 Task: Search one way flight ticket for 5 adults, 2 children, 1 infant in seat and 2 infants on lap in economy from Bakersfield: Meadows Field to Wilmington: Wilmington International Airport on 8-6-2023. Choice of flights is Singapure airlines. Number of bags: 6 checked bags. Price is upto 100000. Outbound departure time preference is 22:00.
Action: Mouse moved to (378, 156)
Screenshot: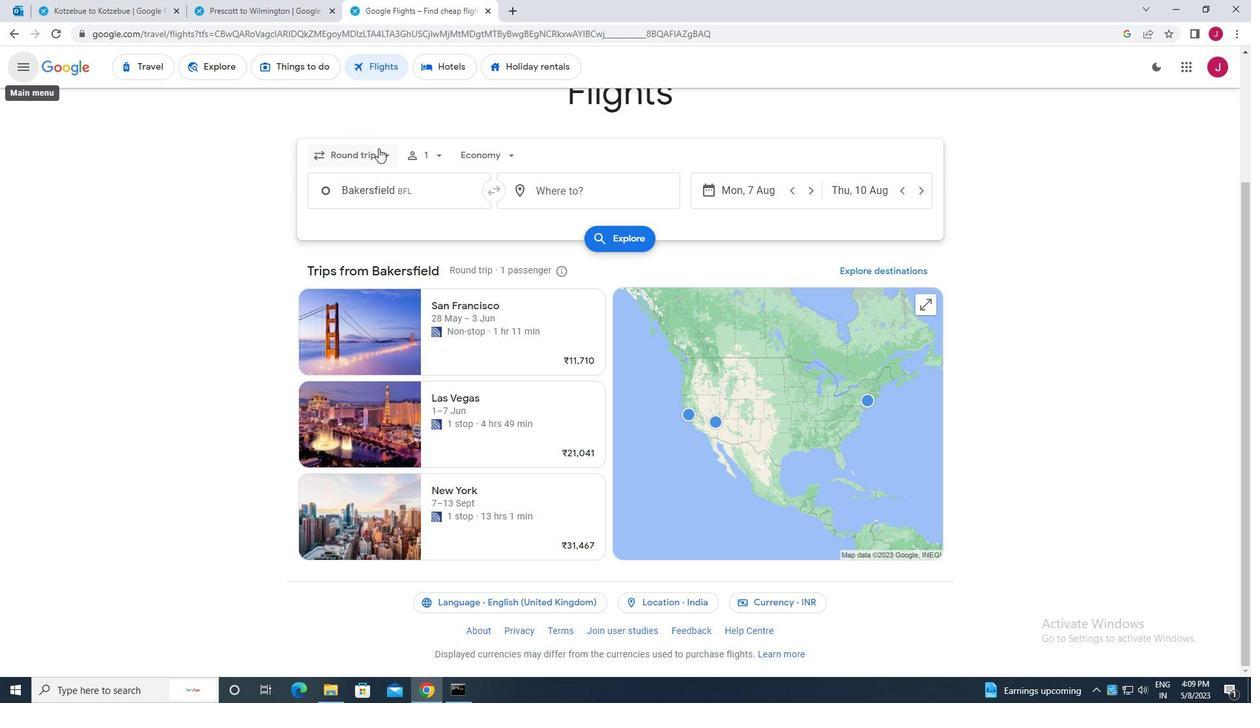 
Action: Mouse pressed left at (378, 156)
Screenshot: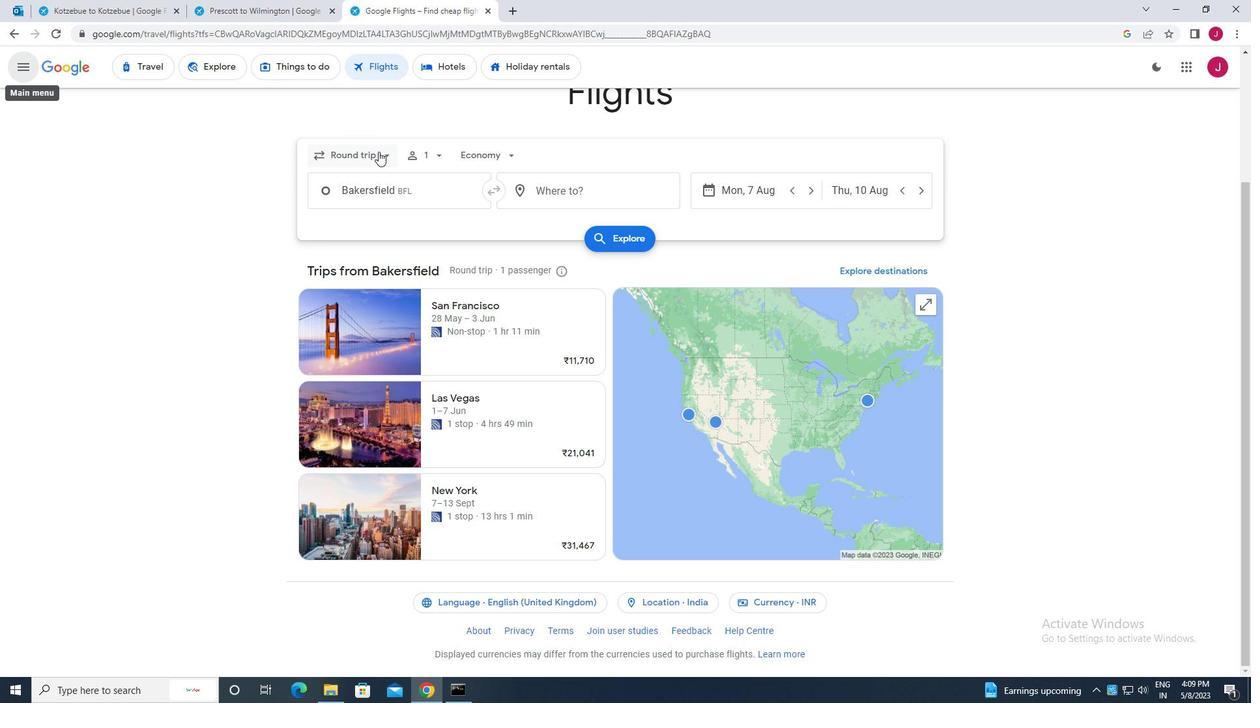 
Action: Mouse moved to (366, 218)
Screenshot: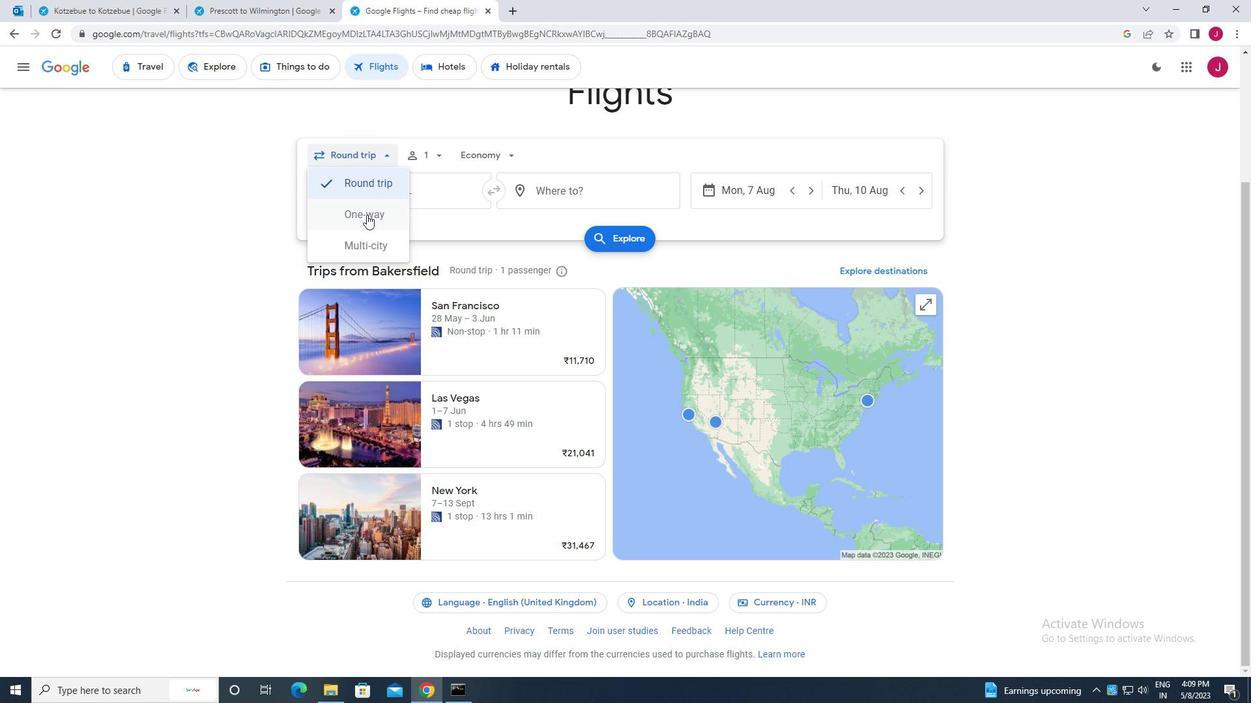 
Action: Mouse pressed left at (366, 218)
Screenshot: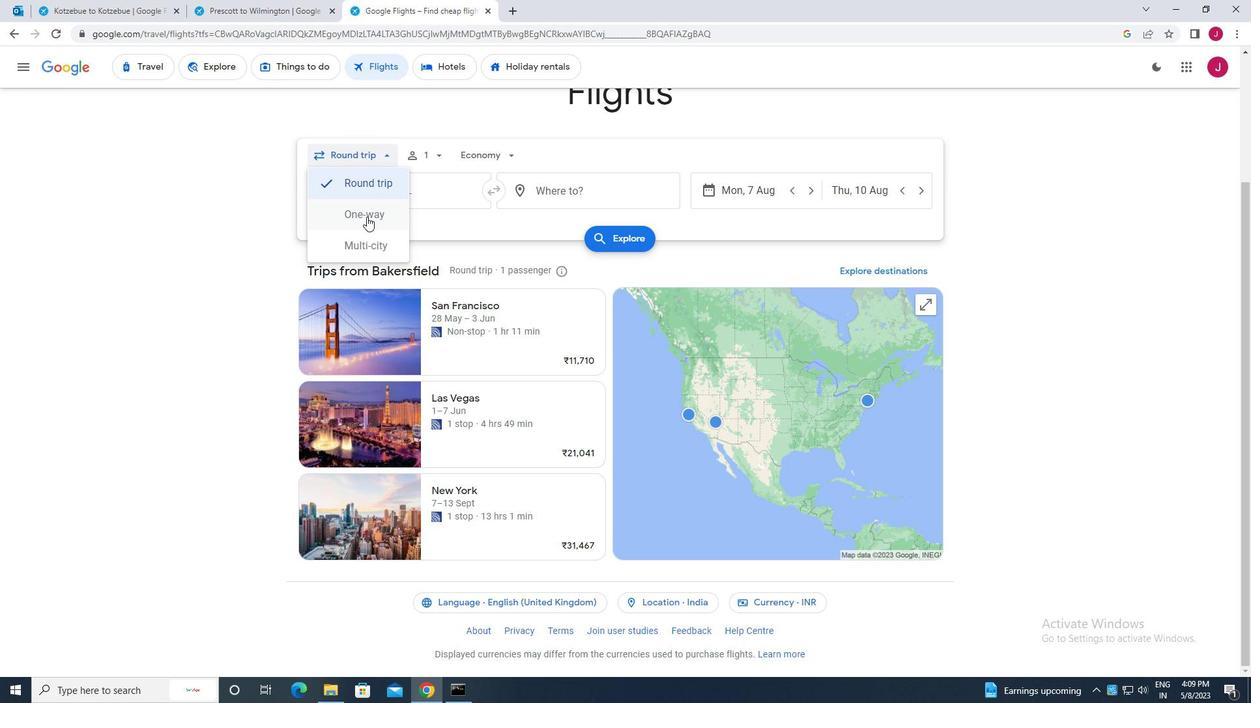 
Action: Mouse moved to (431, 157)
Screenshot: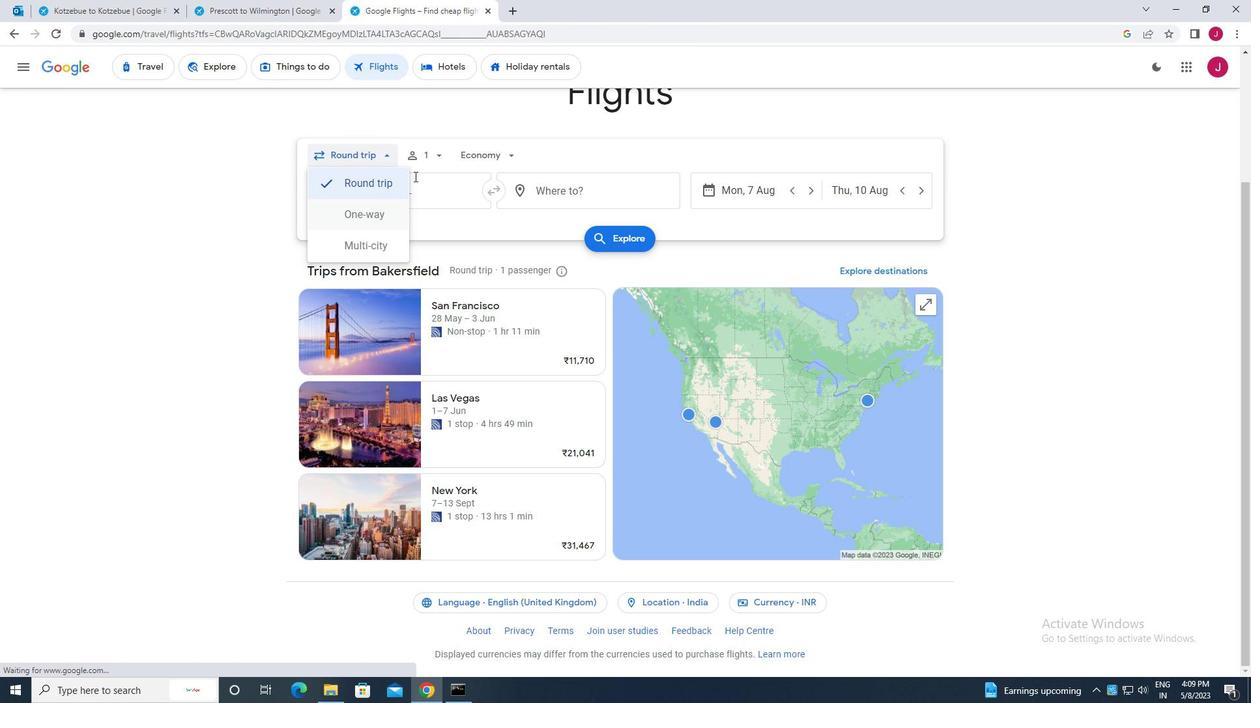 
Action: Mouse pressed left at (431, 157)
Screenshot: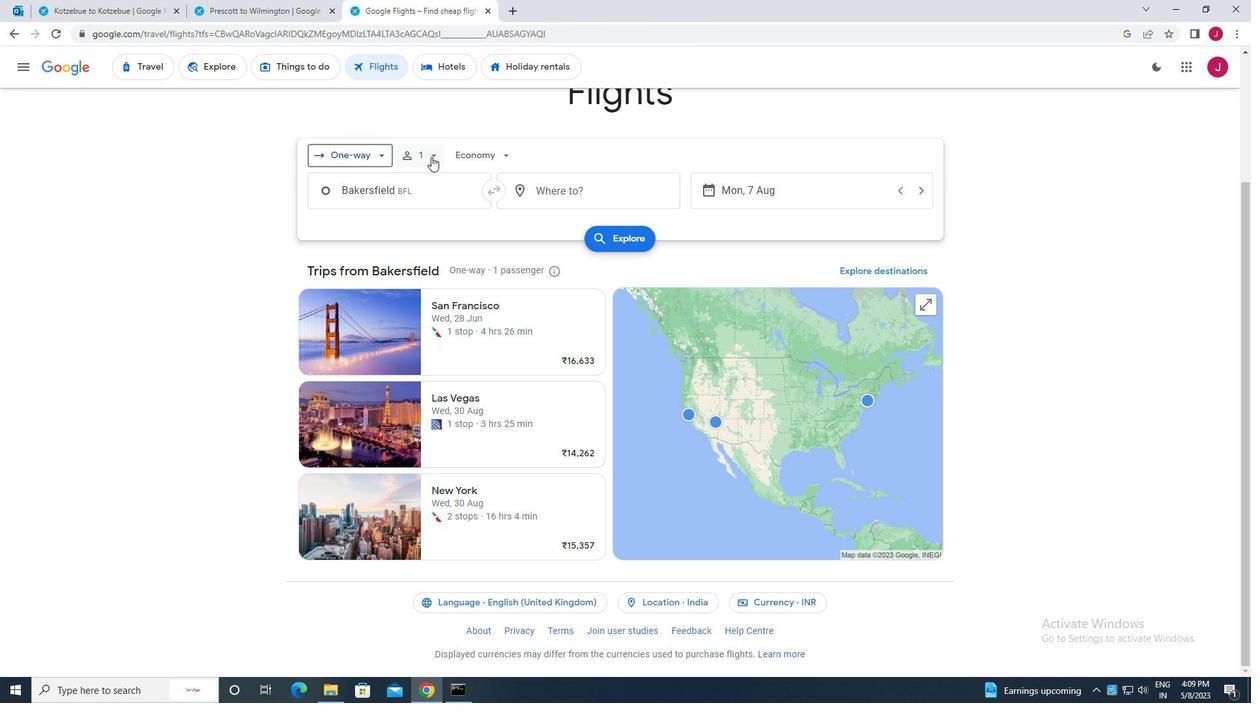 
Action: Mouse moved to (526, 193)
Screenshot: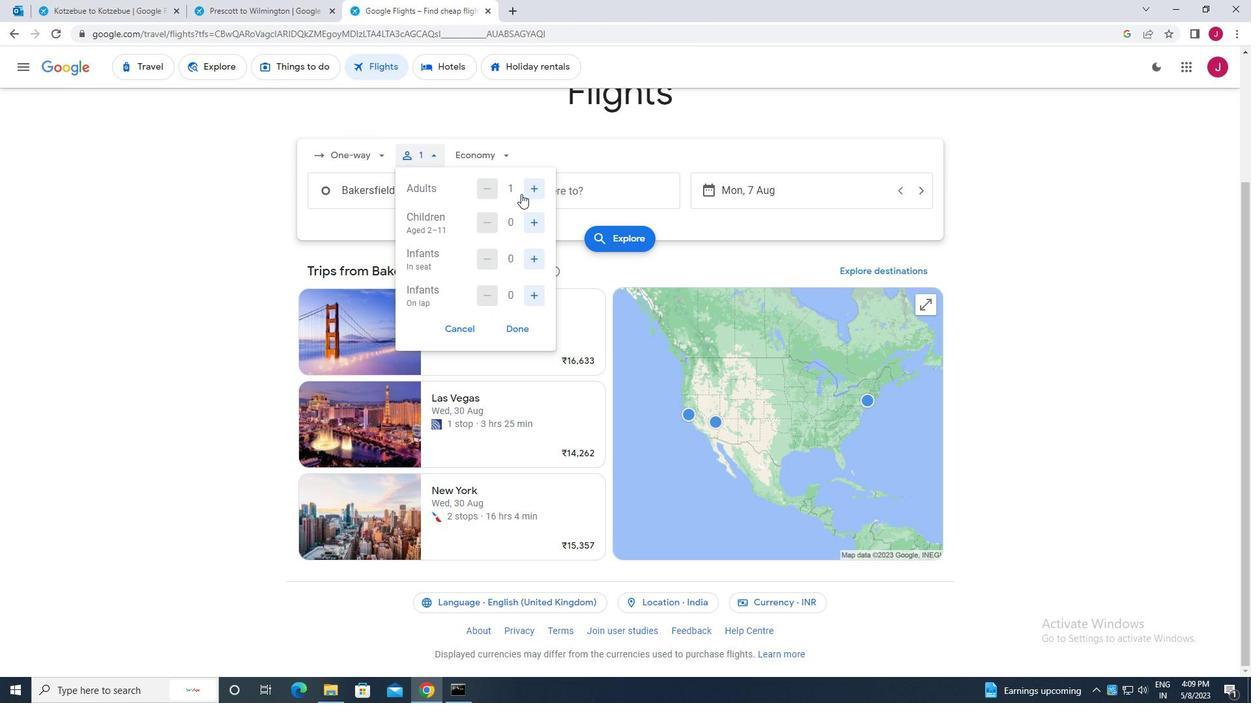 
Action: Mouse pressed left at (526, 193)
Screenshot: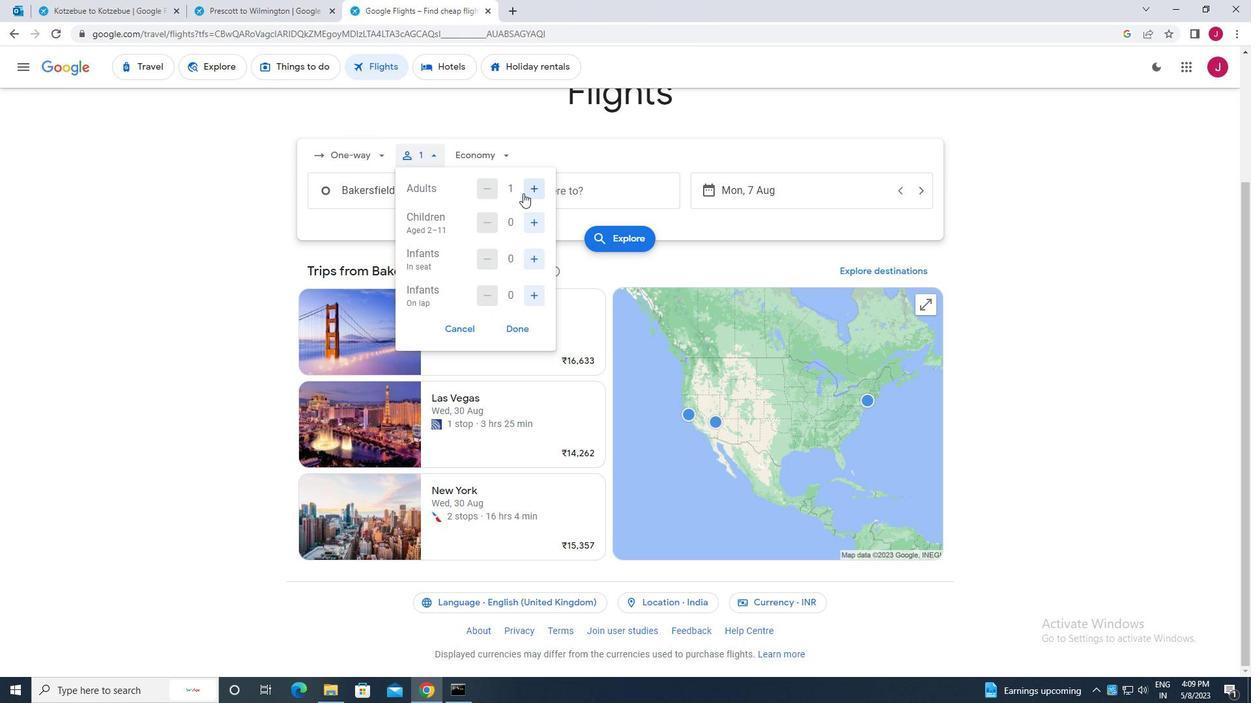 
Action: Mouse moved to (526, 193)
Screenshot: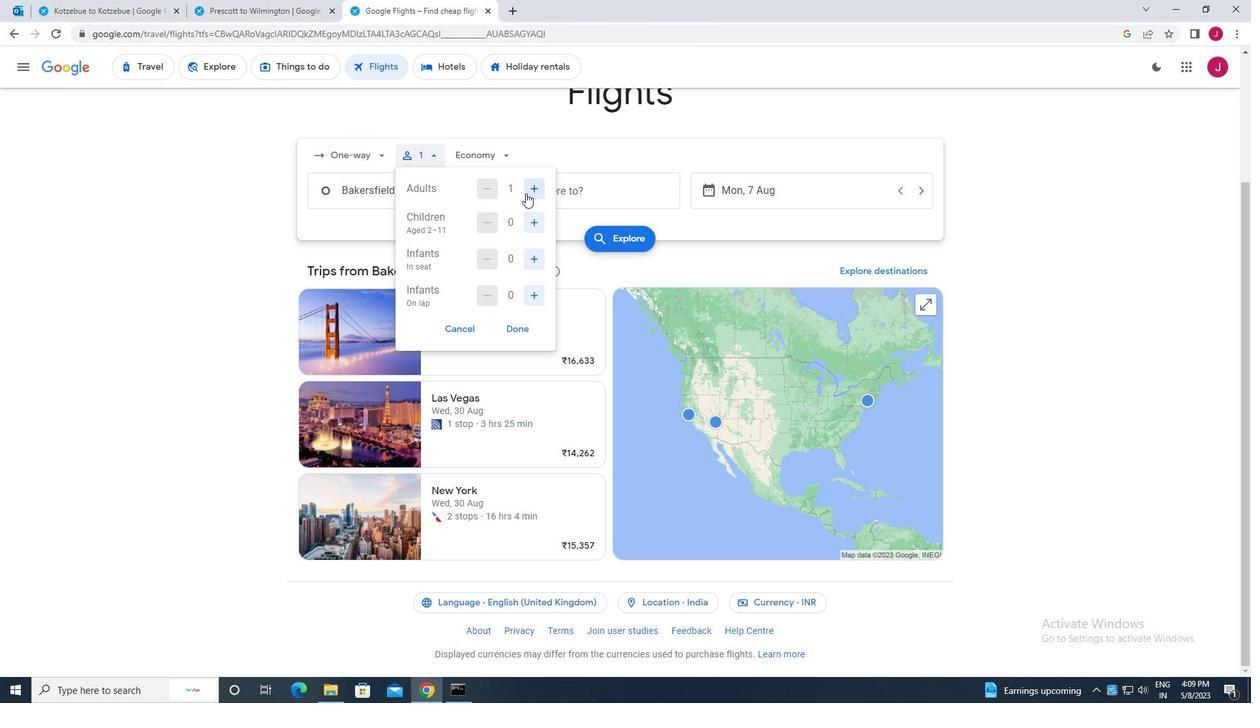 
Action: Mouse pressed left at (526, 193)
Screenshot: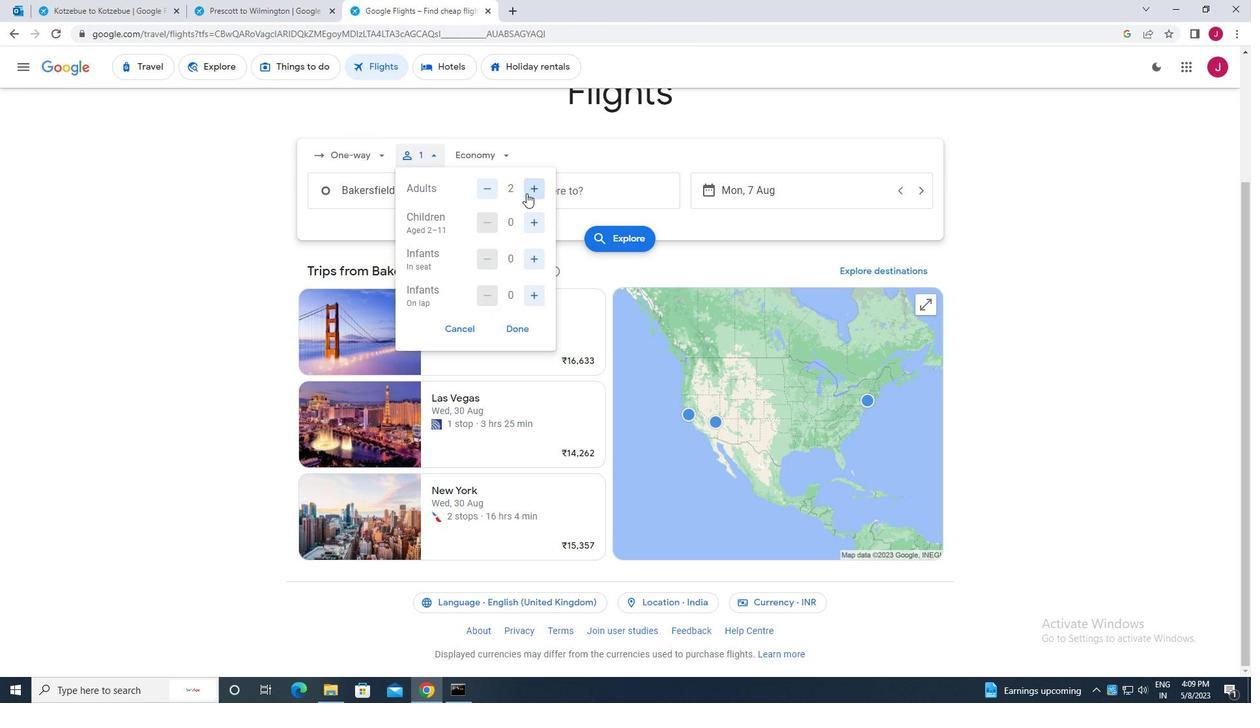 
Action: Mouse moved to (527, 193)
Screenshot: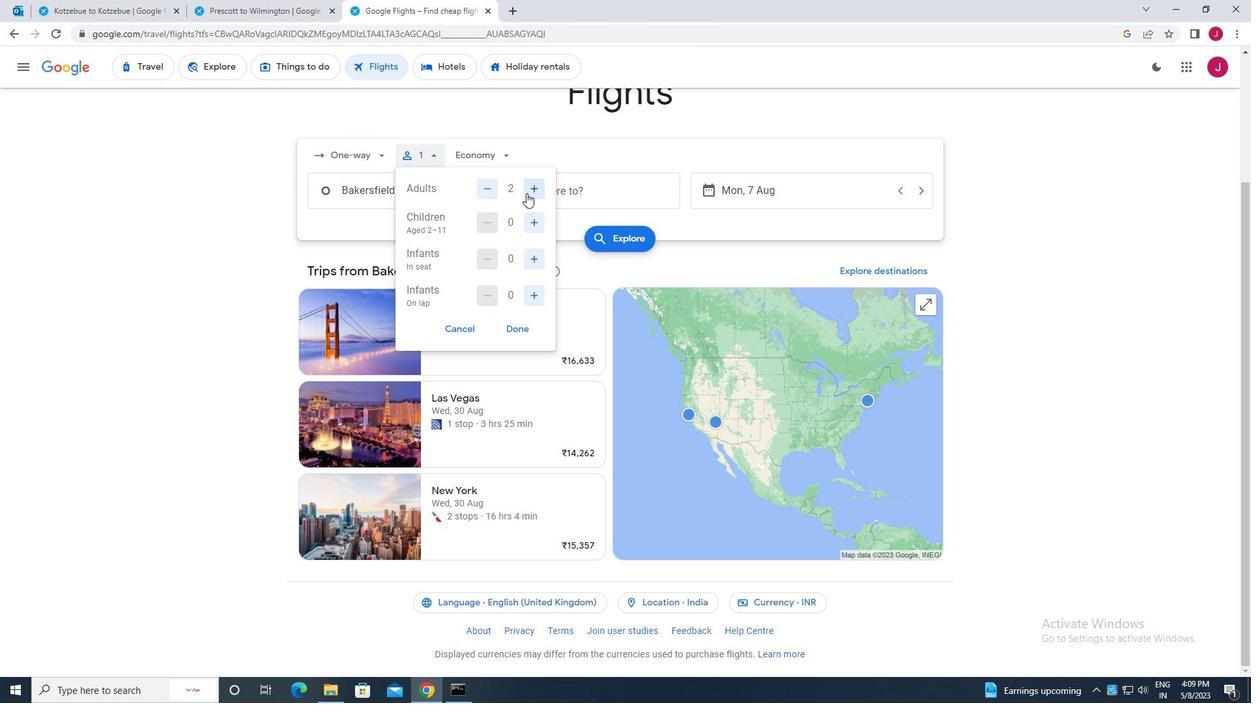 
Action: Mouse pressed left at (527, 193)
Screenshot: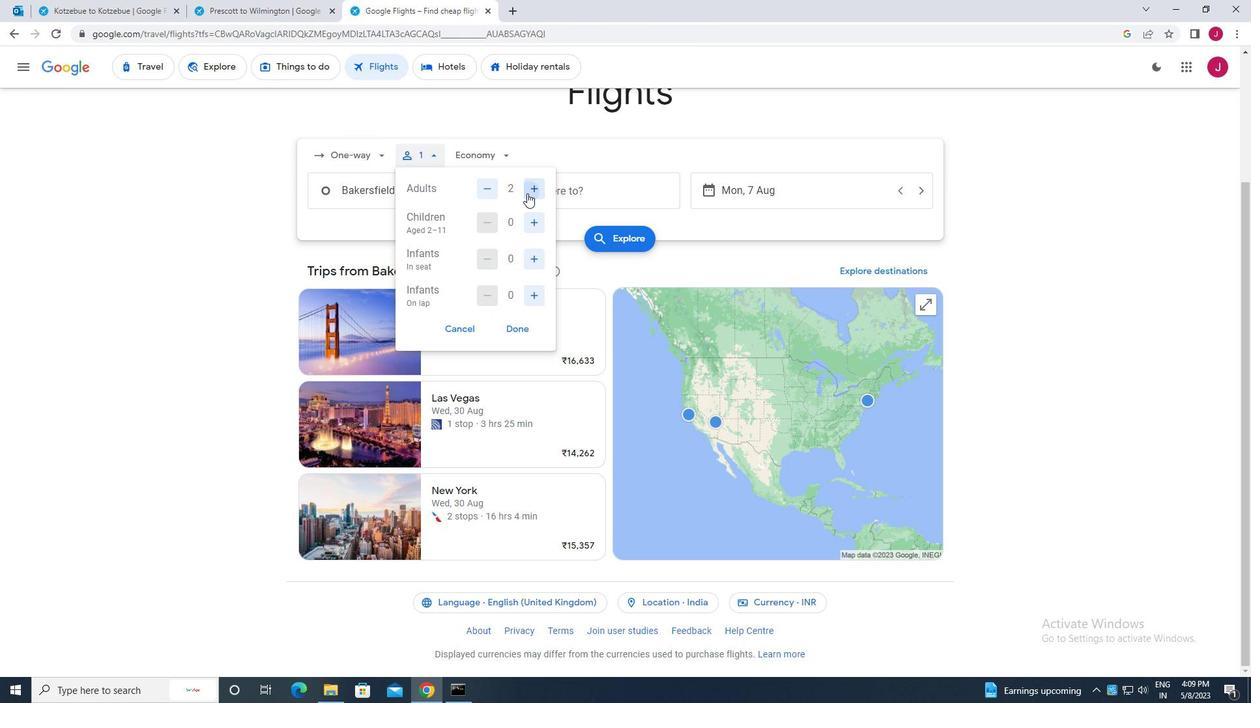 
Action: Mouse pressed left at (527, 193)
Screenshot: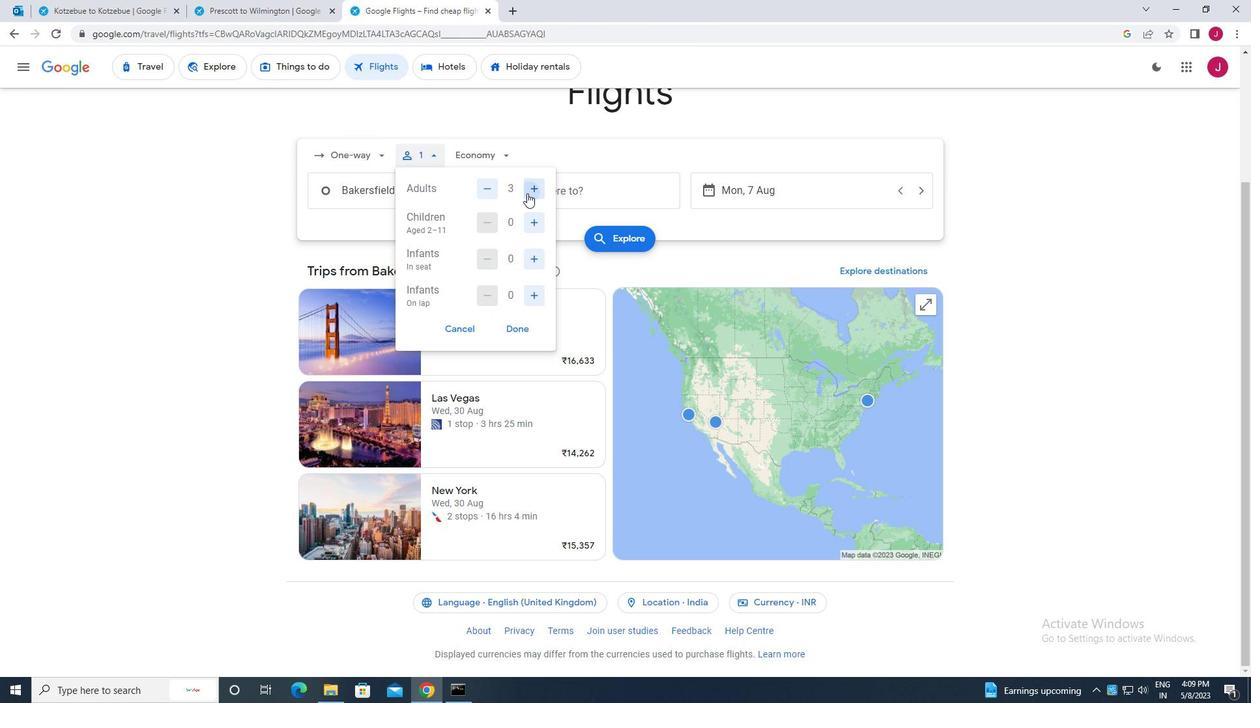 
Action: Mouse moved to (535, 223)
Screenshot: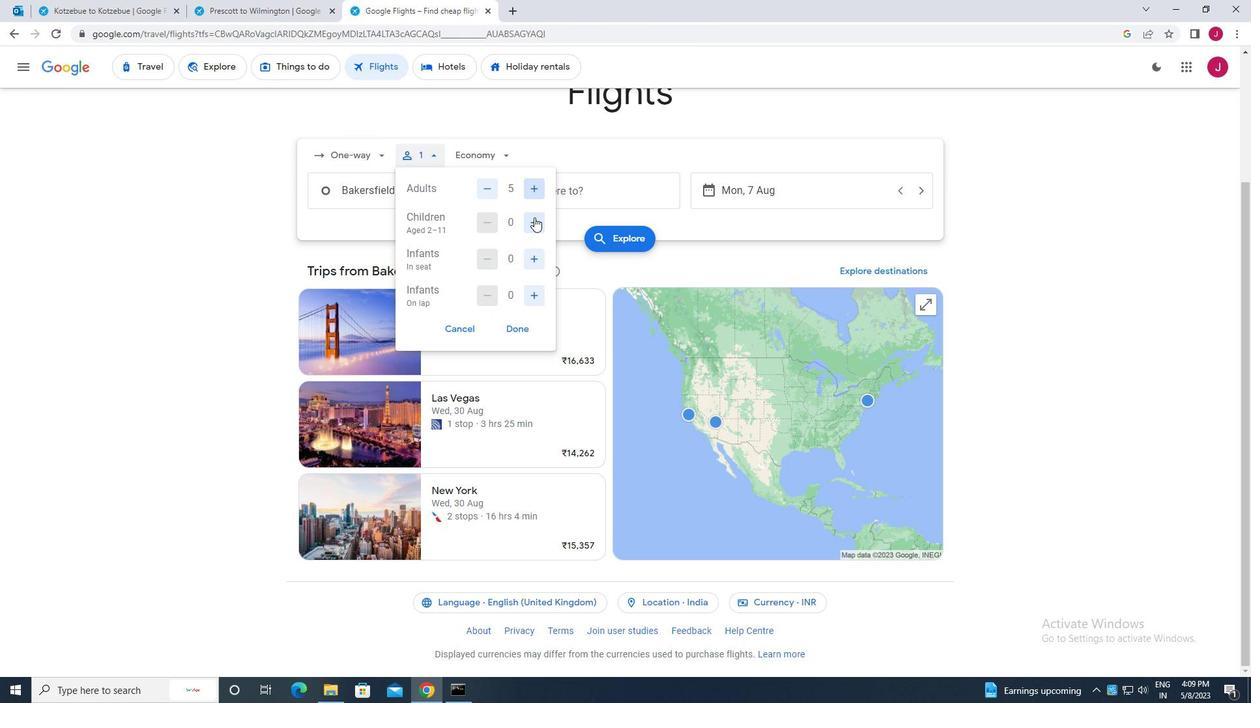 
Action: Mouse pressed left at (535, 223)
Screenshot: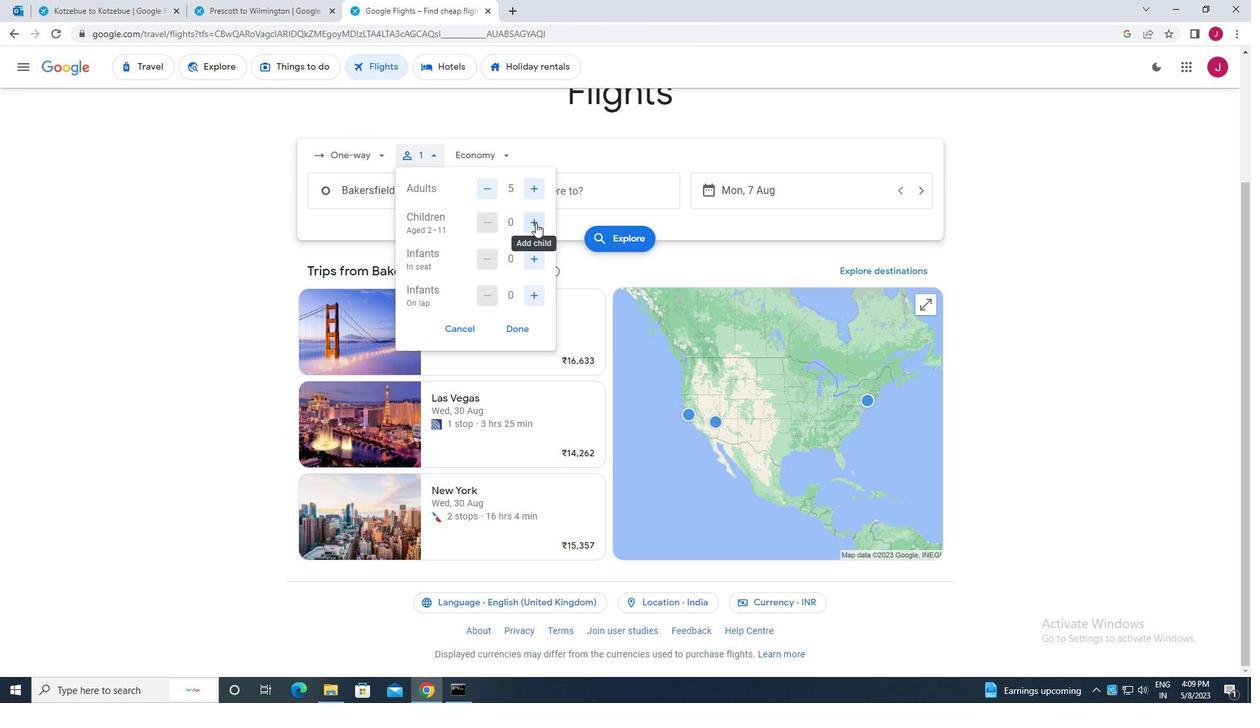 
Action: Mouse pressed left at (535, 223)
Screenshot: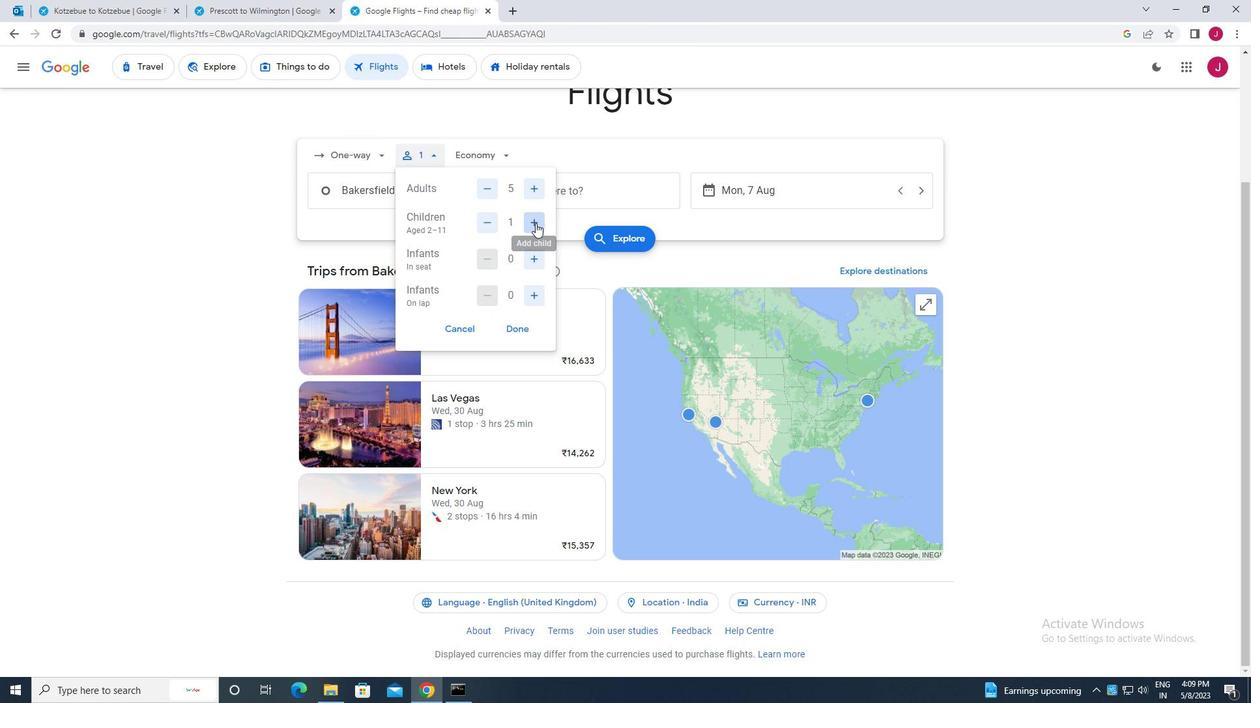 
Action: Mouse moved to (539, 260)
Screenshot: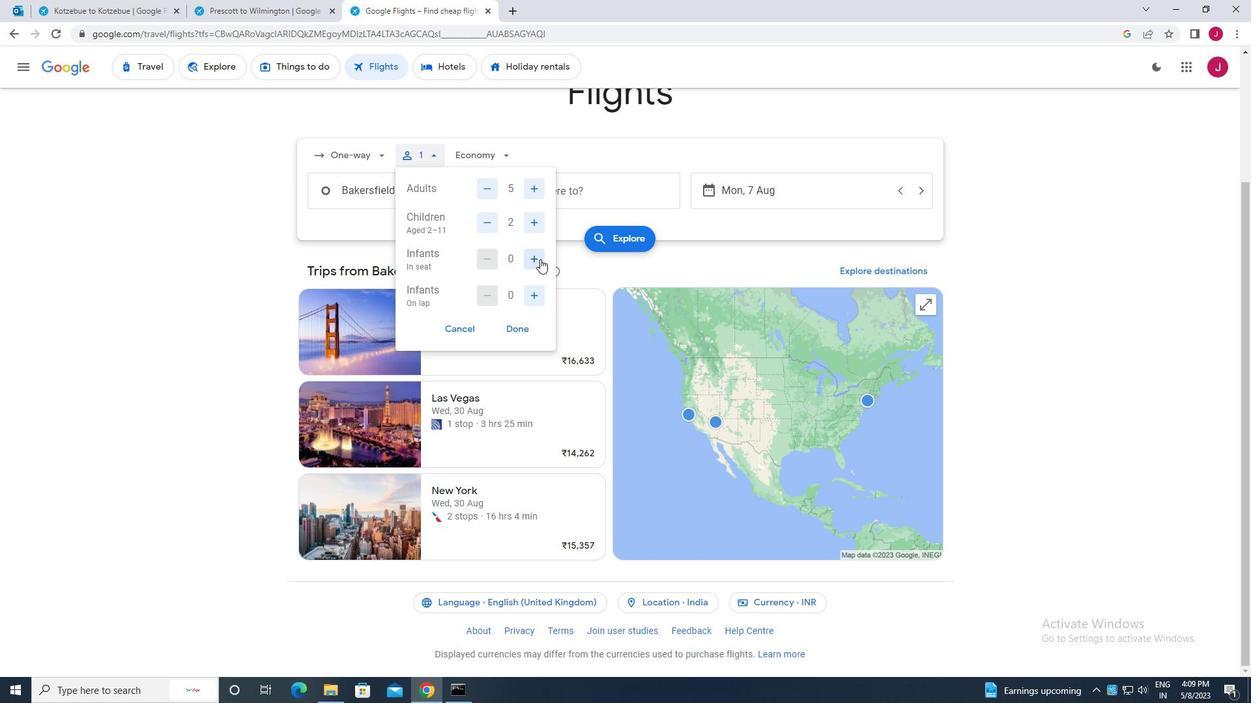 
Action: Mouse pressed left at (539, 260)
Screenshot: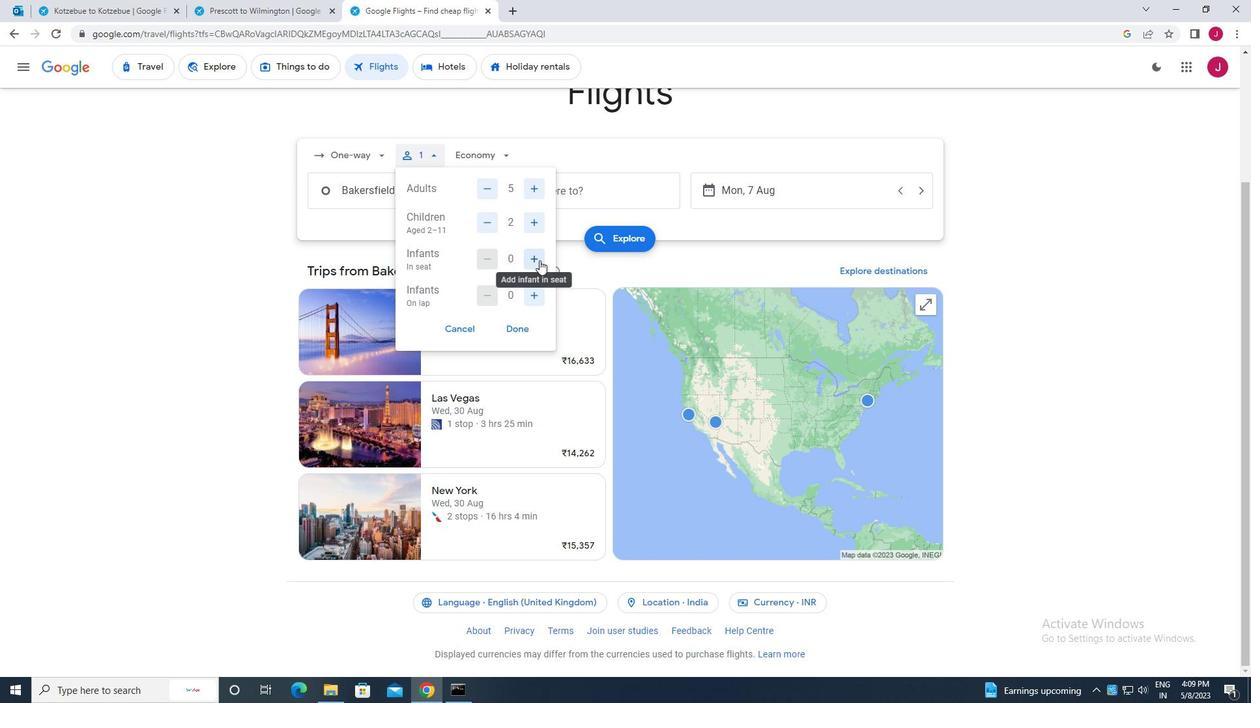 
Action: Mouse moved to (533, 296)
Screenshot: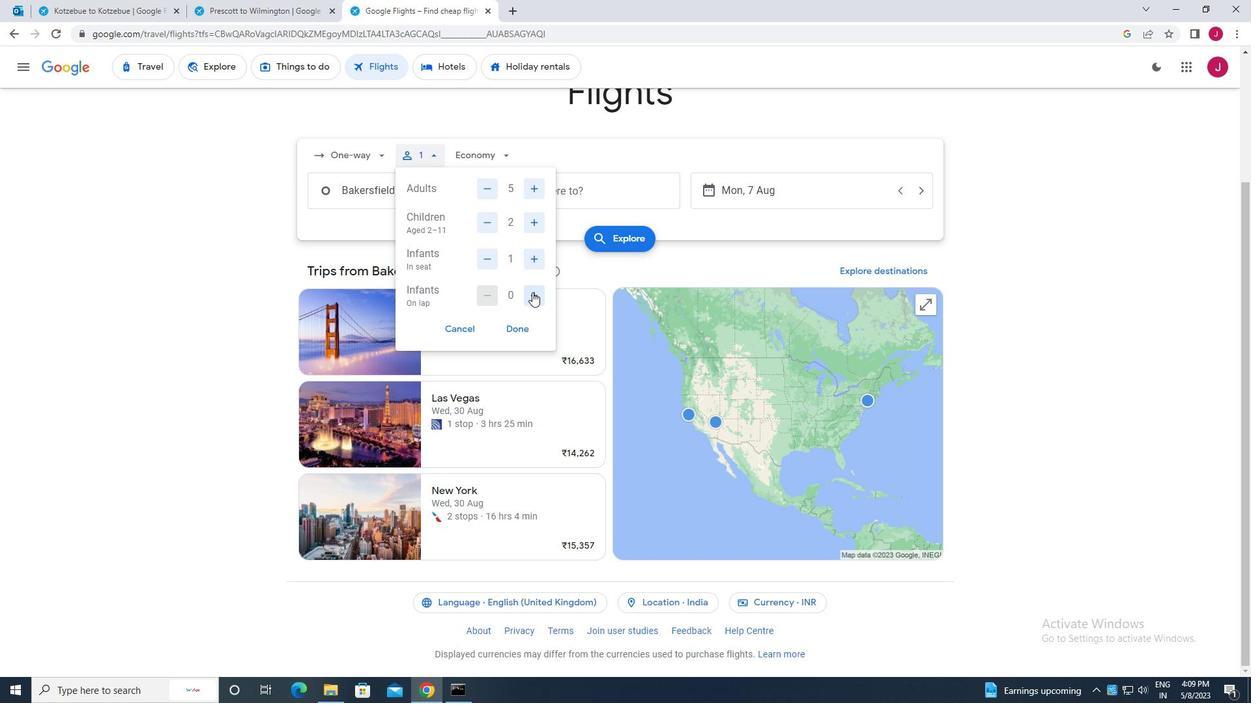 
Action: Mouse pressed left at (533, 296)
Screenshot: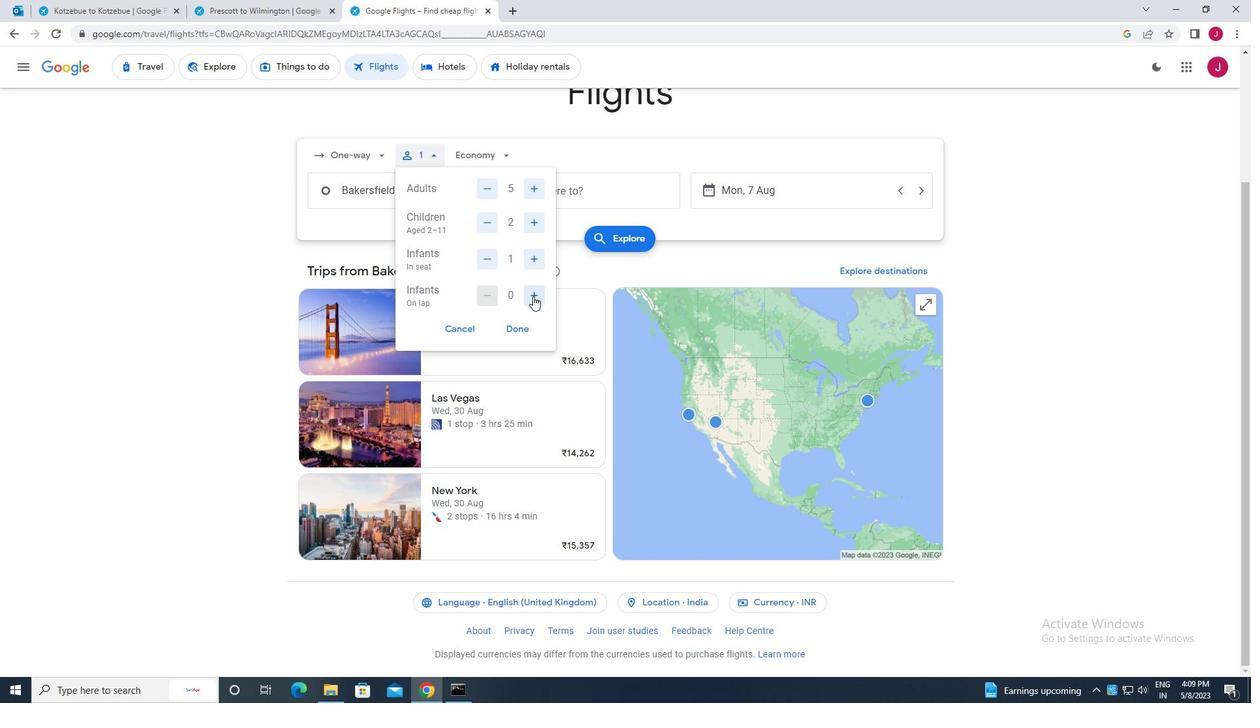 
Action: Mouse moved to (534, 296)
Screenshot: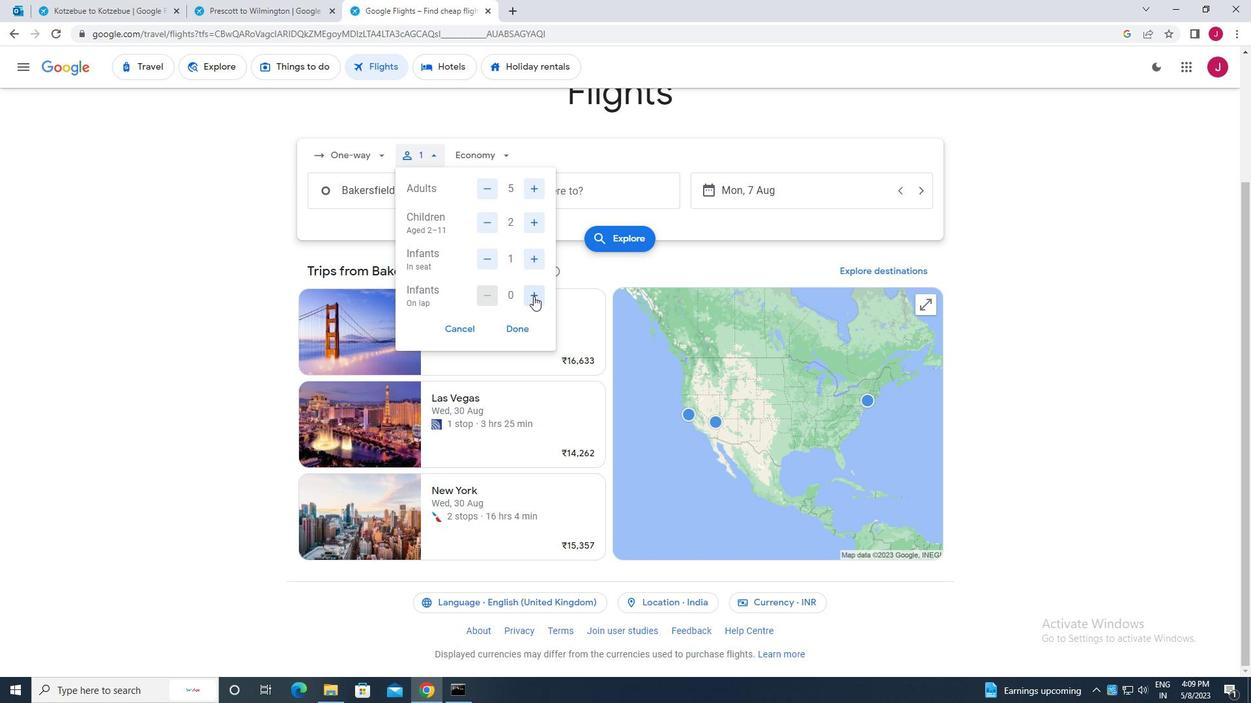 
Action: Mouse pressed left at (534, 296)
Screenshot: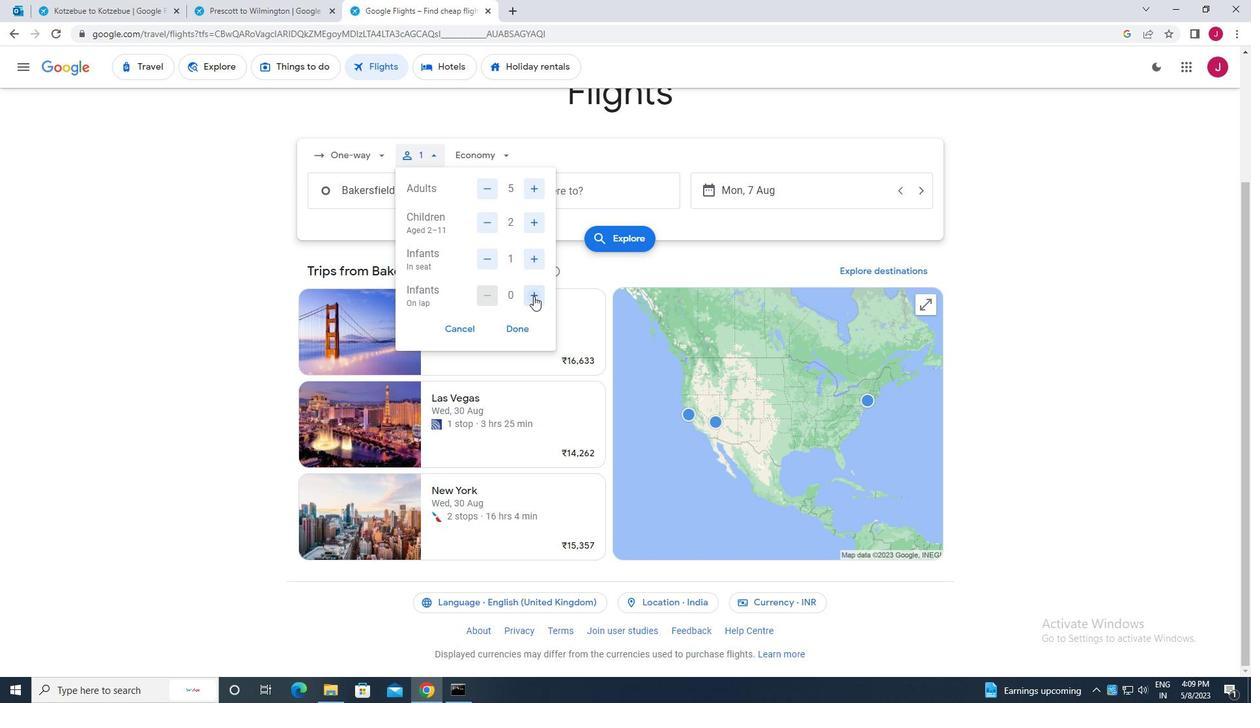
Action: Mouse moved to (490, 291)
Screenshot: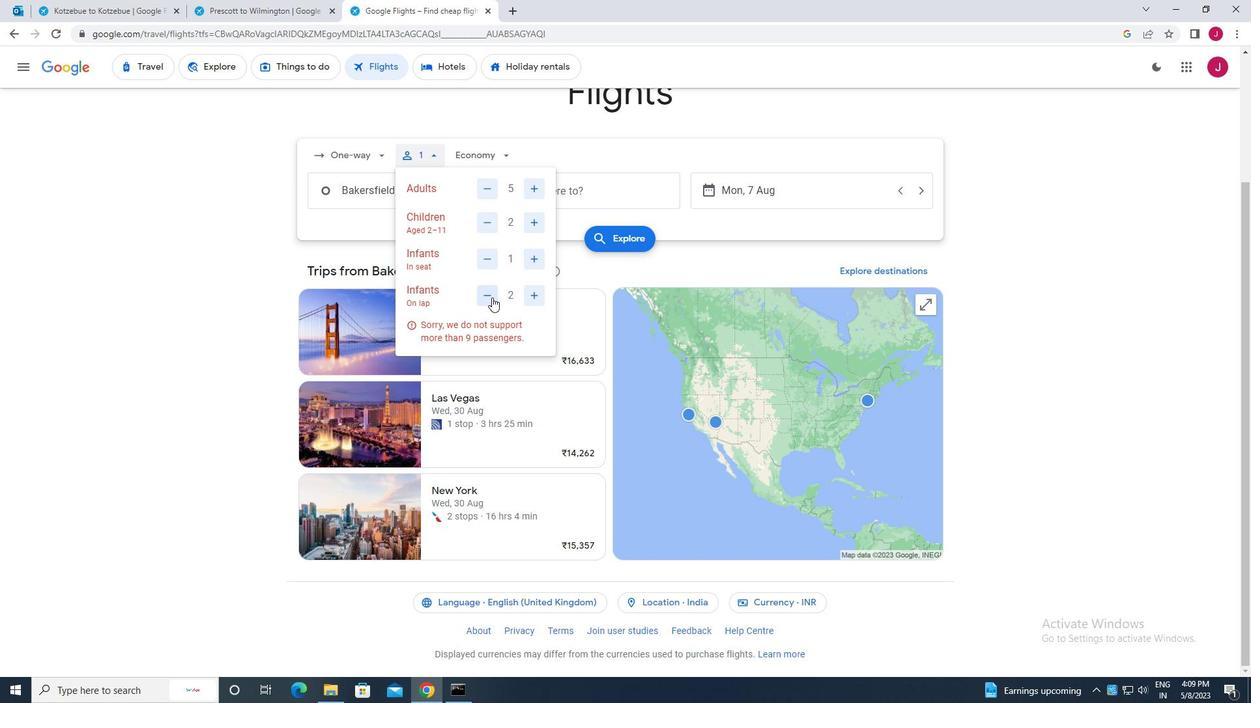 
Action: Mouse pressed left at (490, 291)
Screenshot: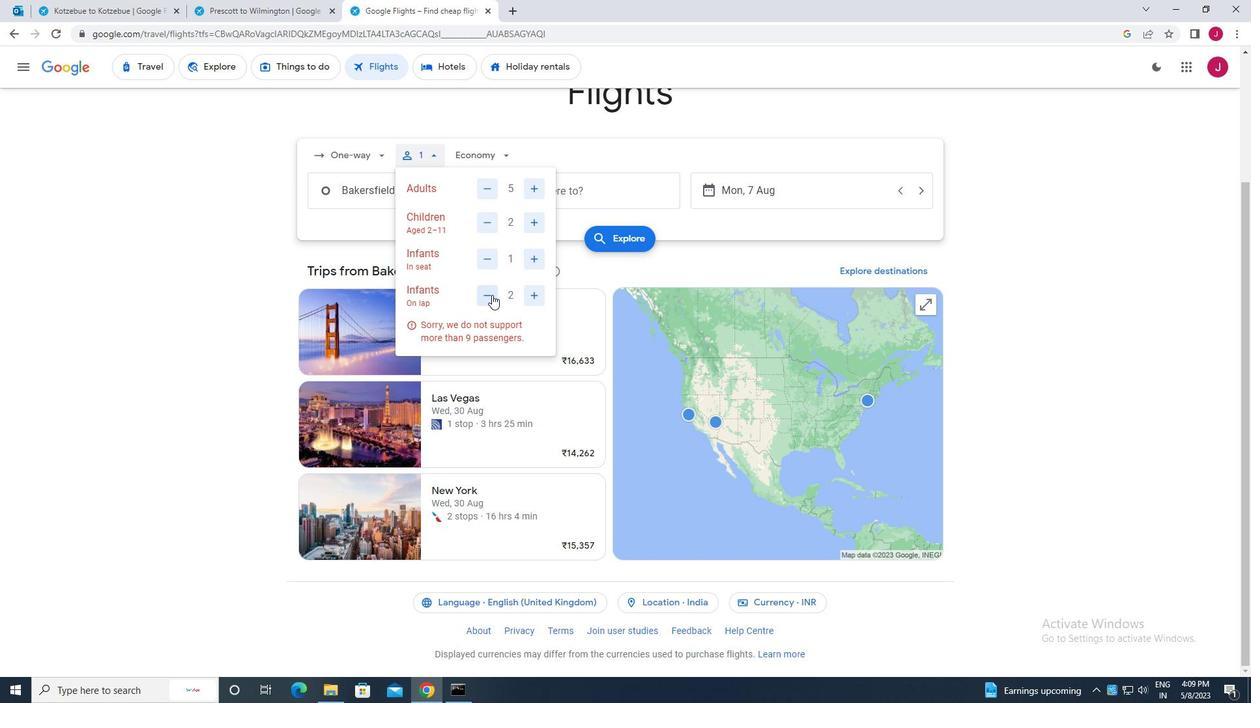 
Action: Mouse moved to (519, 328)
Screenshot: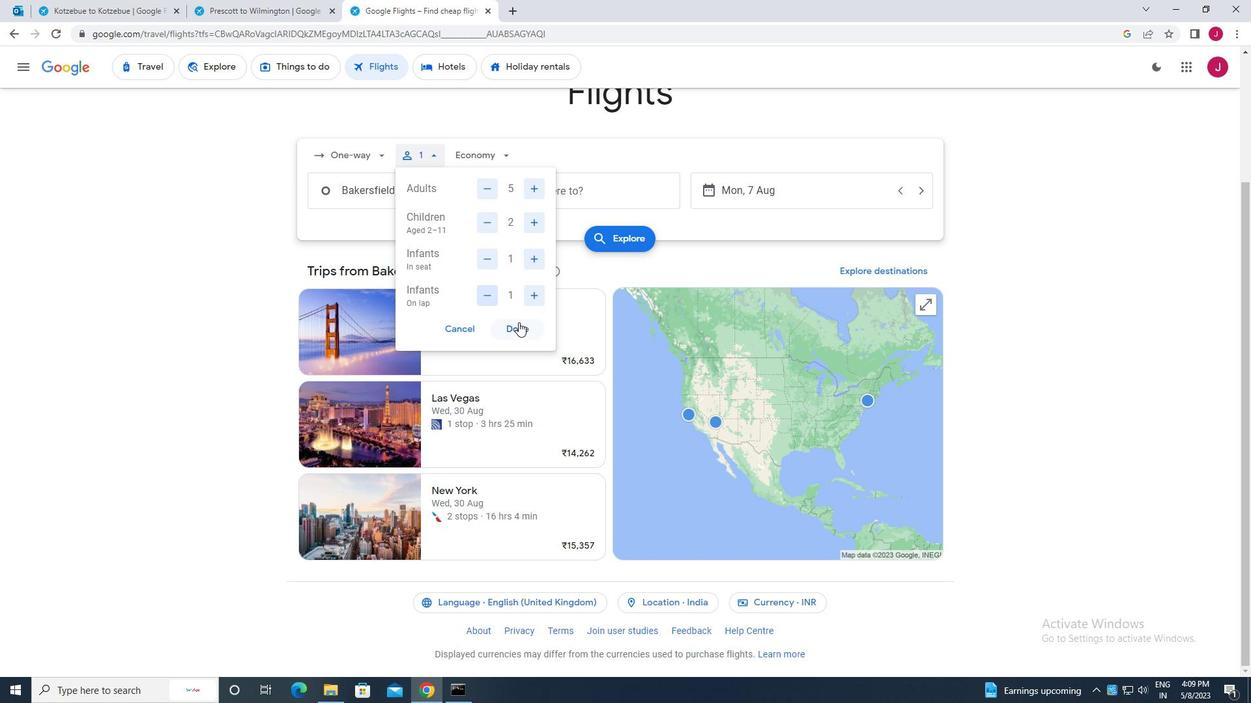 
Action: Mouse pressed left at (519, 328)
Screenshot: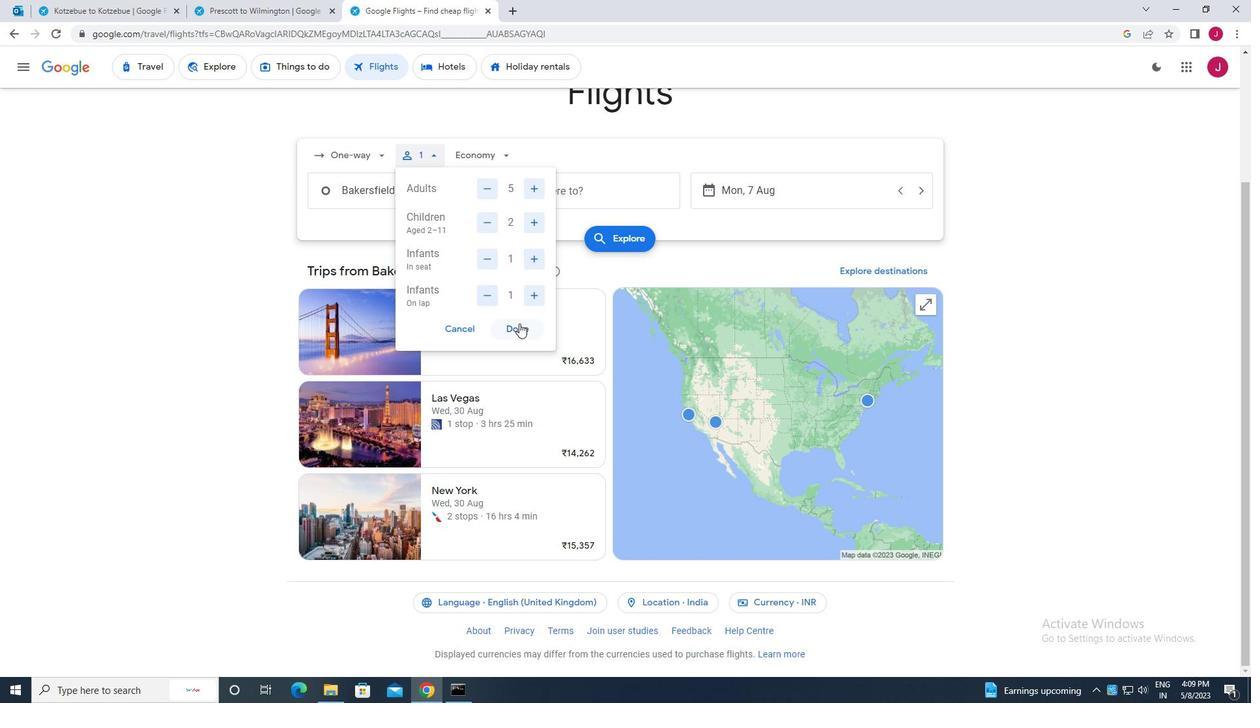 
Action: Mouse moved to (473, 155)
Screenshot: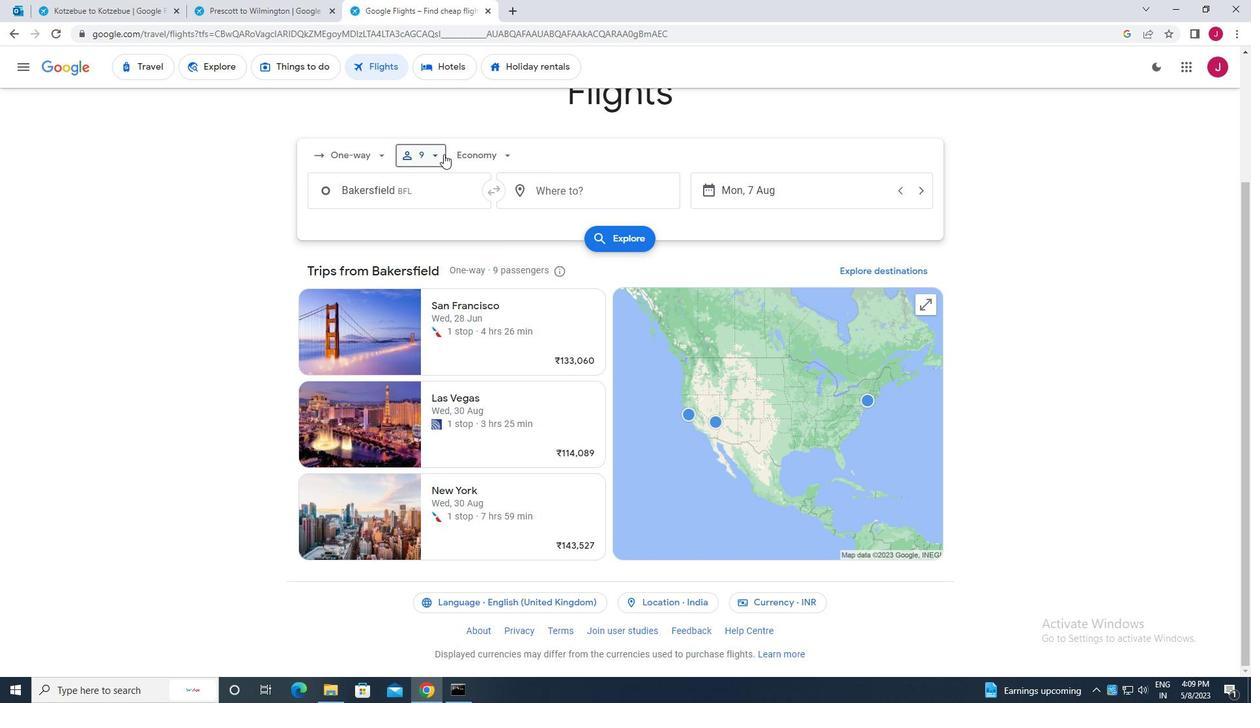 
Action: Mouse pressed left at (473, 155)
Screenshot: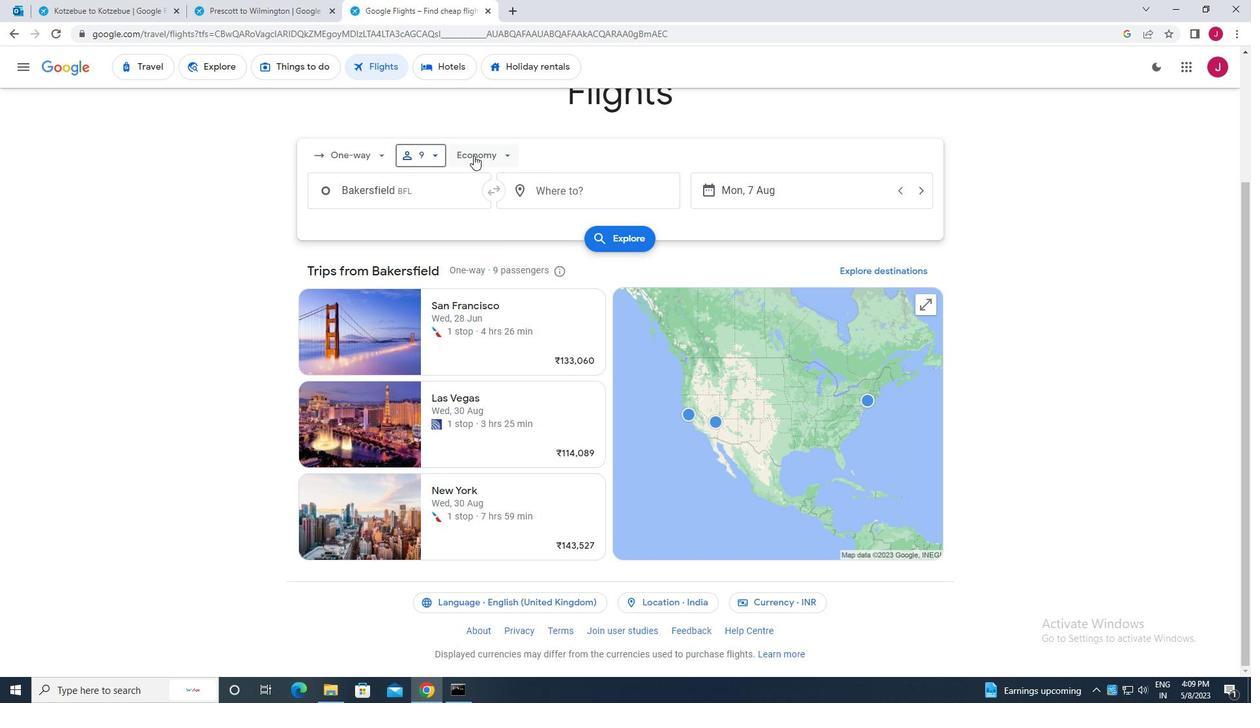 
Action: Mouse moved to (501, 185)
Screenshot: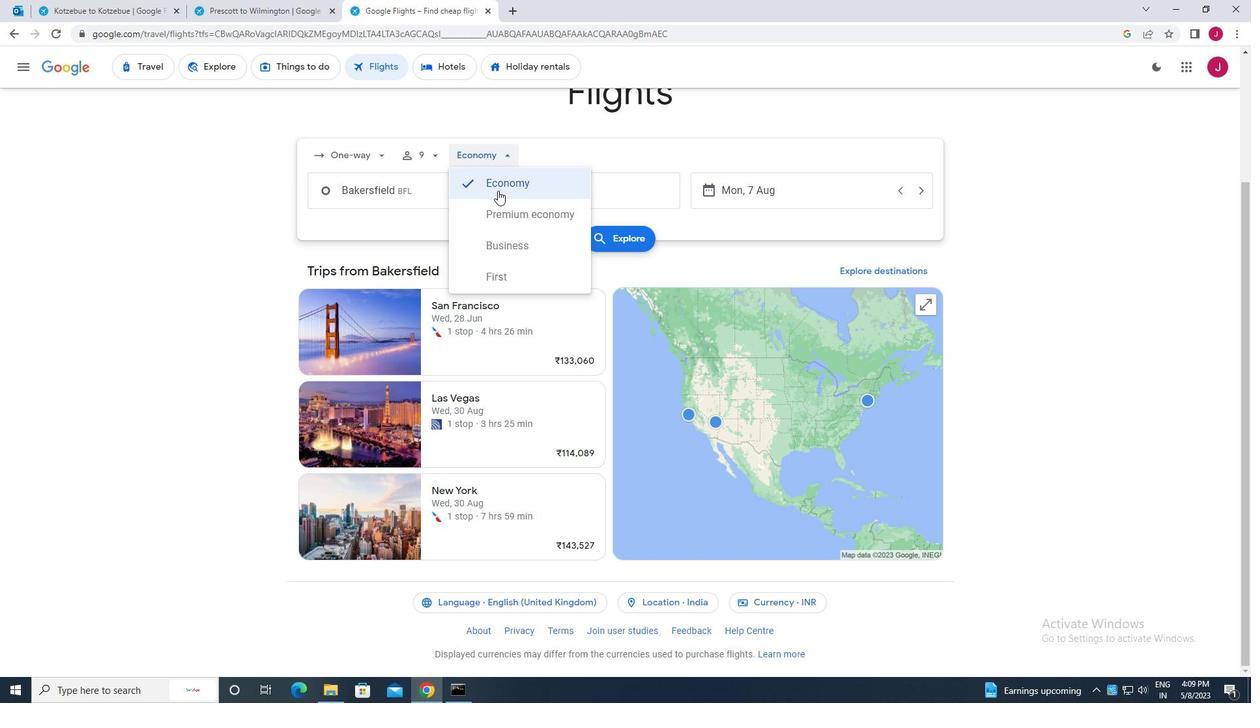 
Action: Mouse pressed left at (501, 185)
Screenshot: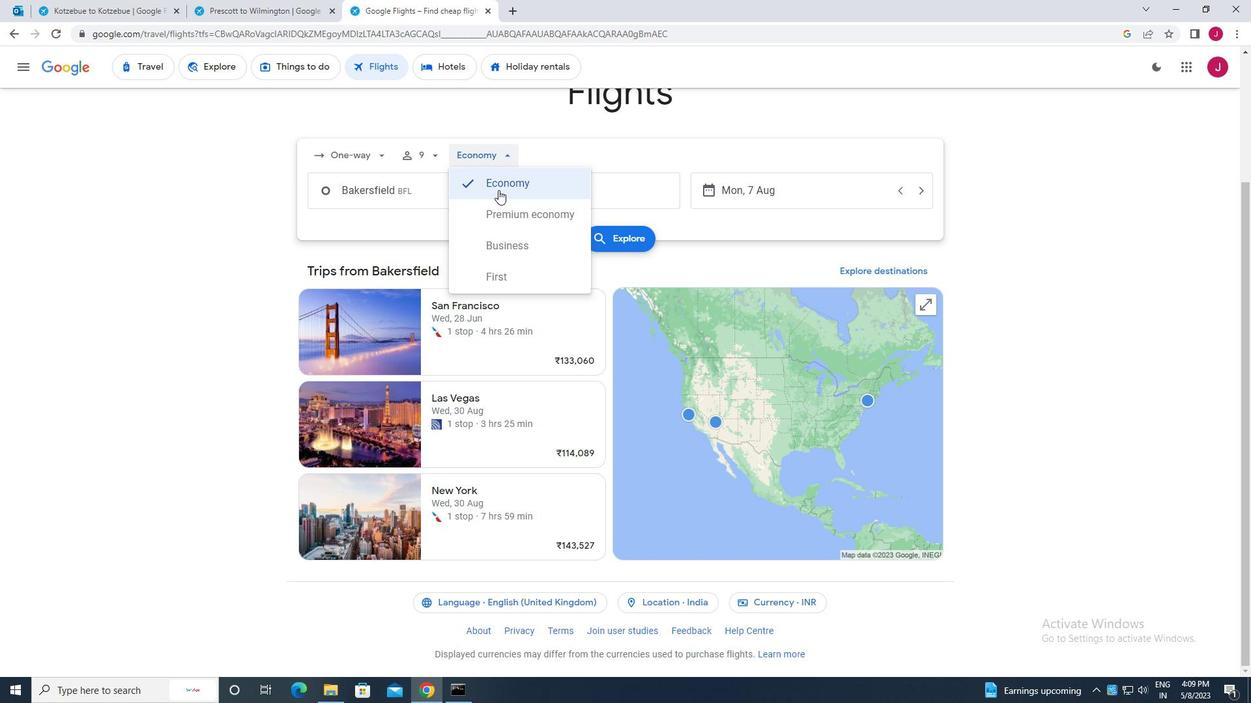 
Action: Mouse moved to (417, 189)
Screenshot: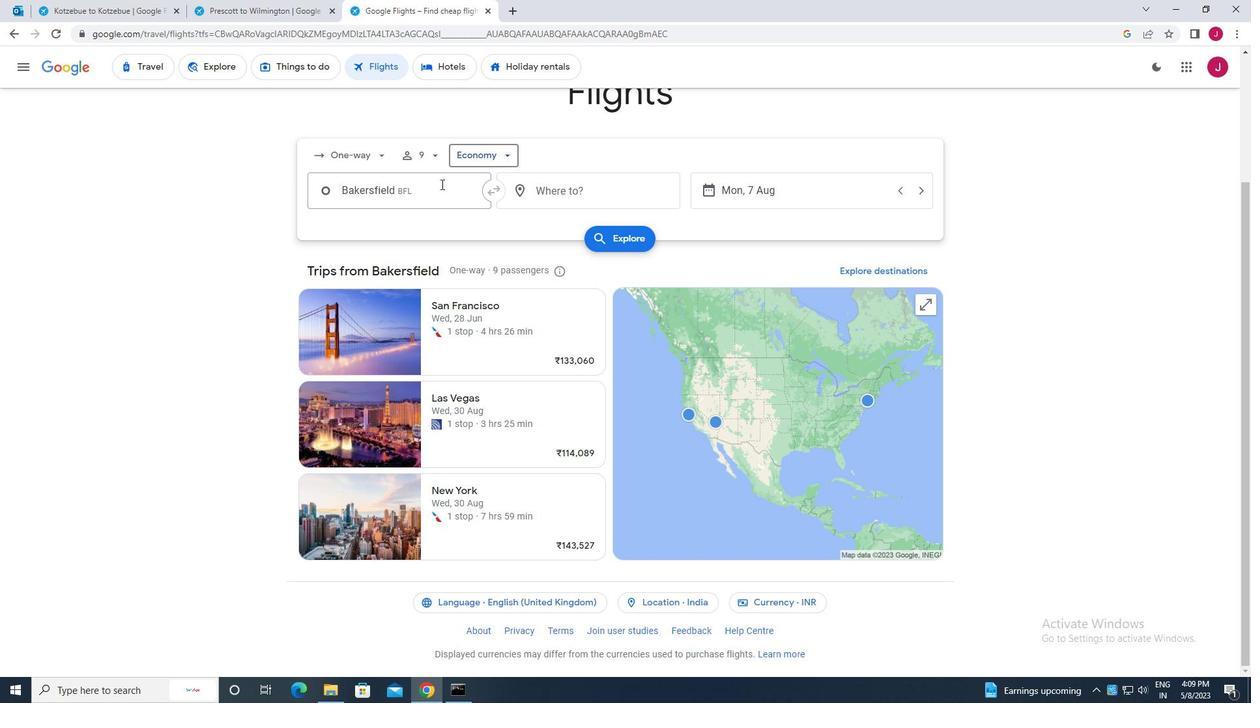
Action: Mouse pressed left at (417, 189)
Screenshot: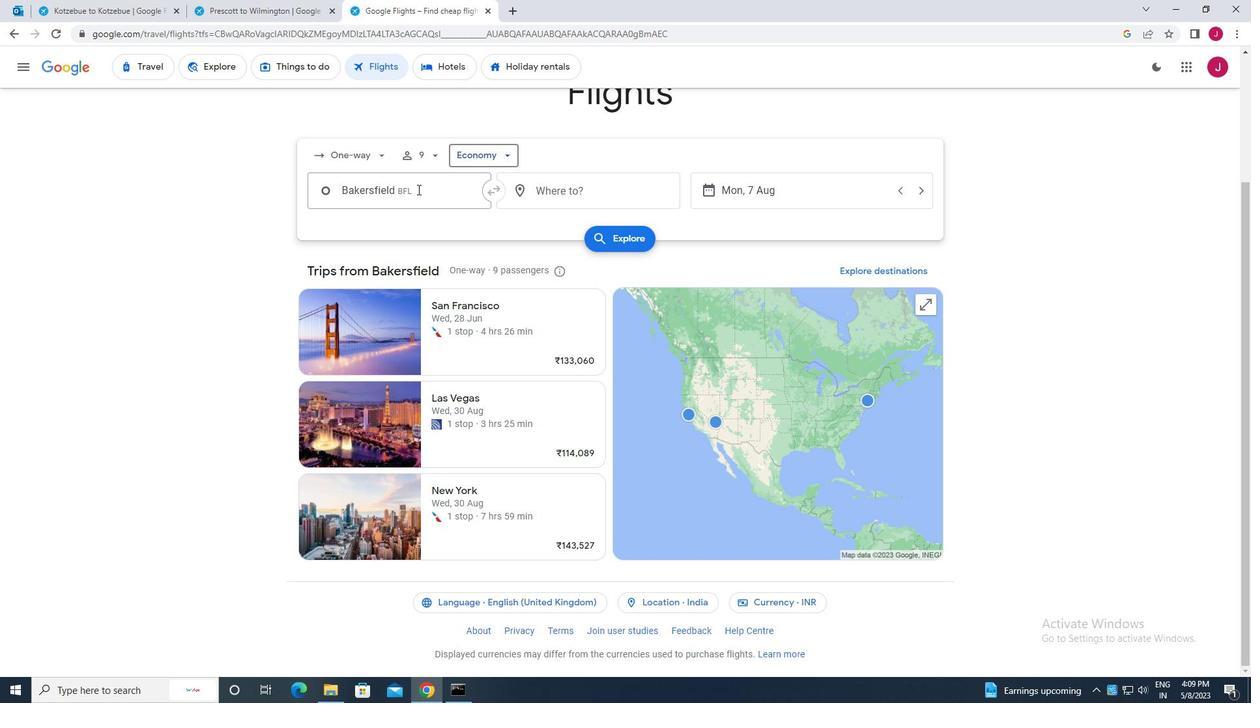 
Action: Mouse moved to (417, 189)
Screenshot: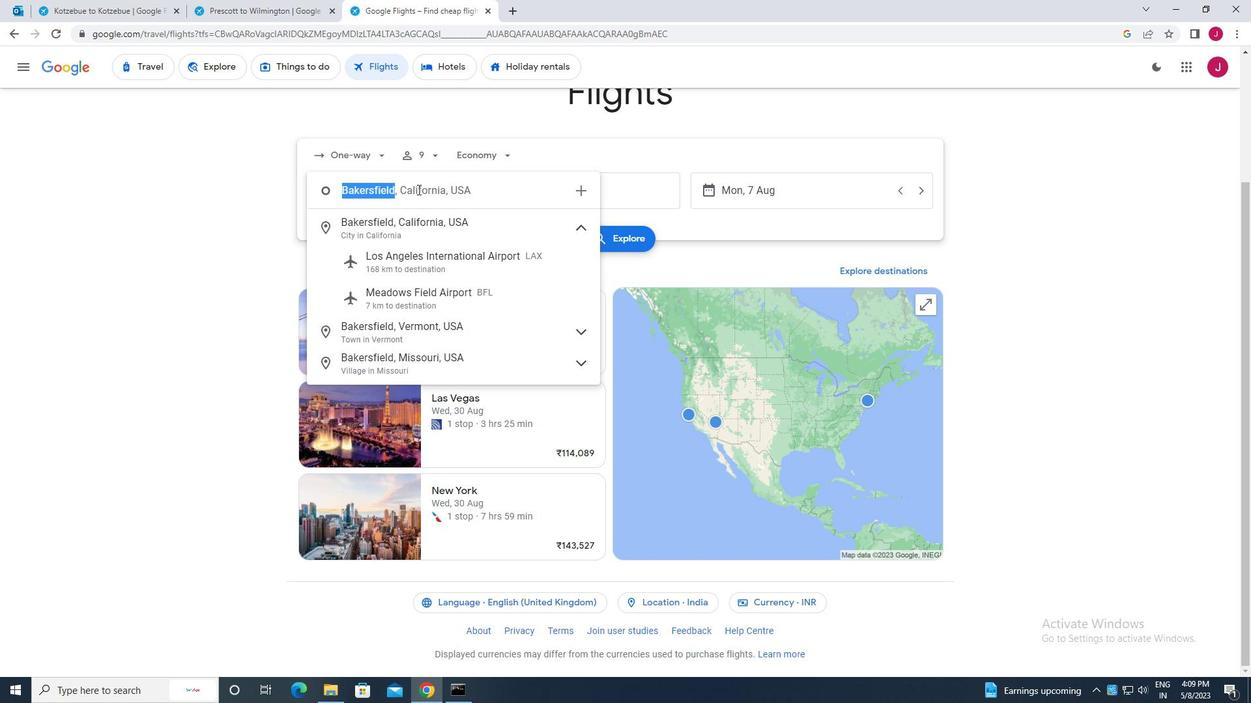 
Action: Key pressed bakersf
Screenshot: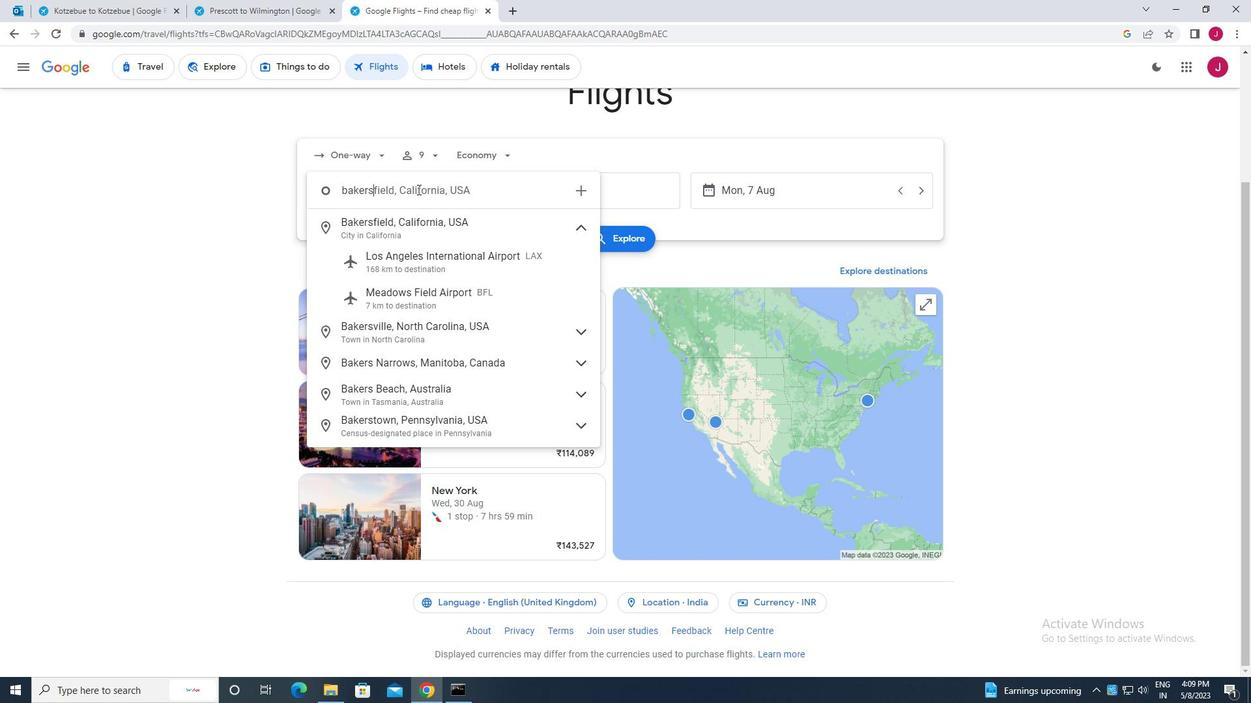 
Action: Mouse moved to (448, 288)
Screenshot: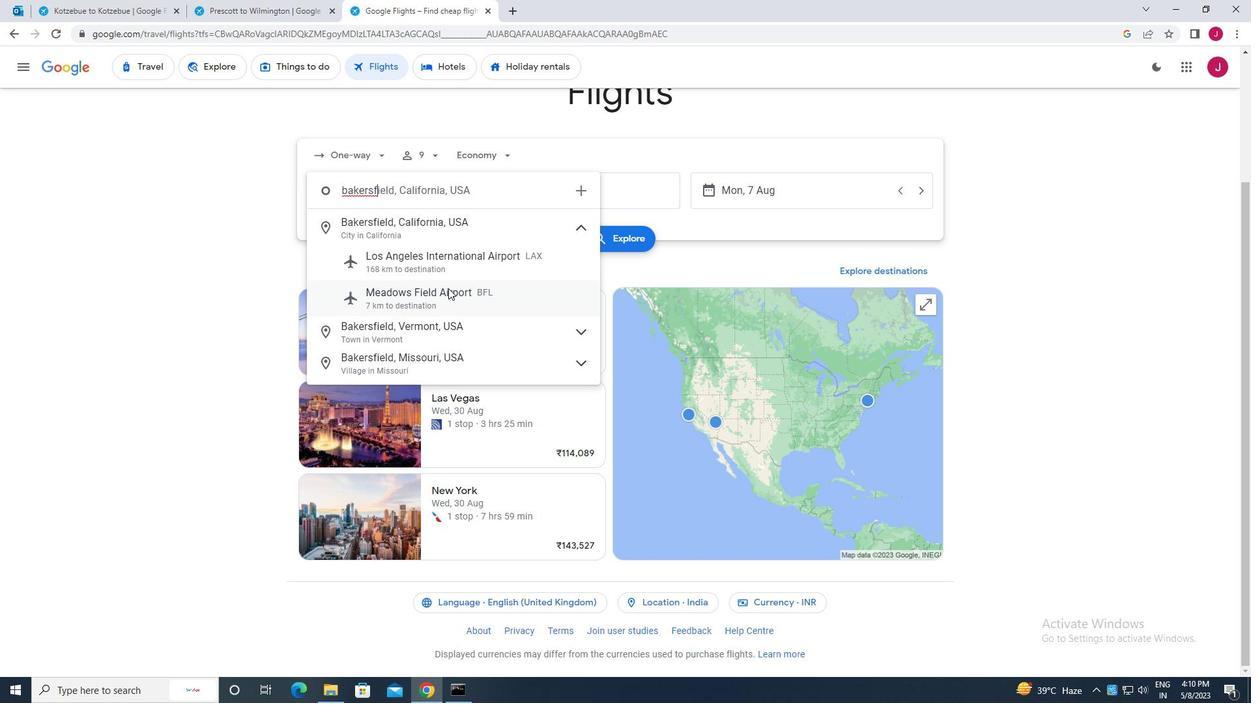 
Action: Mouse pressed left at (448, 288)
Screenshot: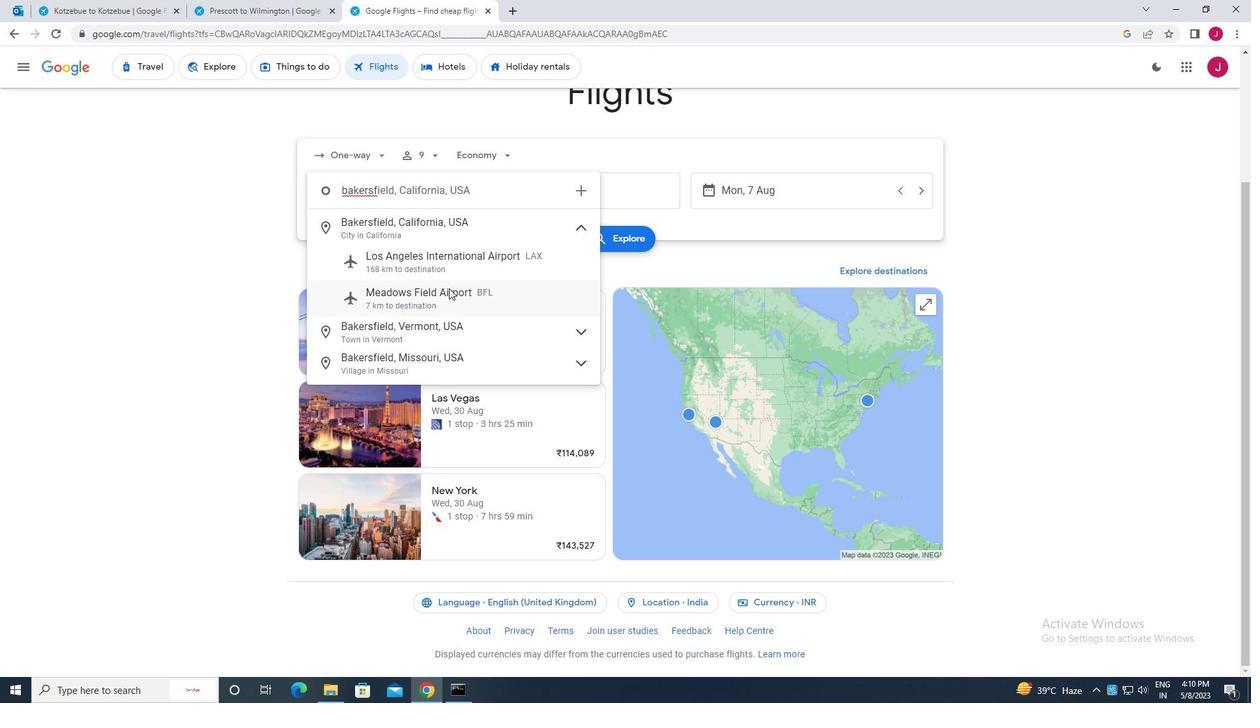 
Action: Mouse moved to (556, 192)
Screenshot: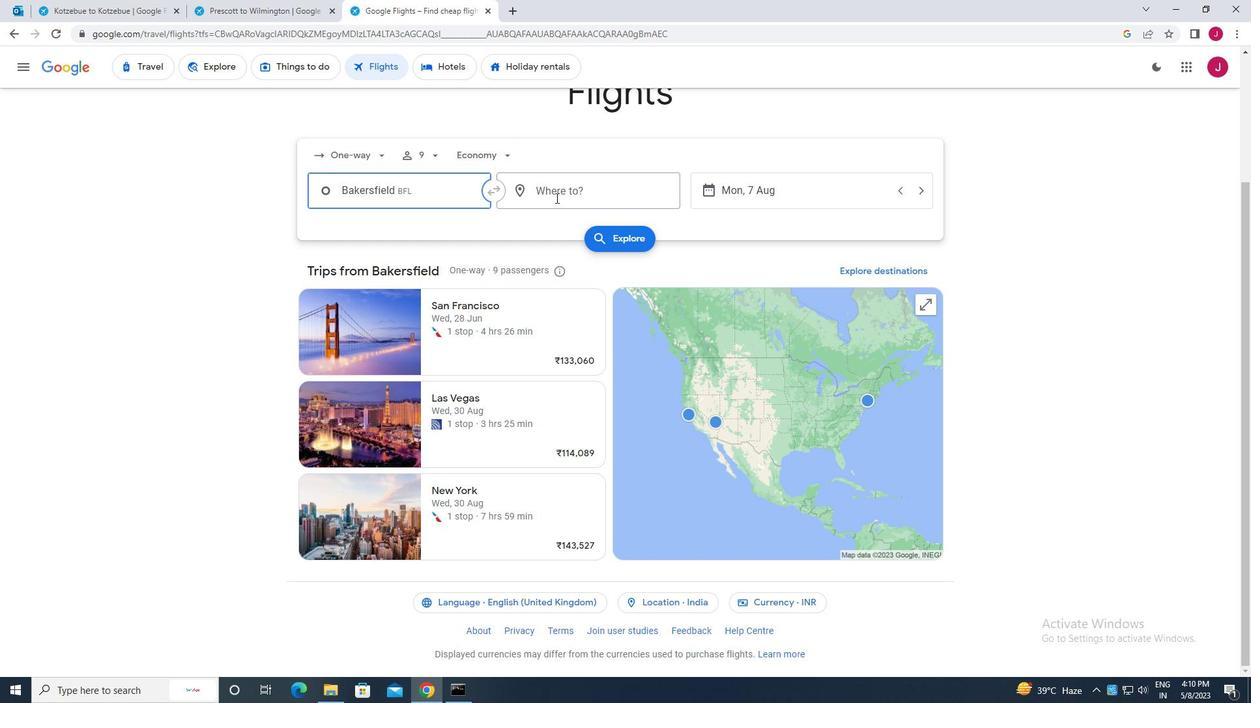 
Action: Mouse pressed left at (556, 192)
Screenshot: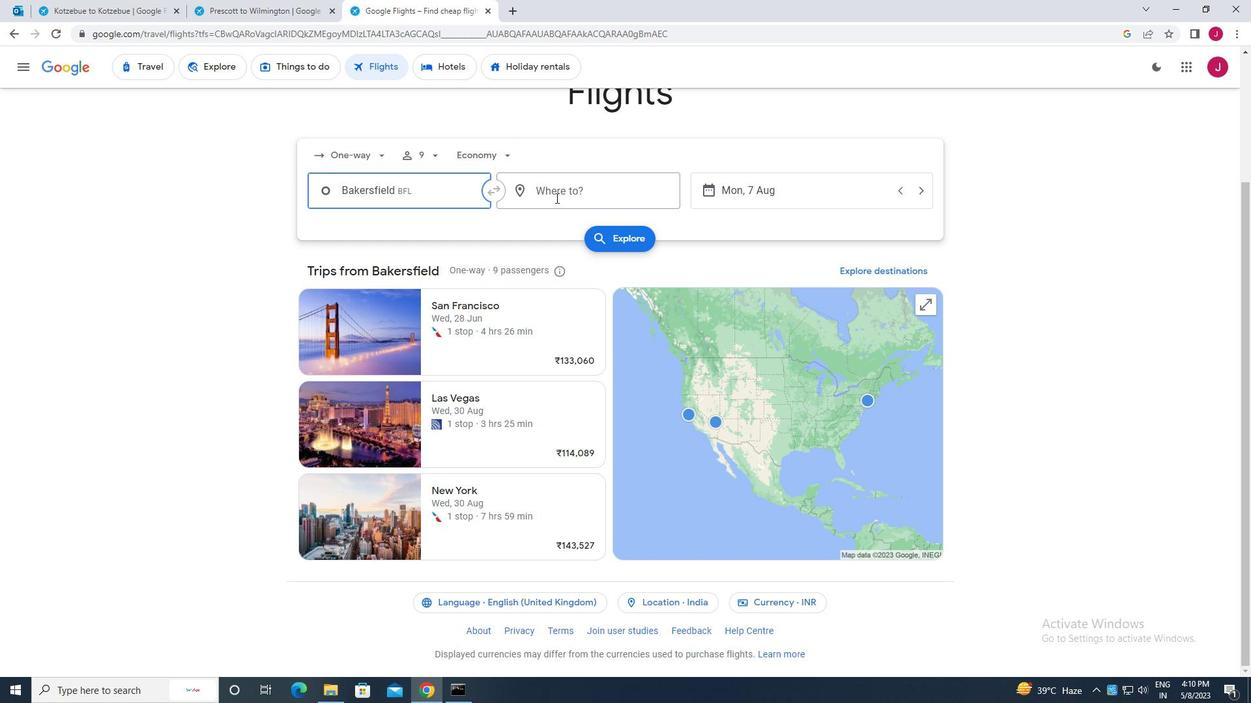 
Action: Key pressed wilmnh<Key.backspace><Key.backspace>
Screenshot: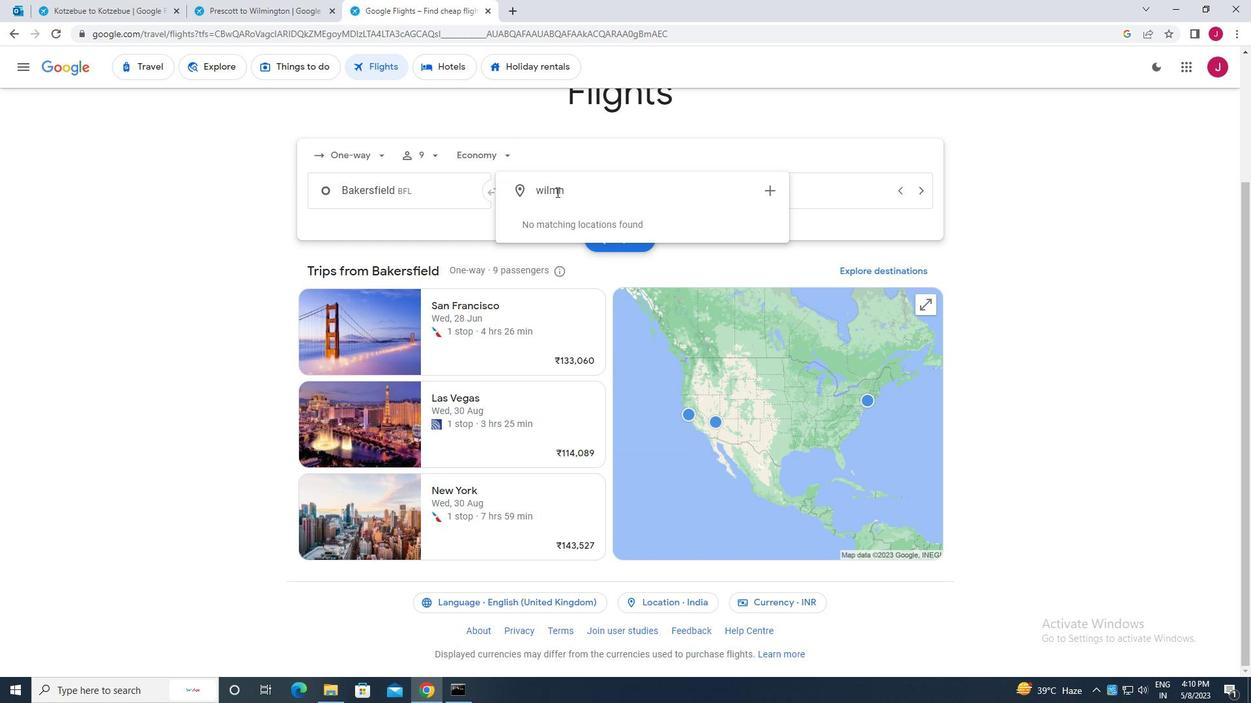 
Action: Mouse moved to (590, 261)
Screenshot: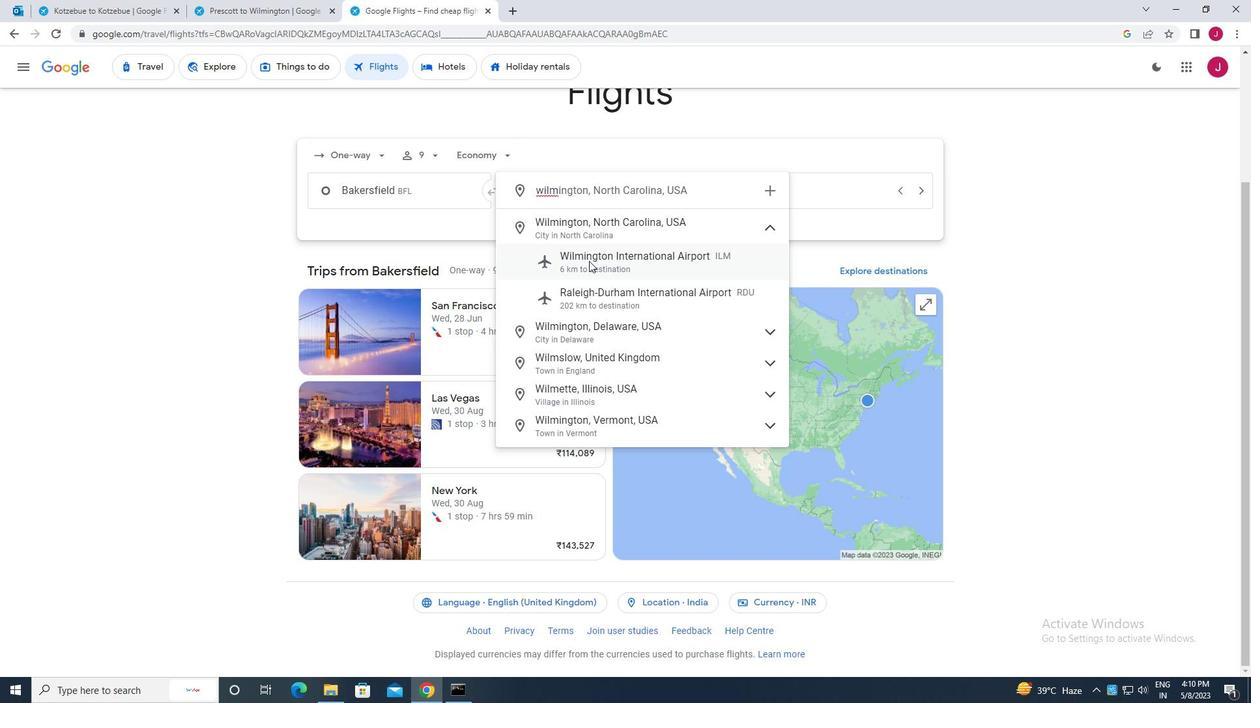 
Action: Mouse pressed left at (590, 261)
Screenshot: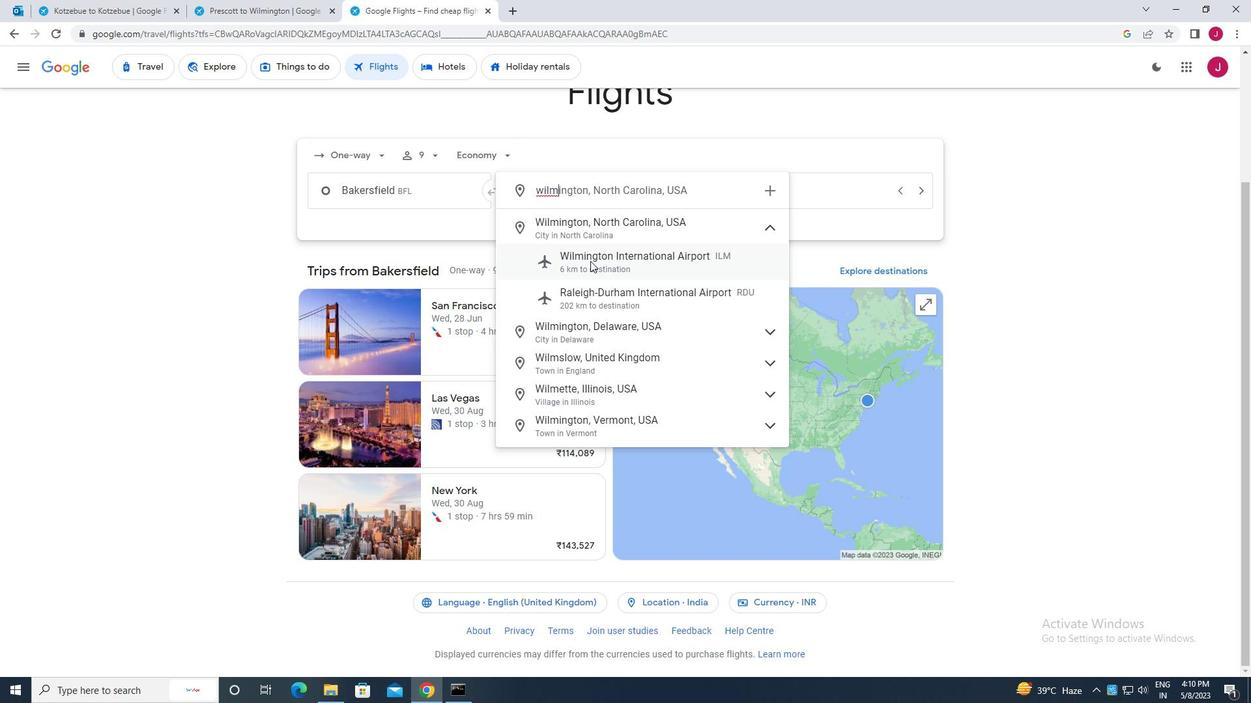 
Action: Mouse moved to (716, 196)
Screenshot: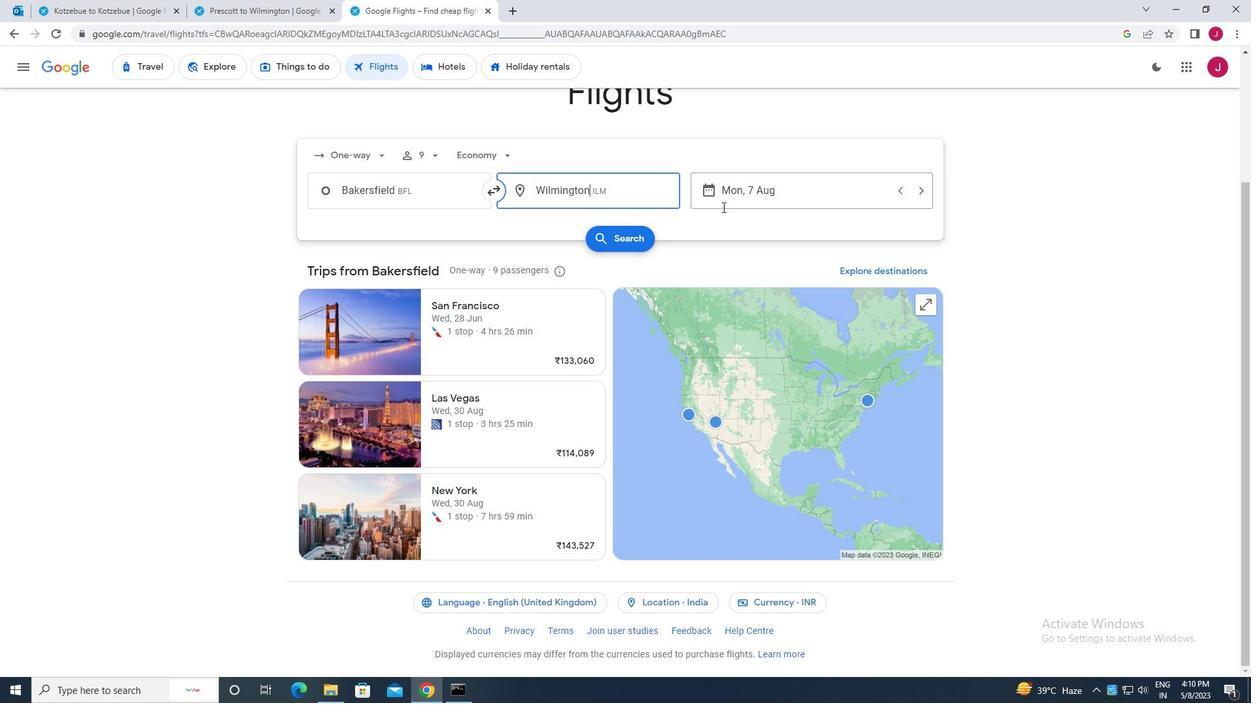 
Action: Mouse pressed left at (716, 196)
Screenshot: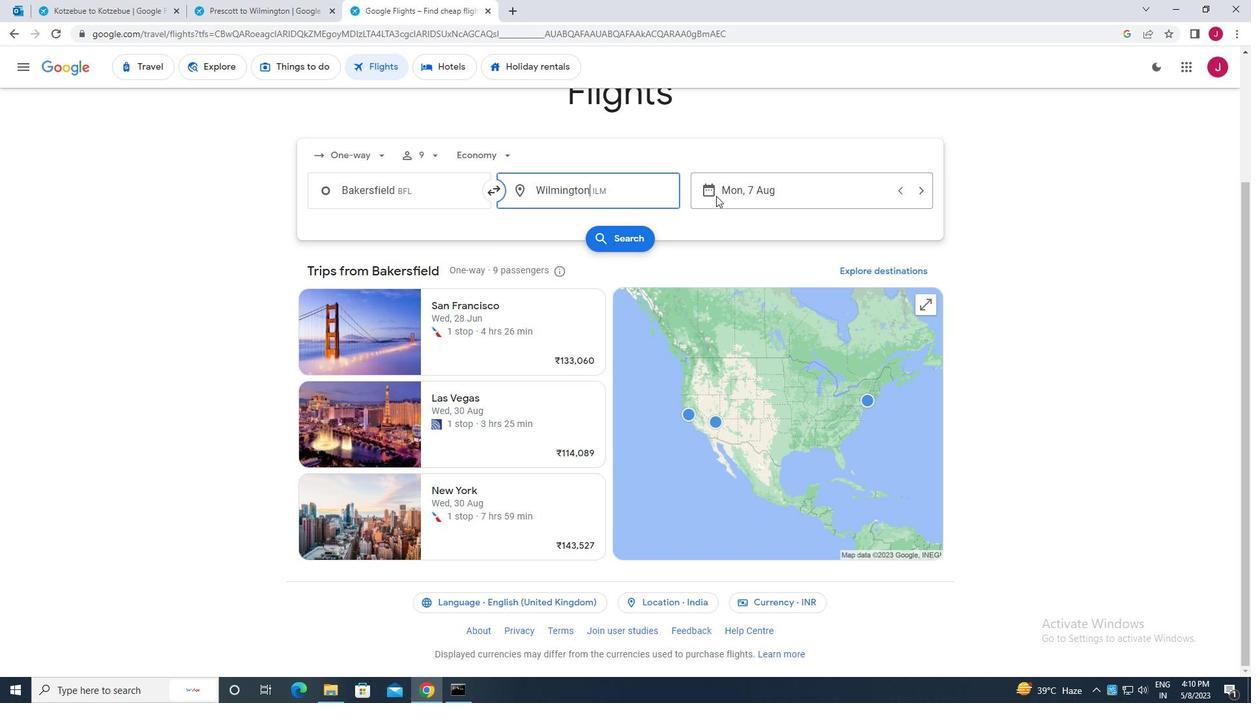 
Action: Mouse moved to (480, 325)
Screenshot: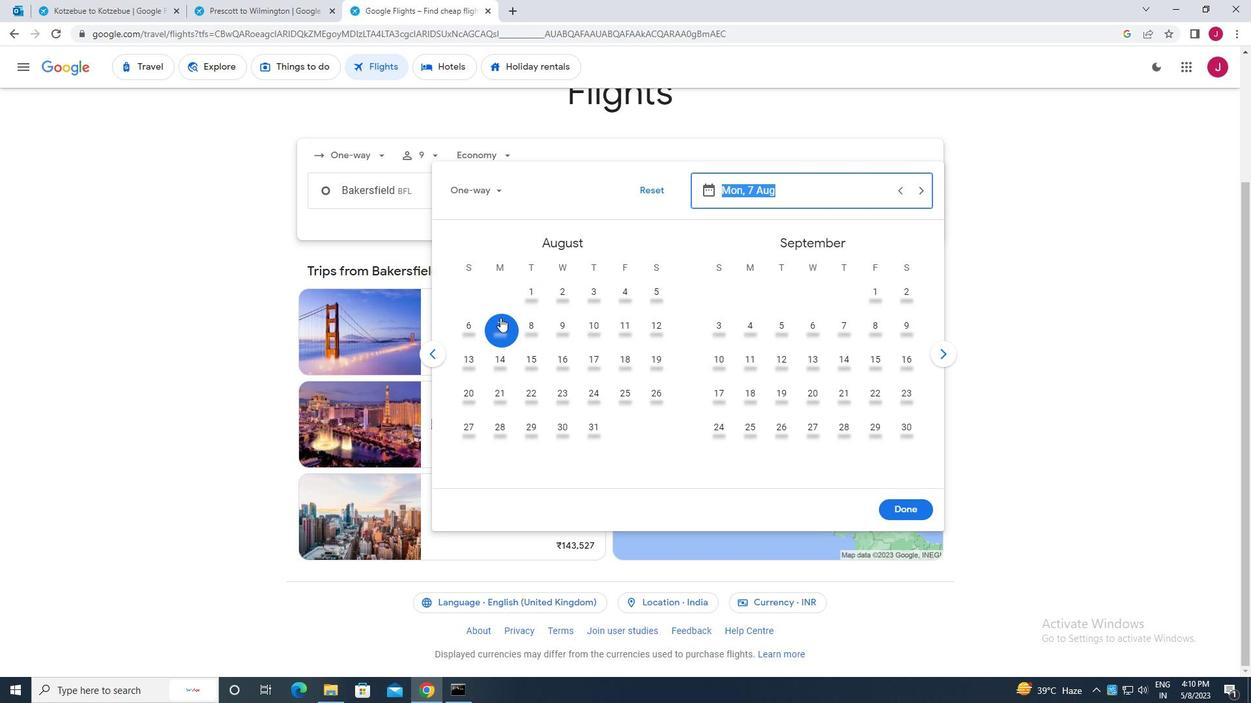 
Action: Mouse pressed left at (480, 325)
Screenshot: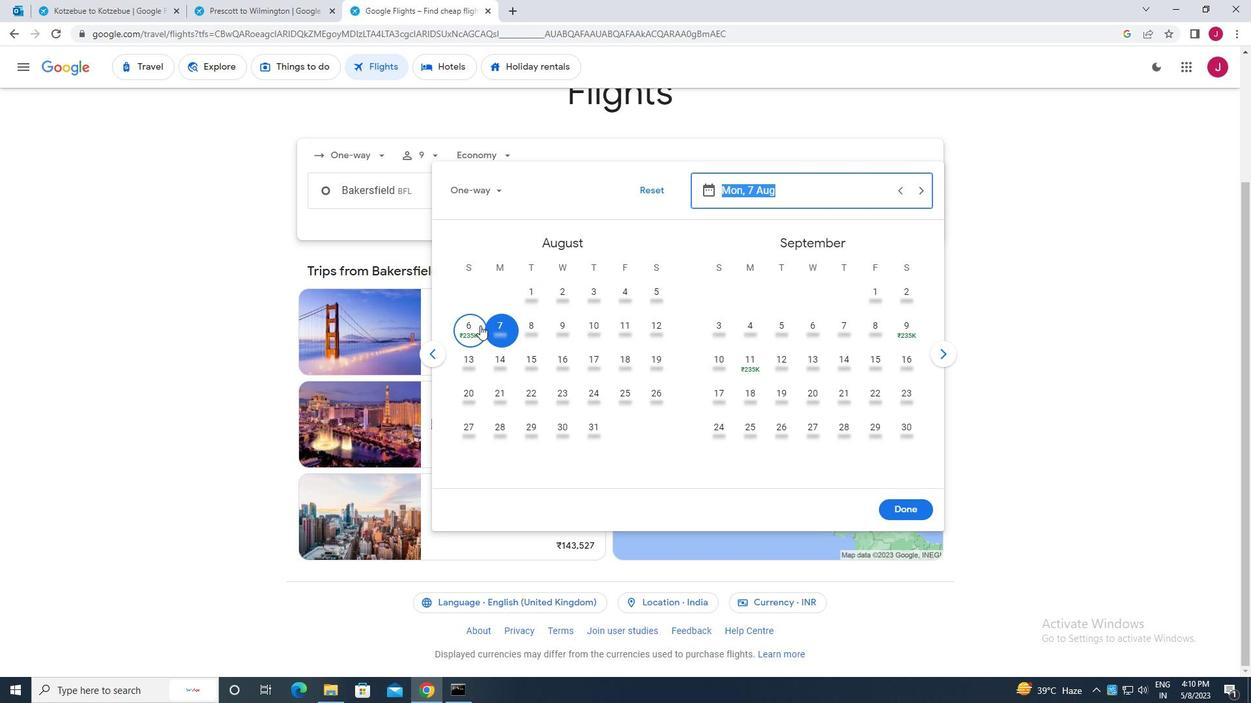 
Action: Mouse moved to (907, 505)
Screenshot: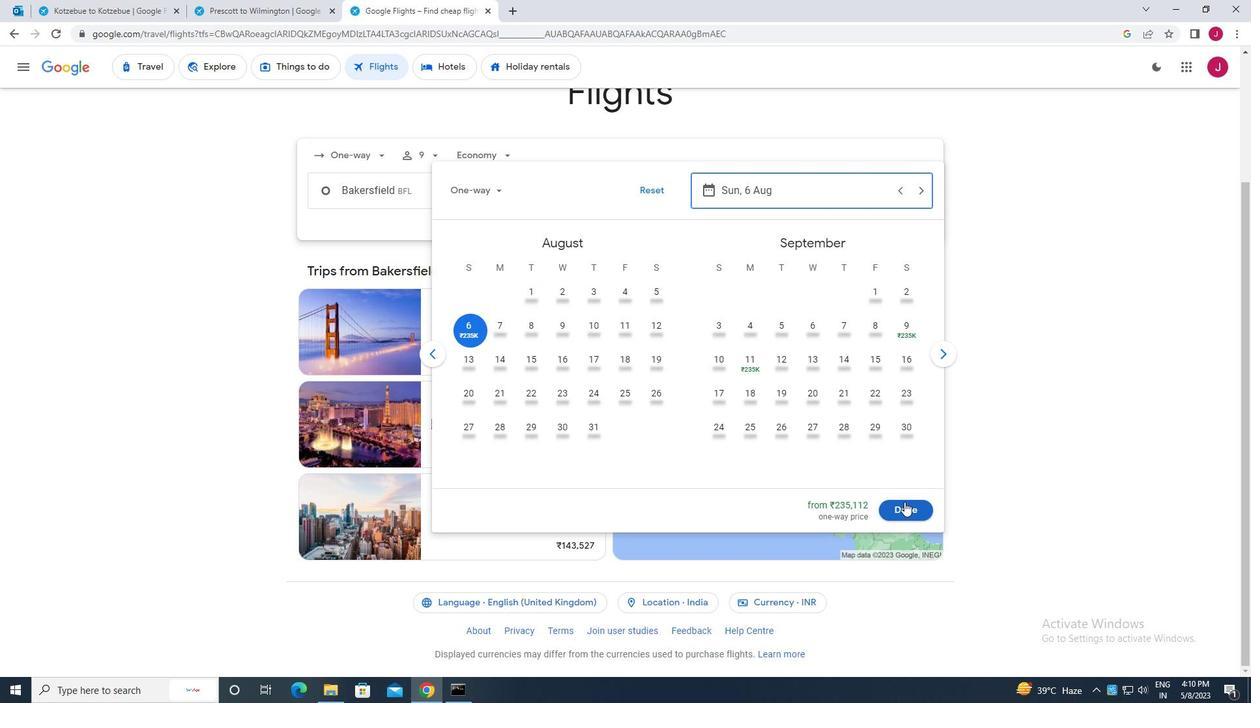 
Action: Mouse pressed left at (907, 505)
Screenshot: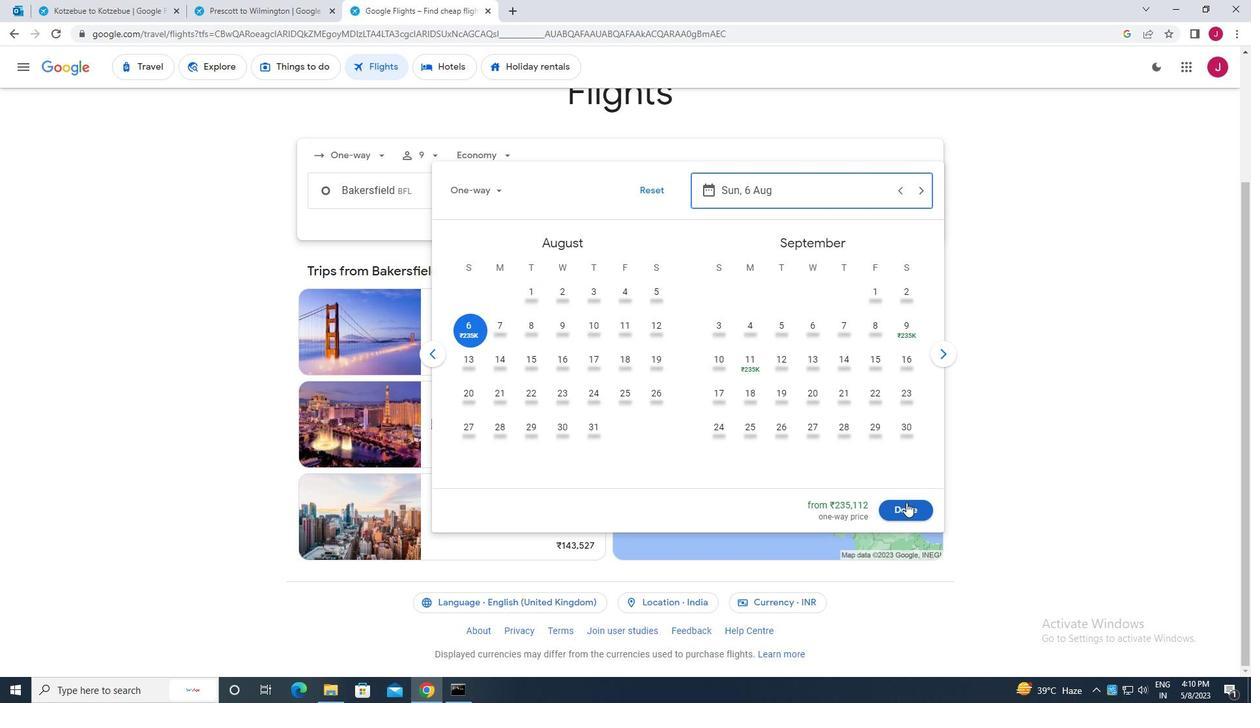 
Action: Mouse moved to (637, 243)
Screenshot: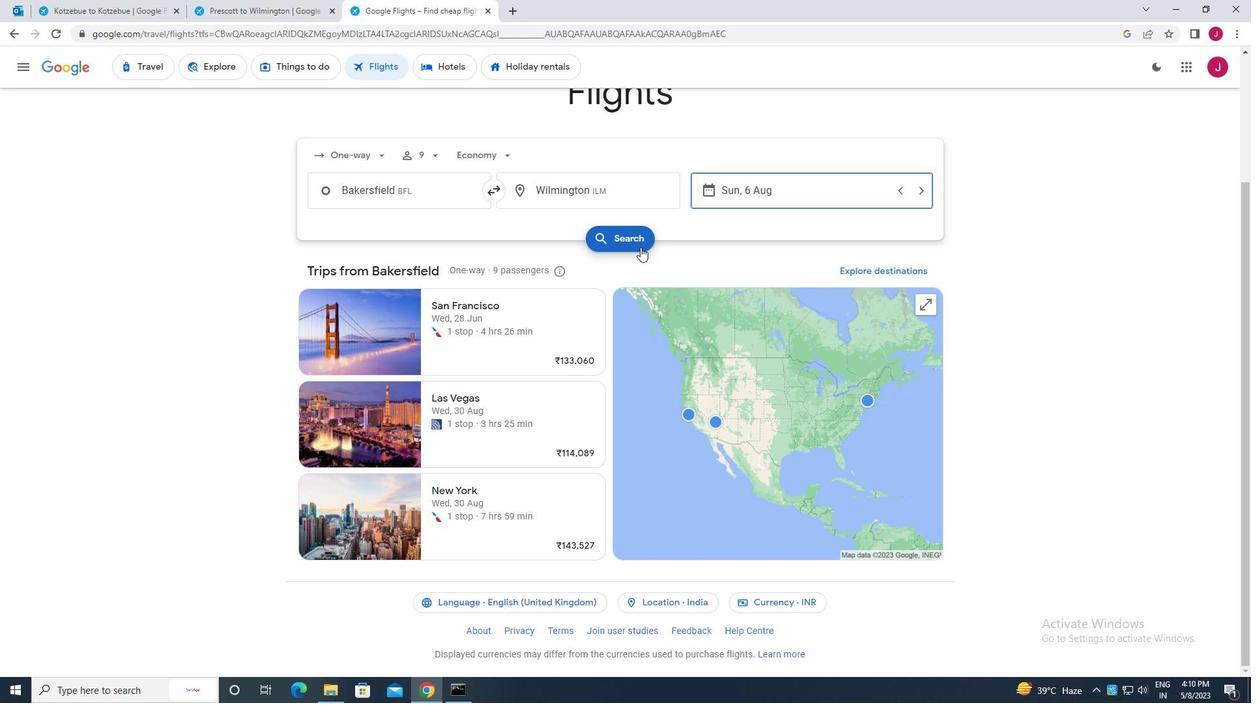 
Action: Mouse pressed left at (637, 243)
Screenshot: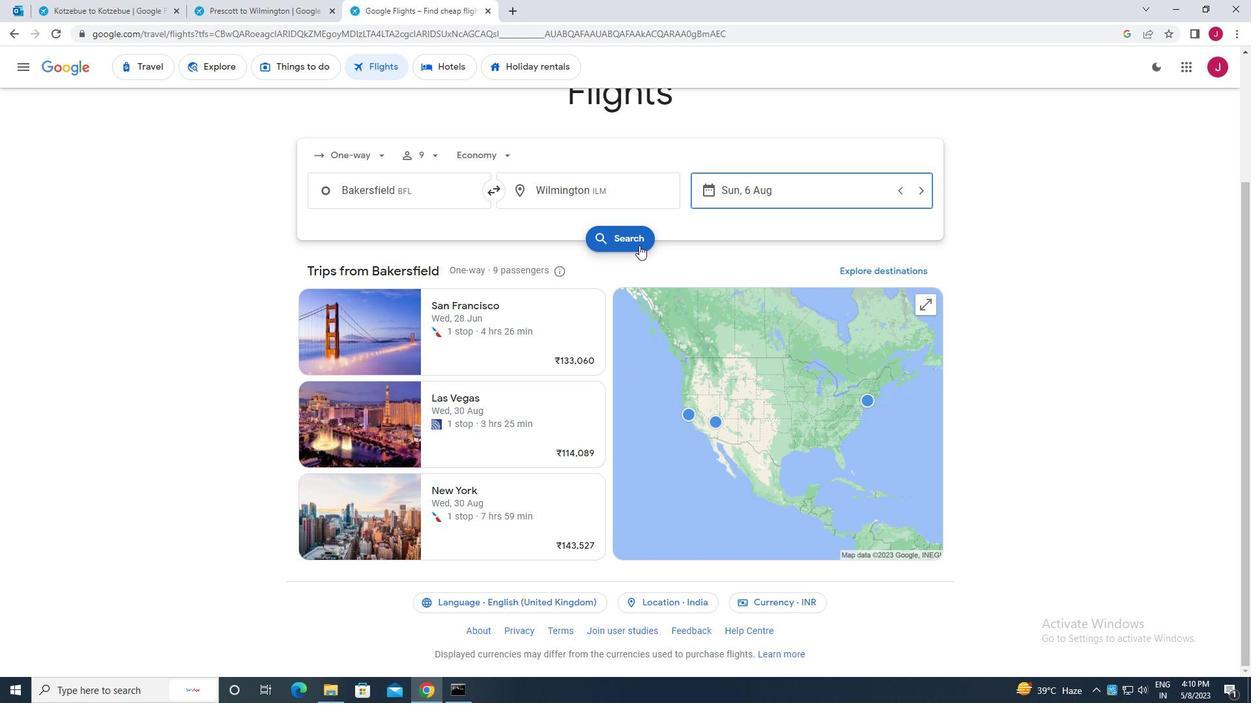 
Action: Mouse moved to (336, 185)
Screenshot: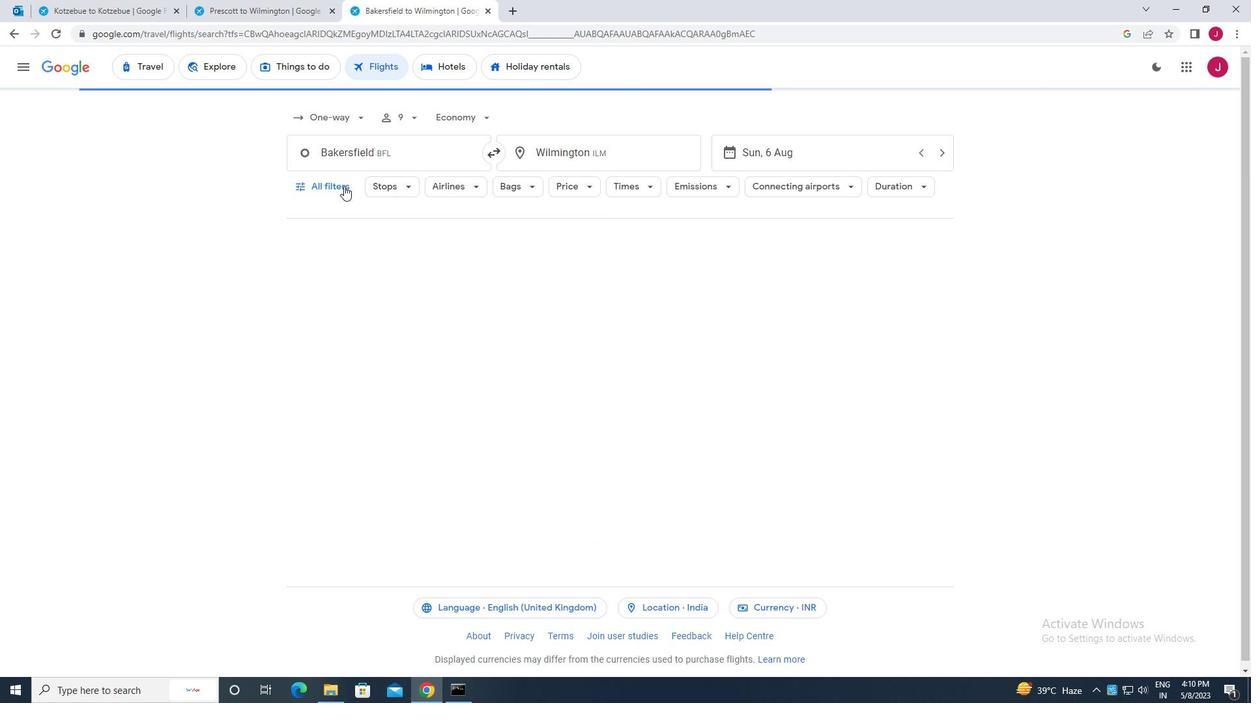 
Action: Mouse pressed left at (336, 185)
Screenshot: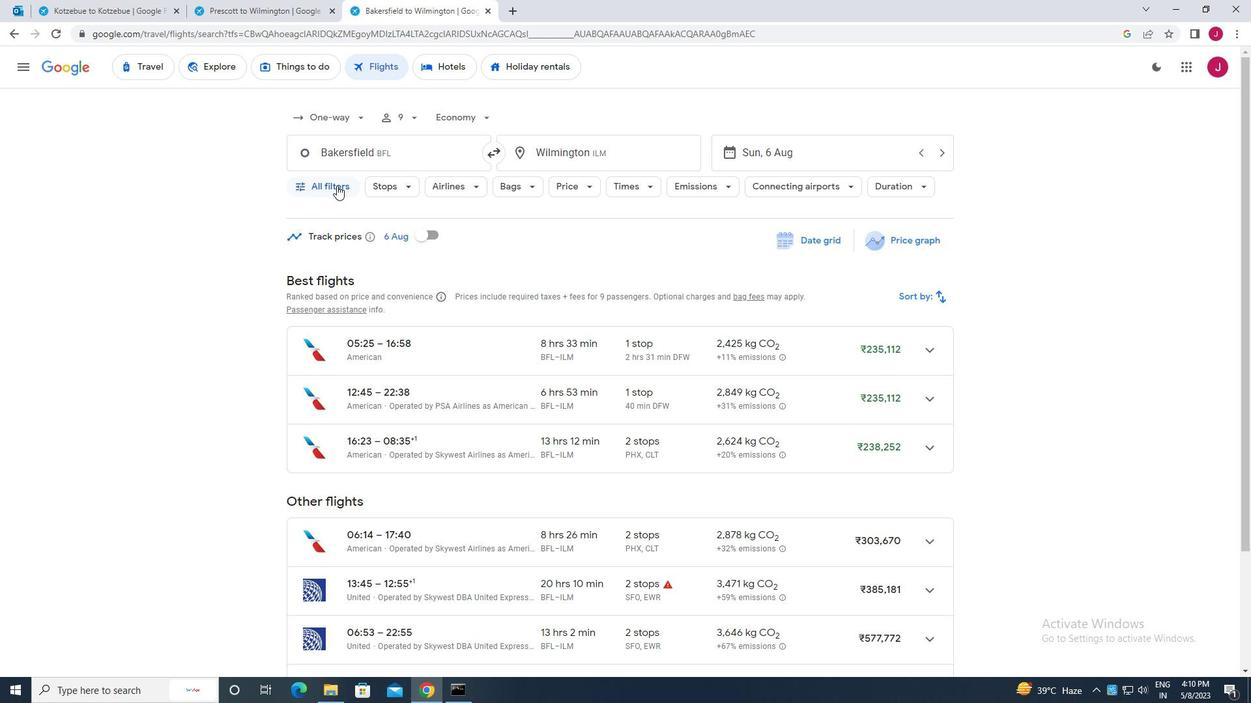 
Action: Mouse moved to (394, 243)
Screenshot: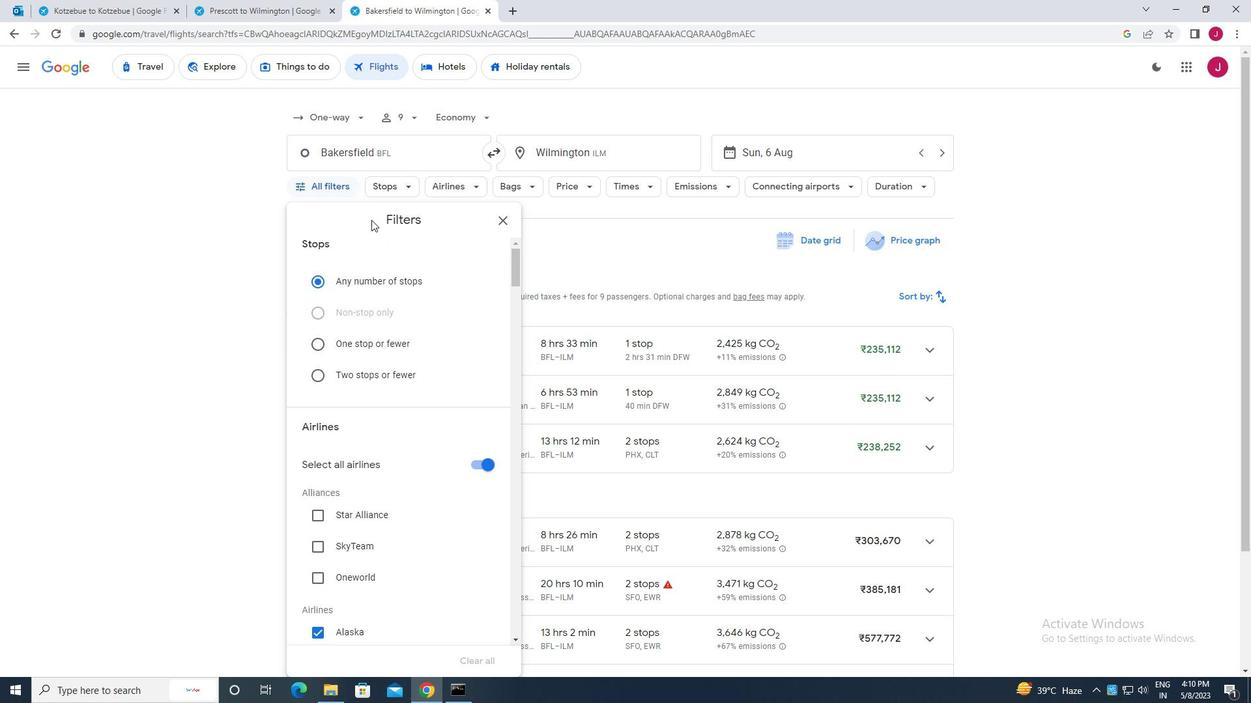 
Action: Mouse scrolled (394, 242) with delta (0, 0)
Screenshot: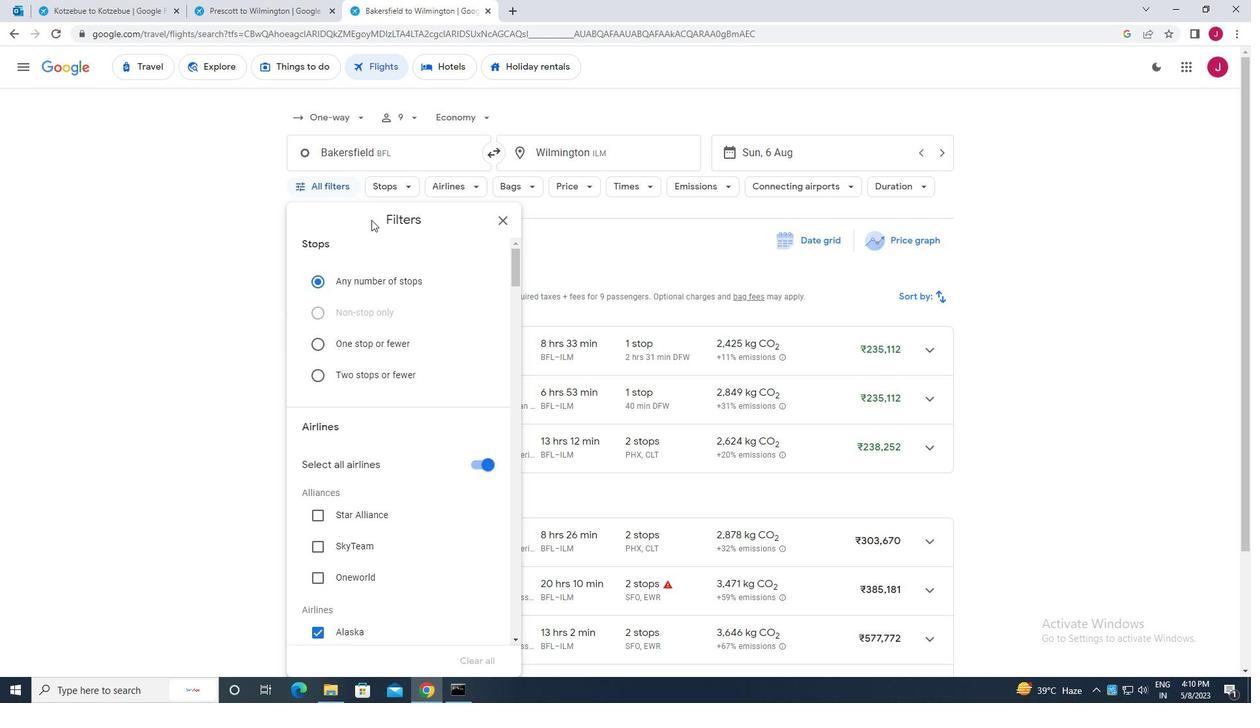 
Action: Mouse moved to (394, 243)
Screenshot: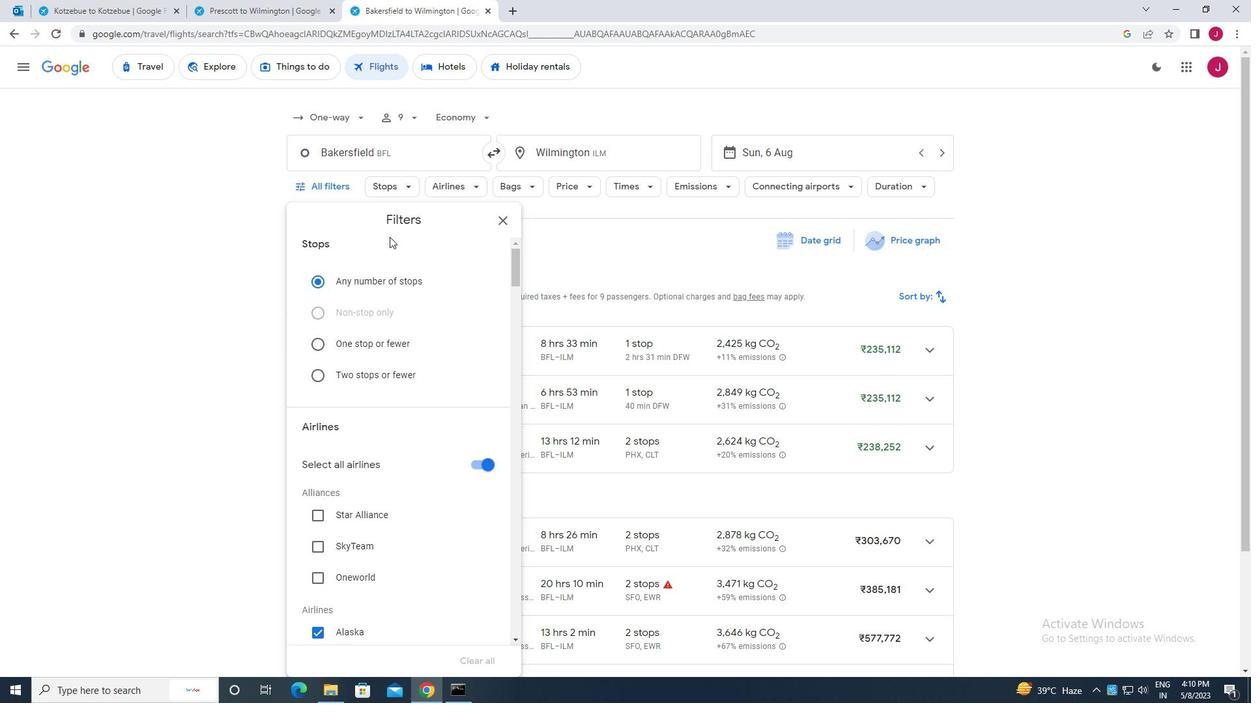 
Action: Mouse scrolled (394, 242) with delta (0, 0)
Screenshot: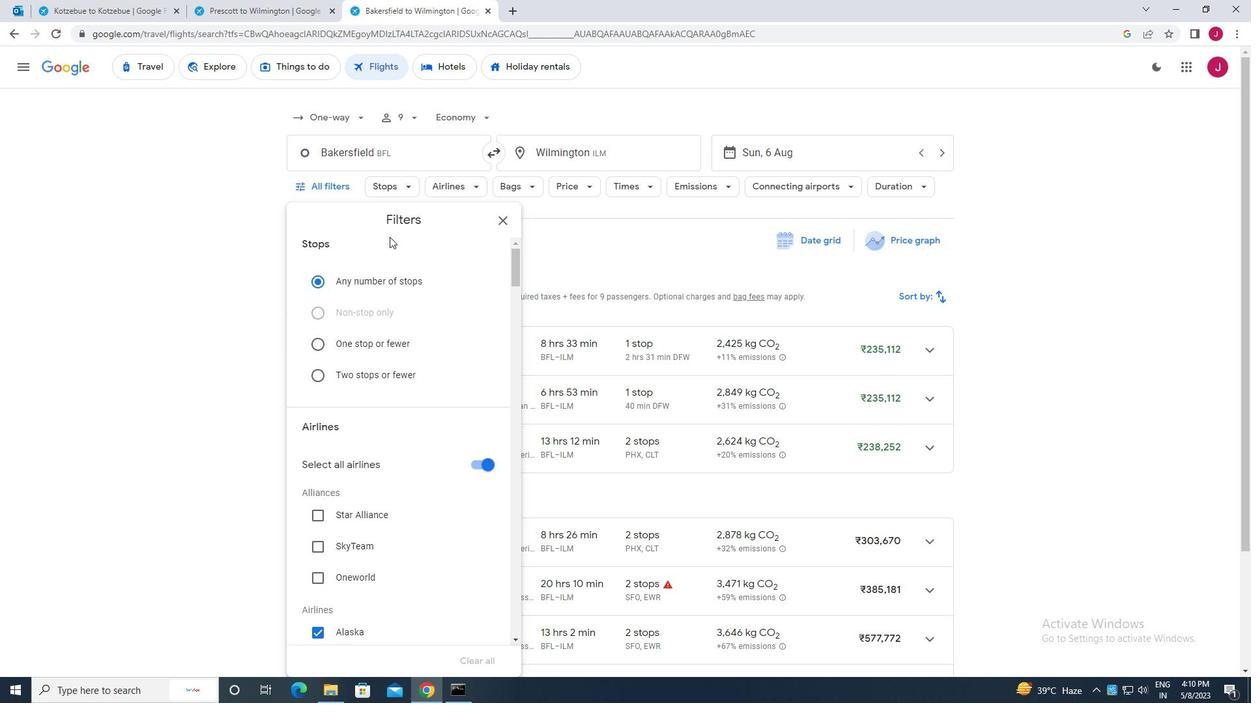 
Action: Mouse moved to (477, 333)
Screenshot: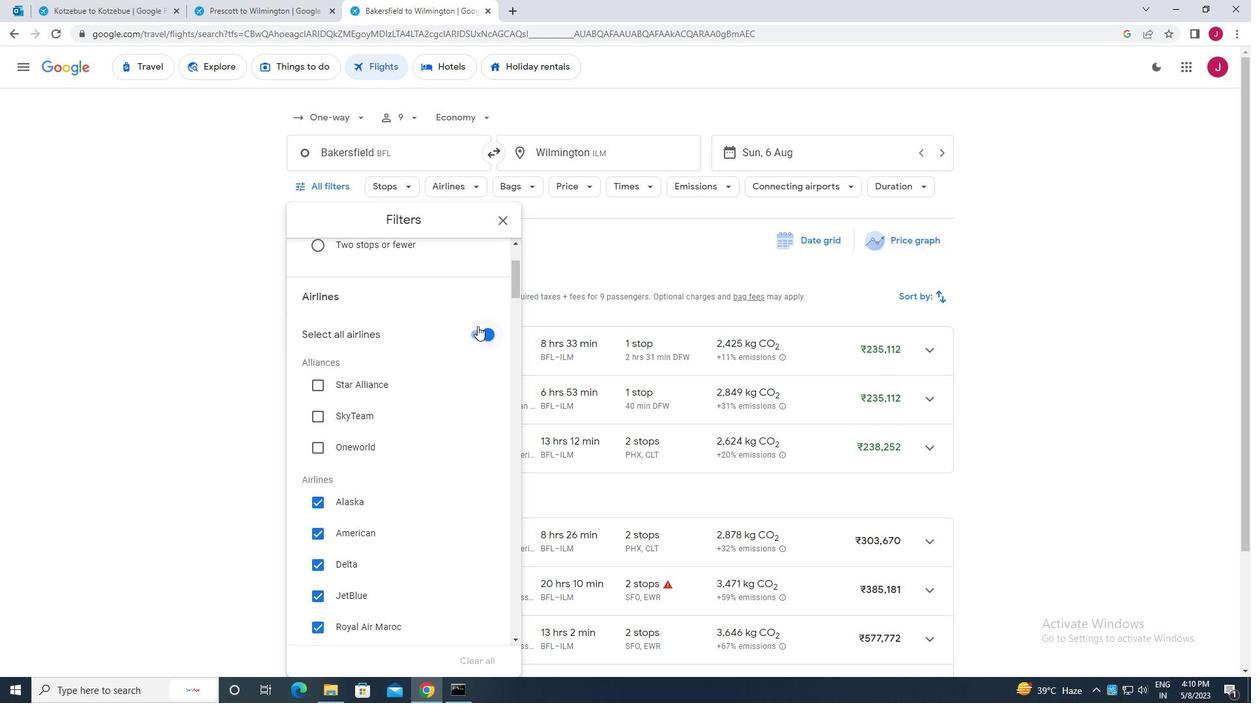 
Action: Mouse pressed left at (477, 333)
Screenshot: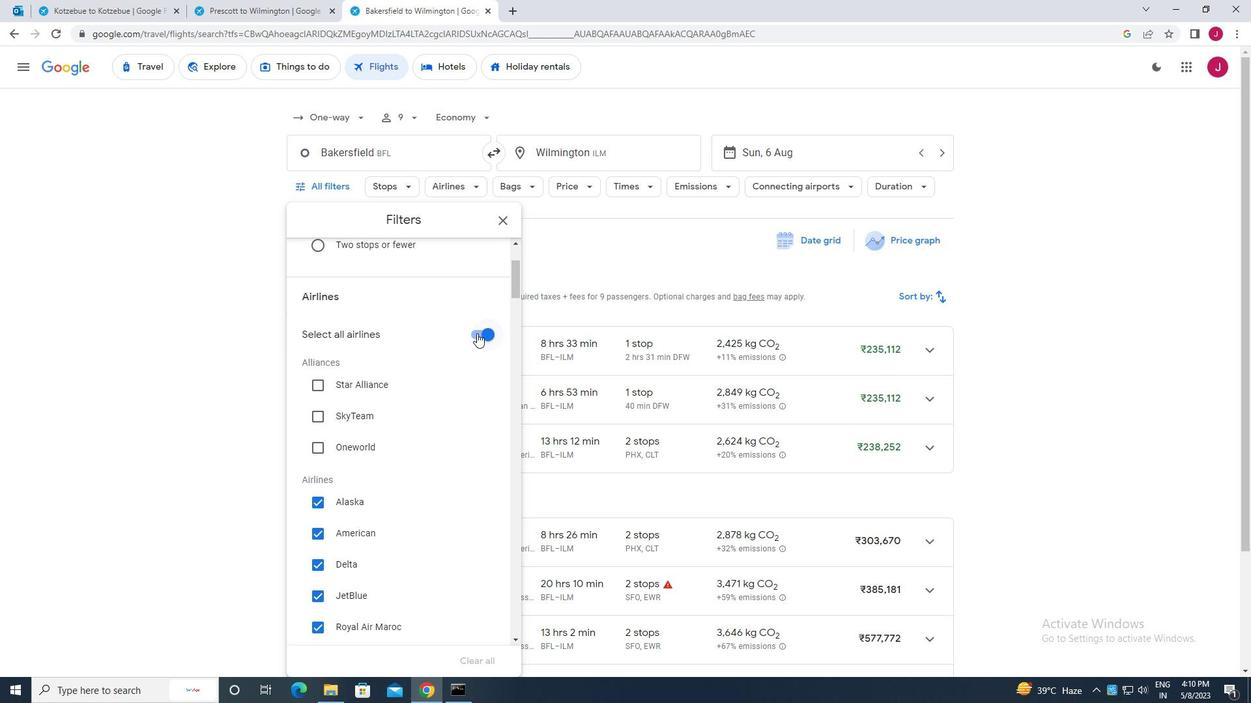 
Action: Mouse moved to (455, 347)
Screenshot: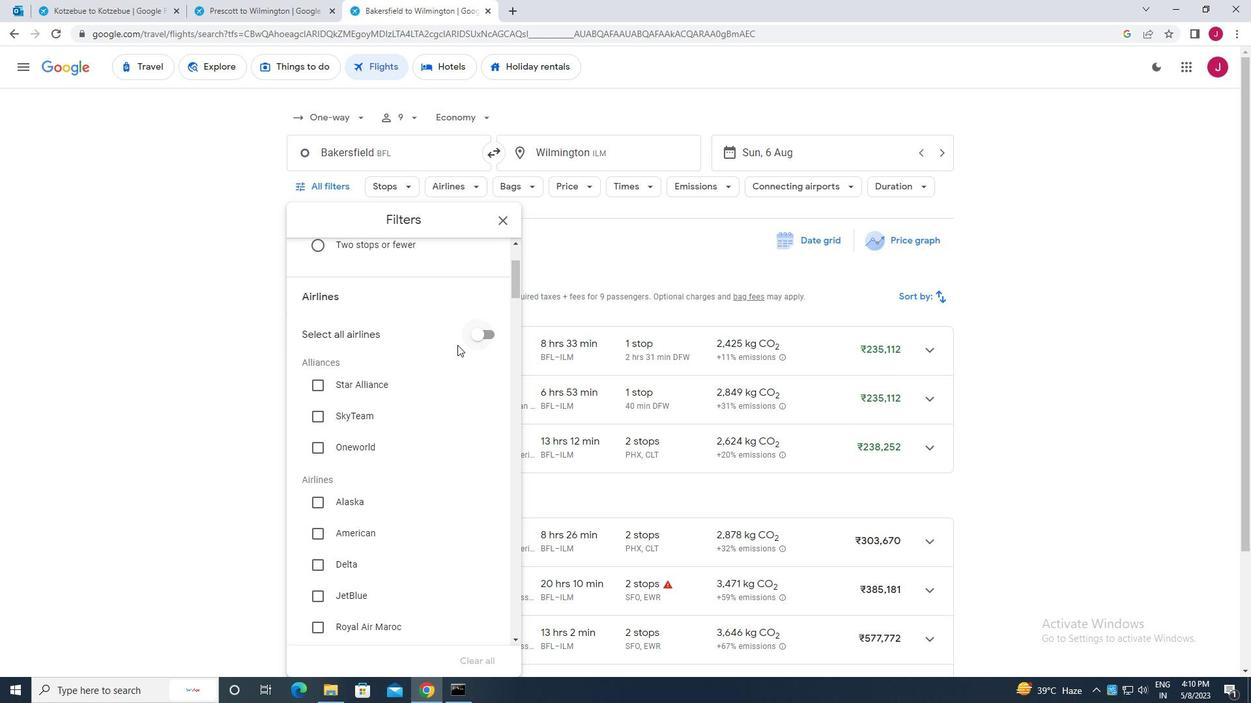
Action: Mouse scrolled (455, 346) with delta (0, 0)
Screenshot: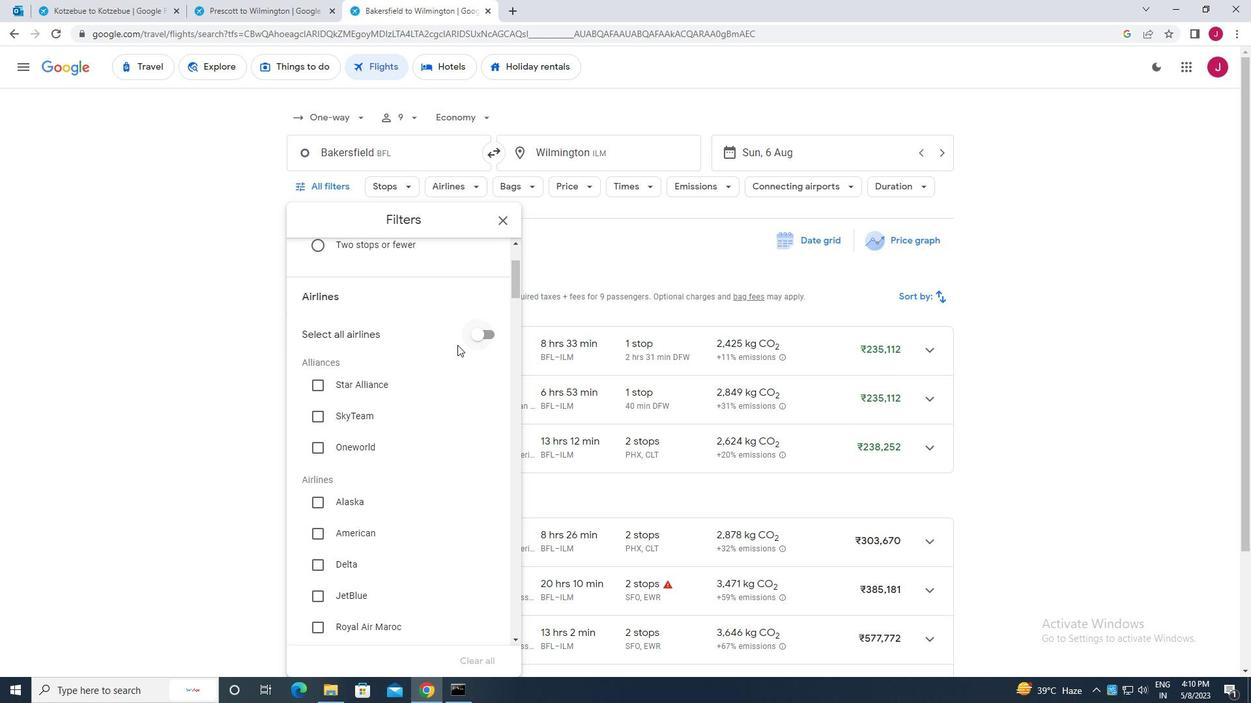 
Action: Mouse moved to (454, 347)
Screenshot: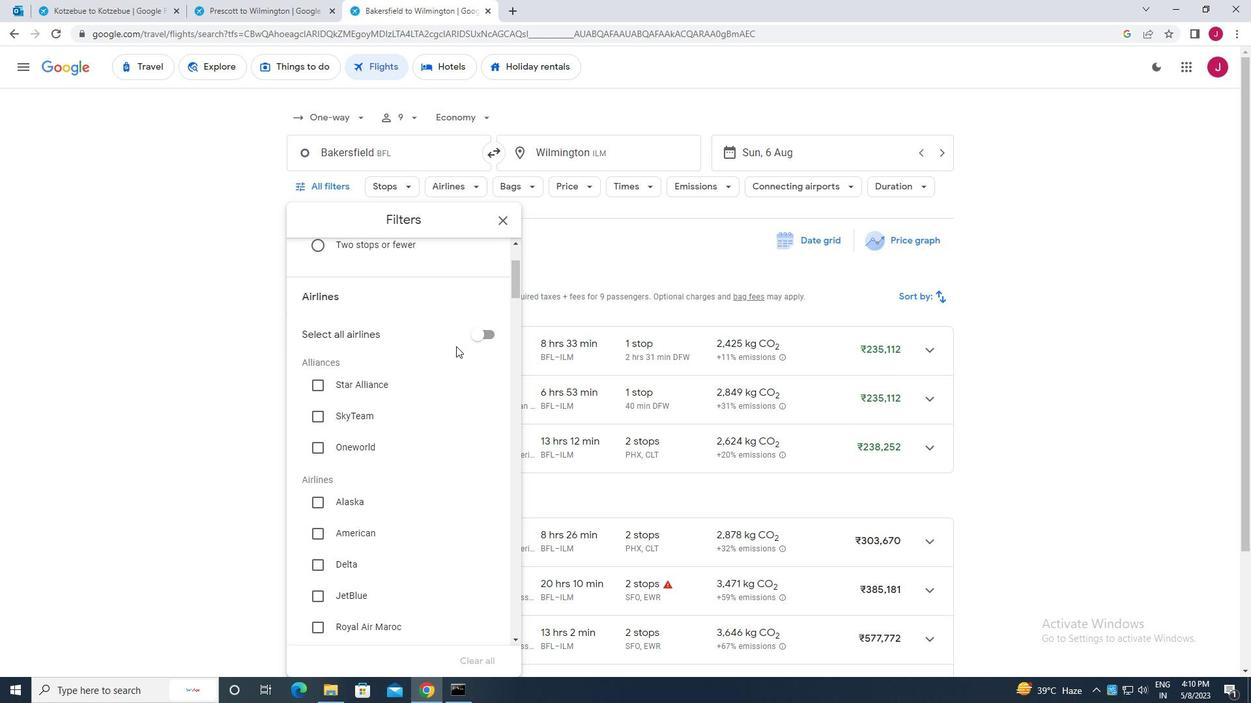 
Action: Mouse scrolled (454, 346) with delta (0, 0)
Screenshot: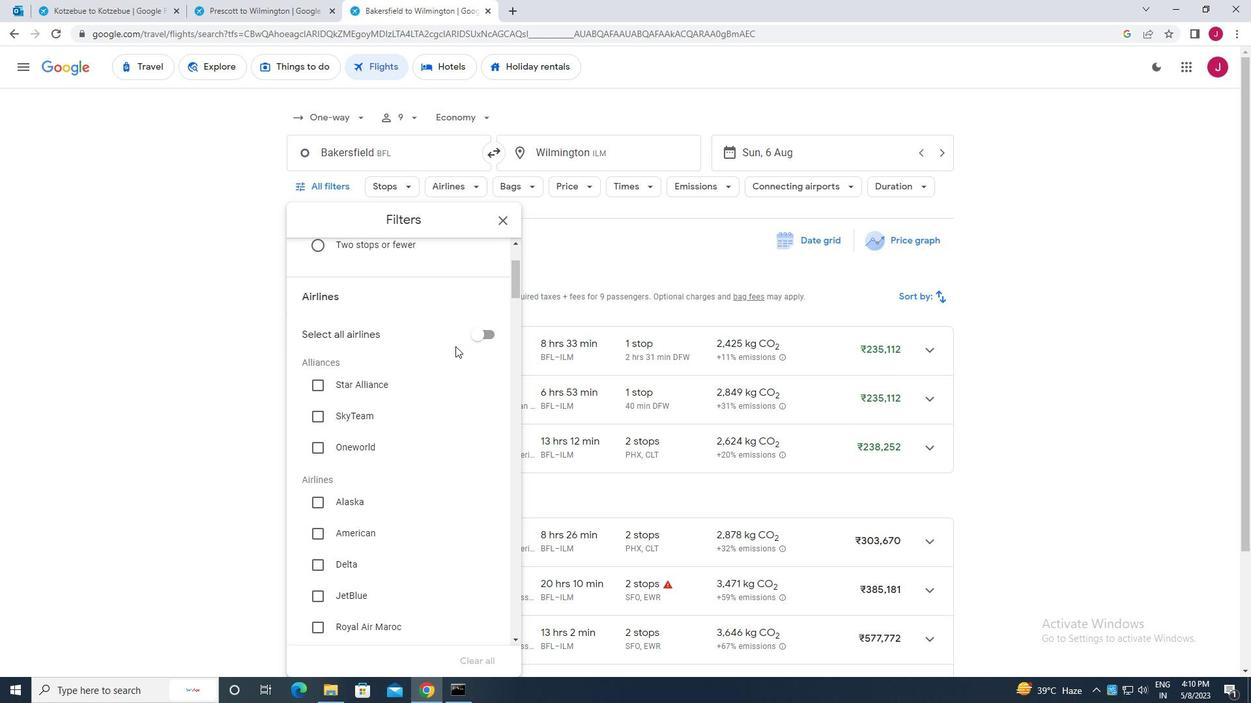 
Action: Mouse scrolled (454, 346) with delta (0, 0)
Screenshot: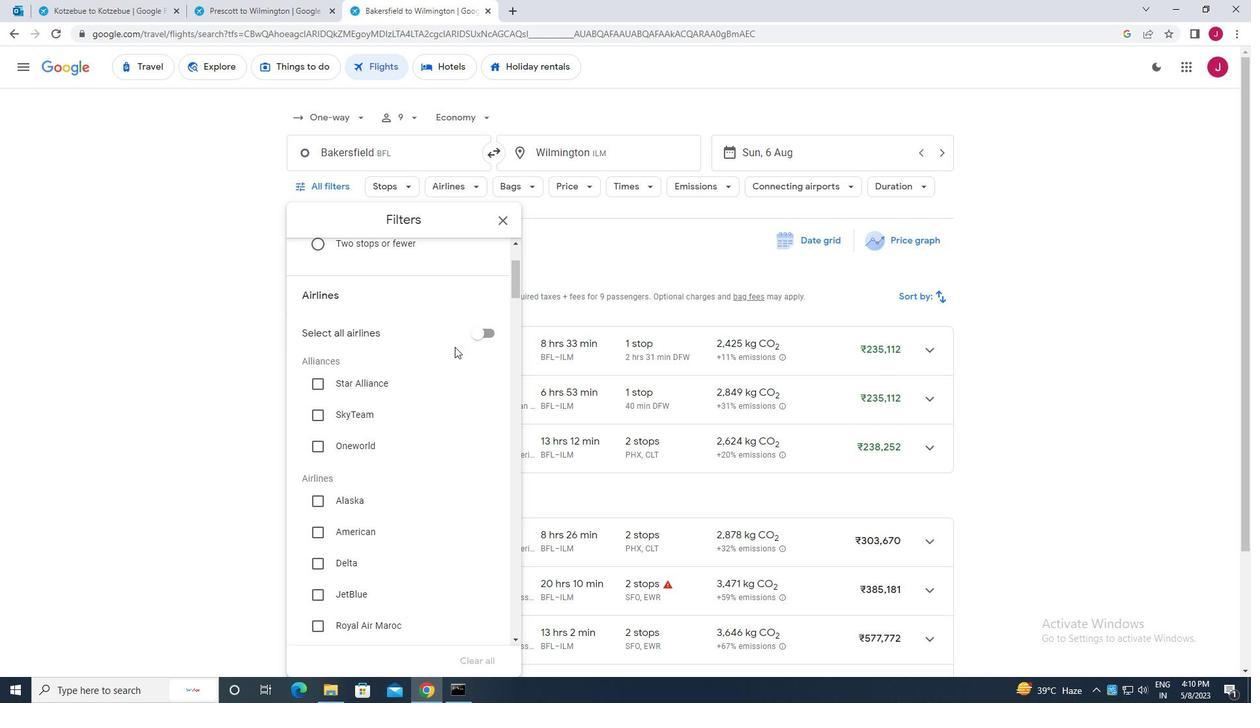 
Action: Mouse moved to (362, 270)
Screenshot: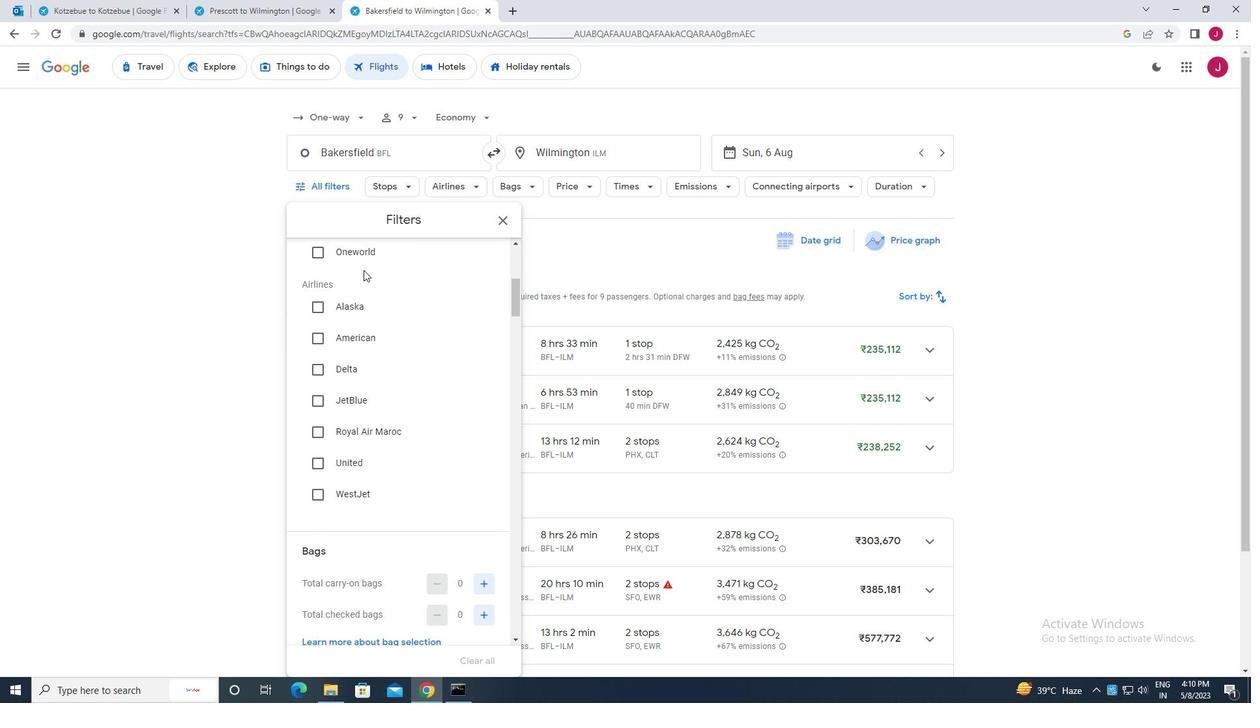 
Action: Mouse scrolled (362, 269) with delta (0, 0)
Screenshot: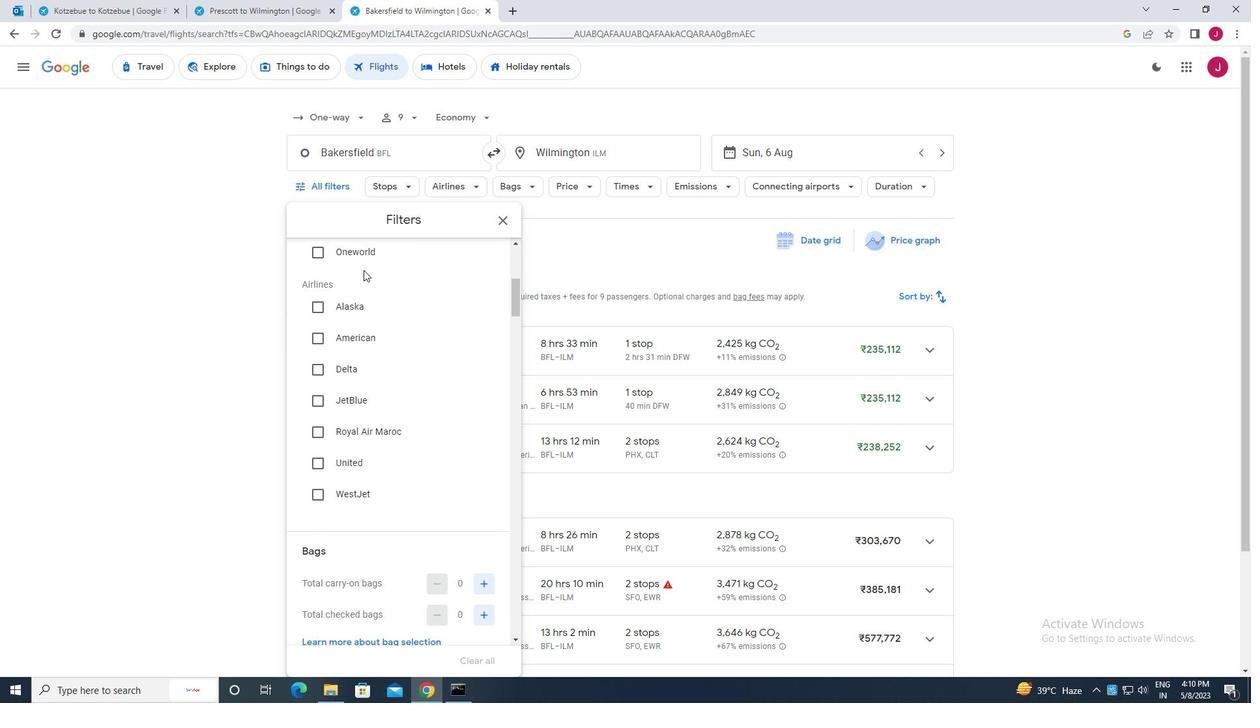 
Action: Mouse moved to (362, 271)
Screenshot: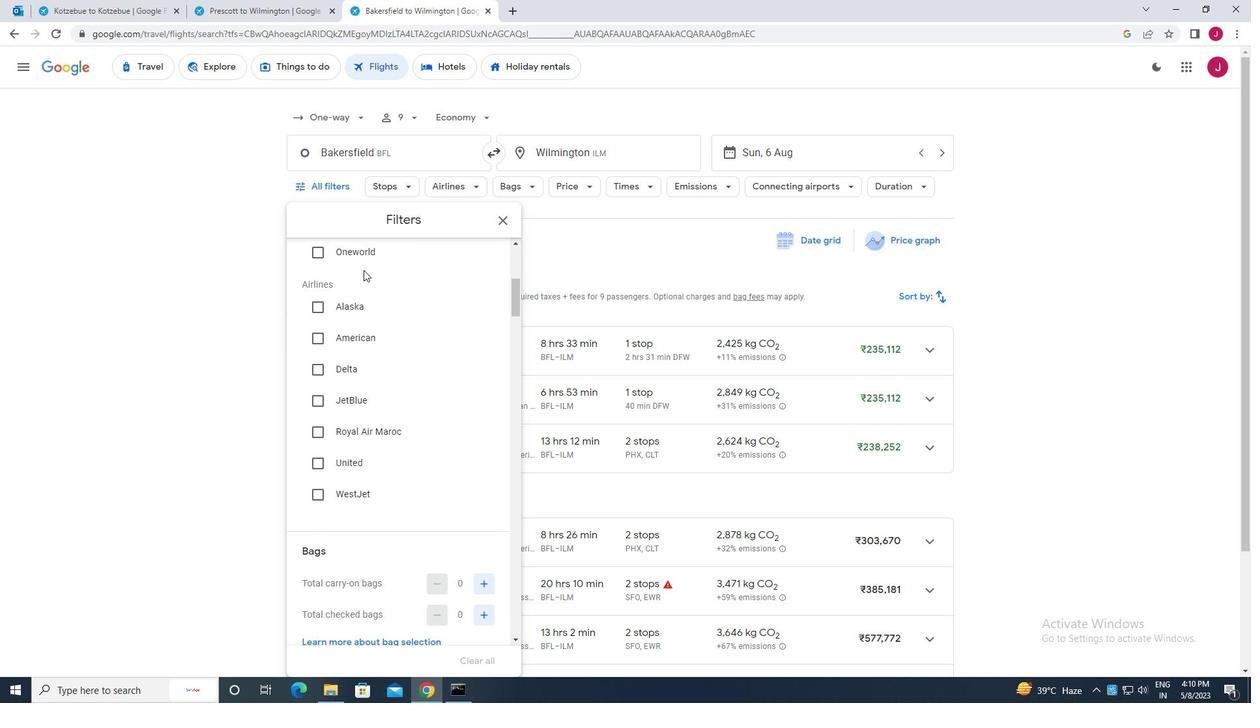 
Action: Mouse scrolled (362, 271) with delta (0, 0)
Screenshot: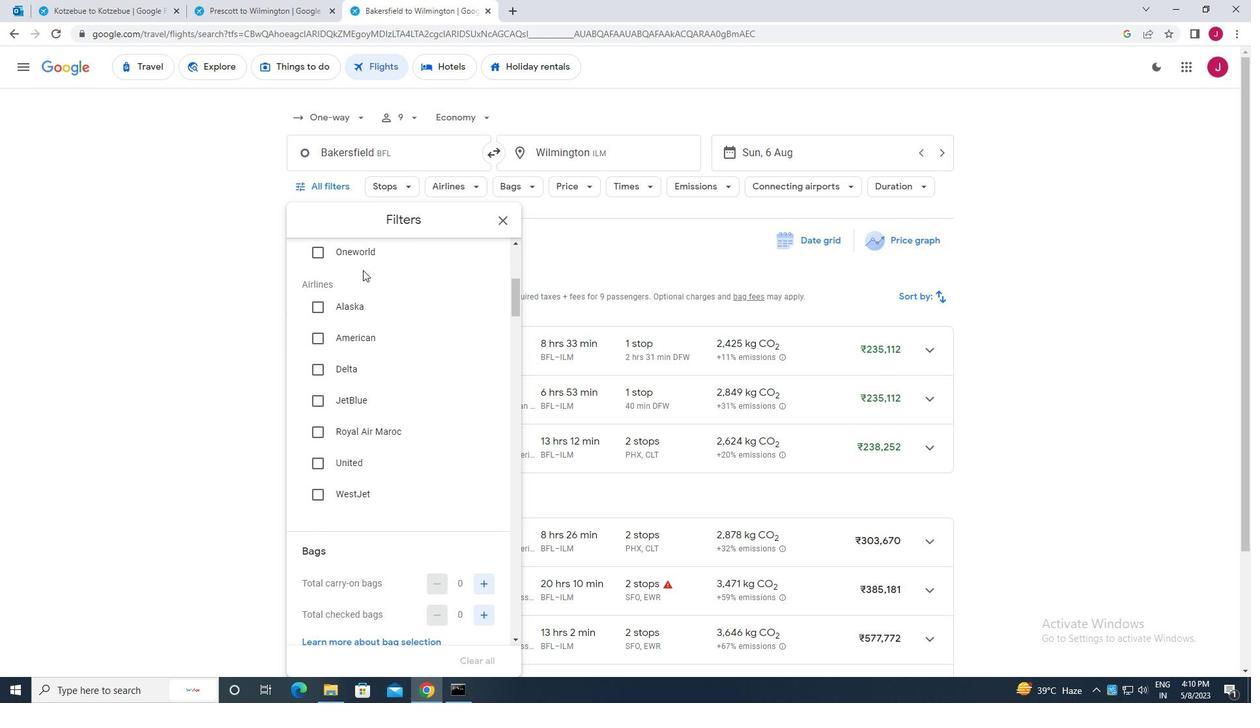 
Action: Mouse moved to (362, 271)
Screenshot: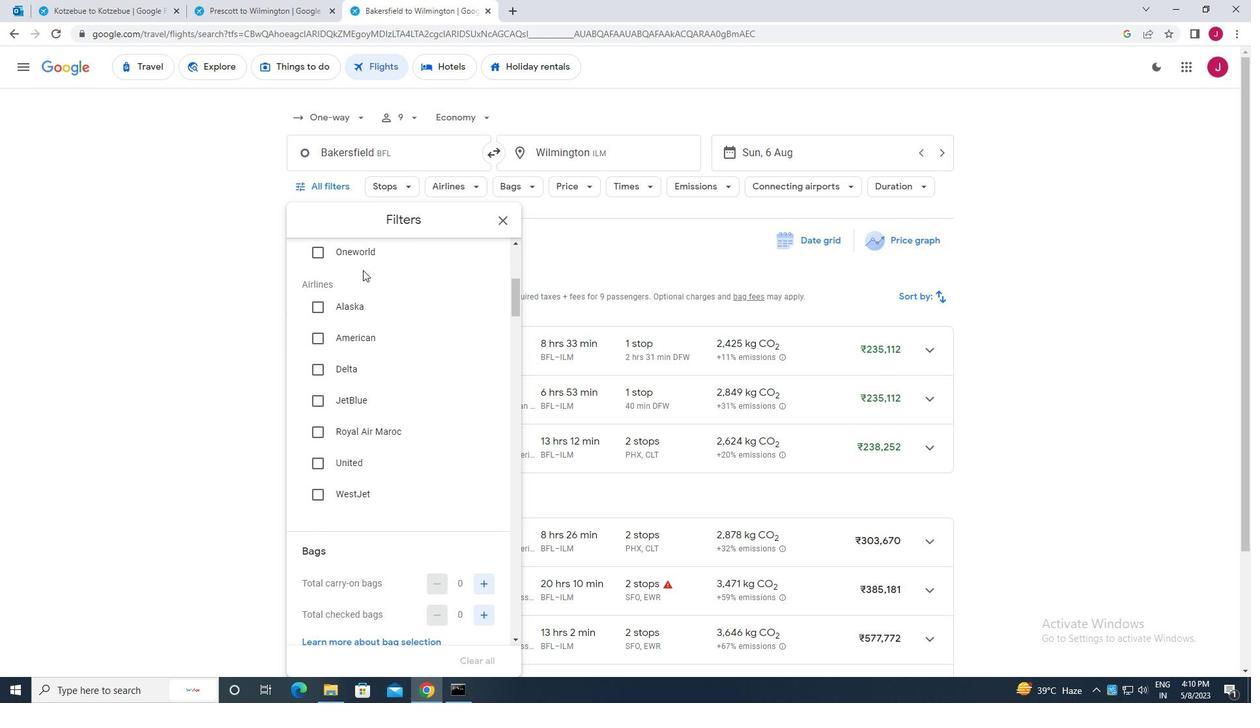 
Action: Mouse scrolled (362, 271) with delta (0, 0)
Screenshot: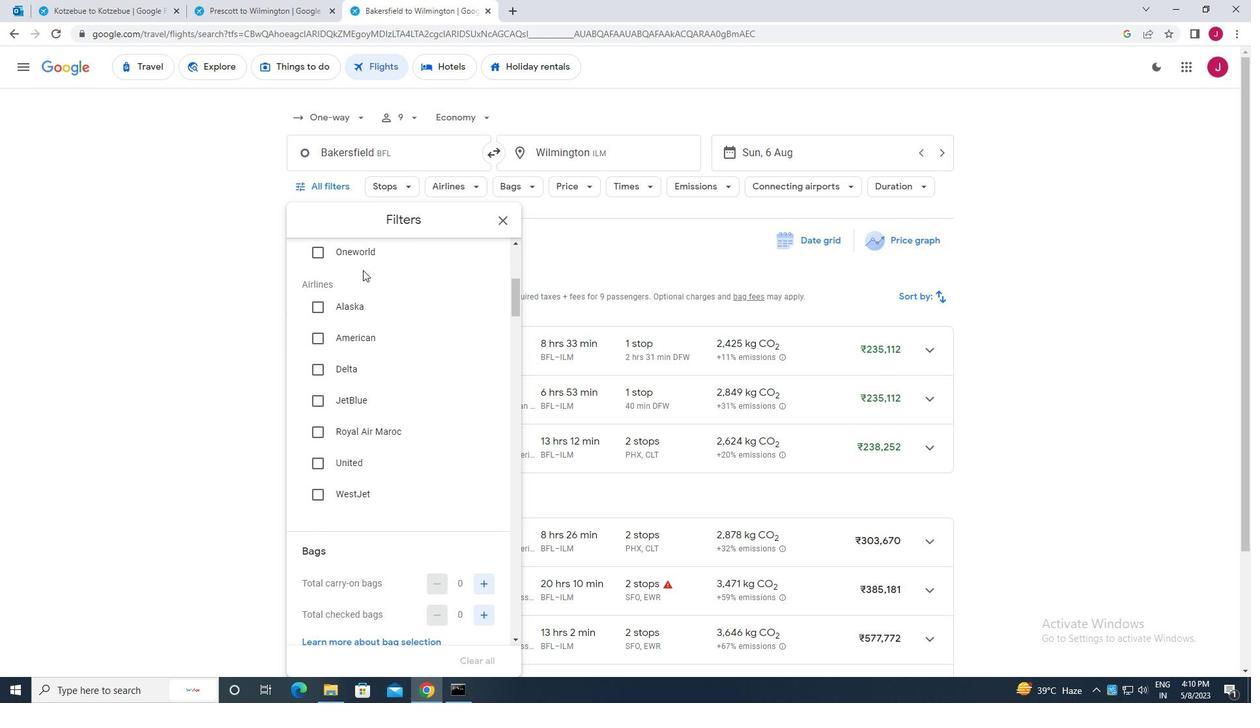 
Action: Mouse moved to (362, 272)
Screenshot: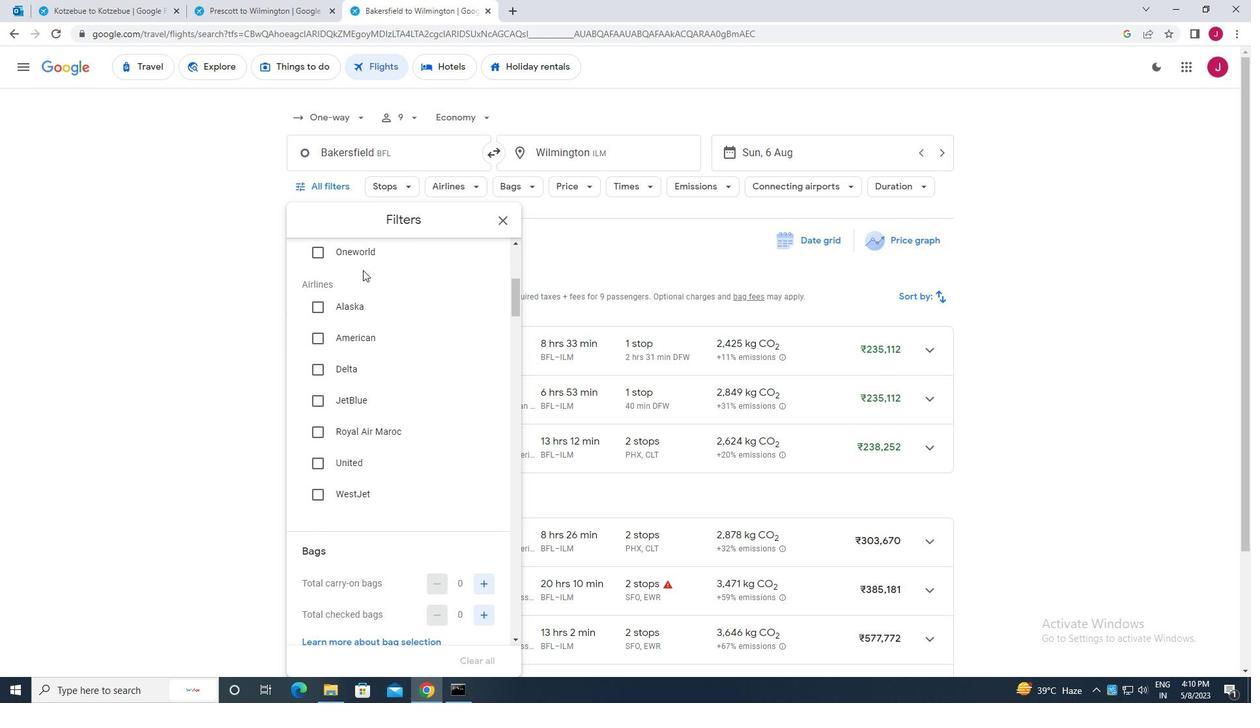 
Action: Mouse scrolled (362, 271) with delta (0, 0)
Screenshot: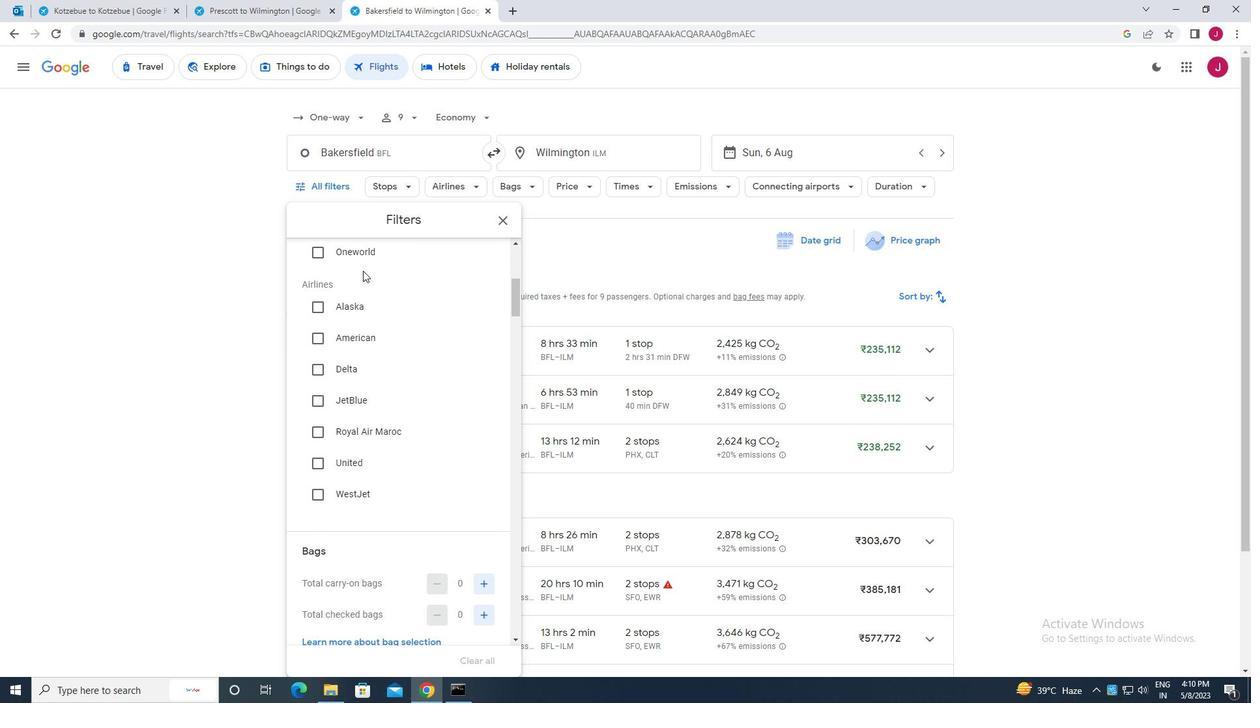 
Action: Mouse moved to (386, 281)
Screenshot: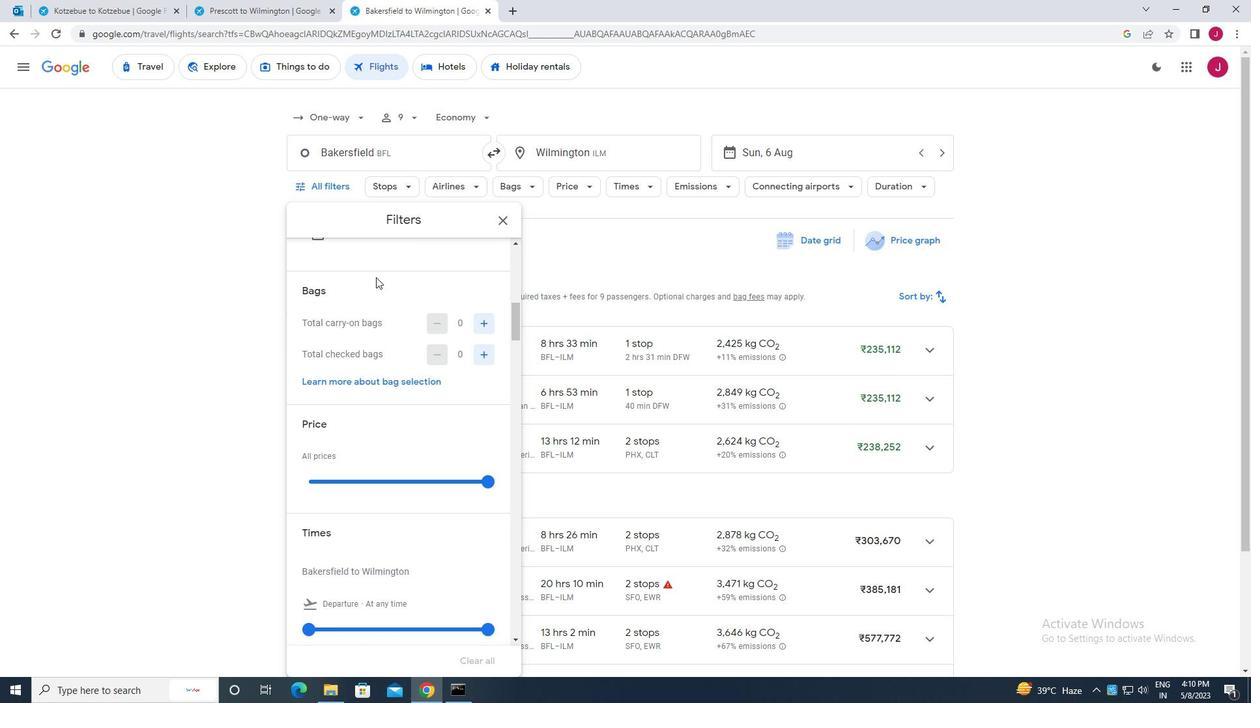 
Action: Mouse scrolled (386, 282) with delta (0, 0)
Screenshot: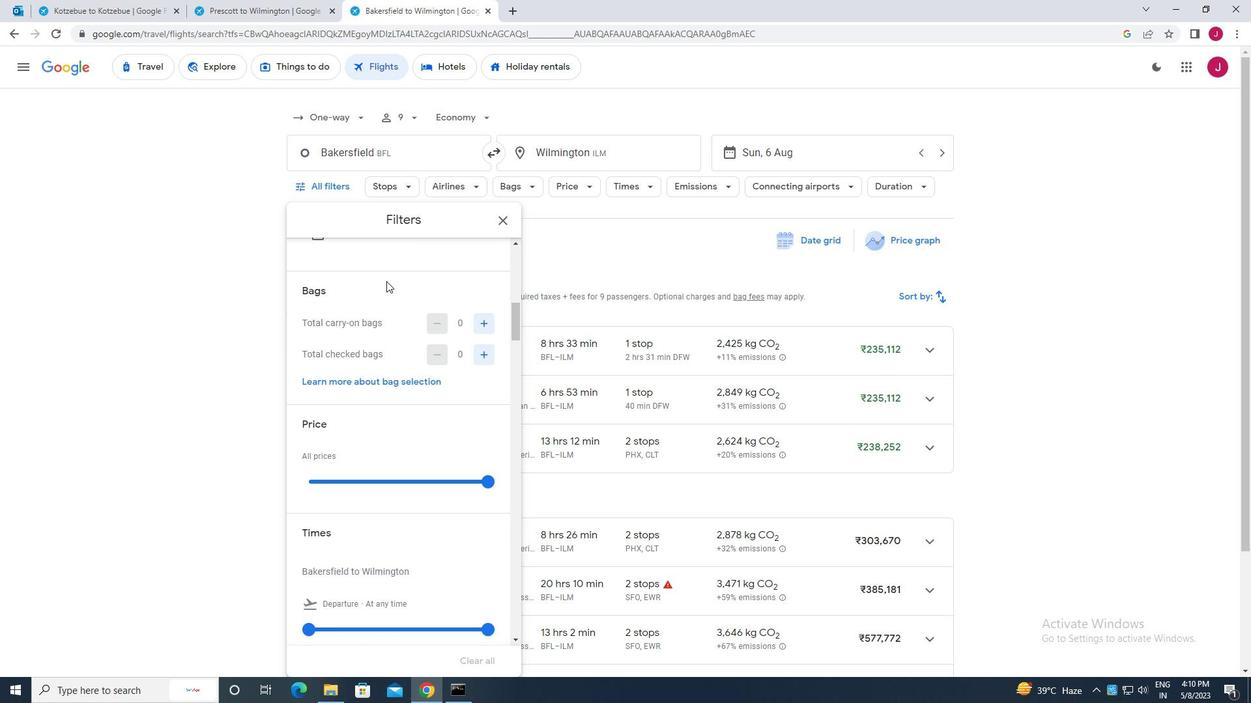 
Action: Mouse scrolled (386, 282) with delta (0, 0)
Screenshot: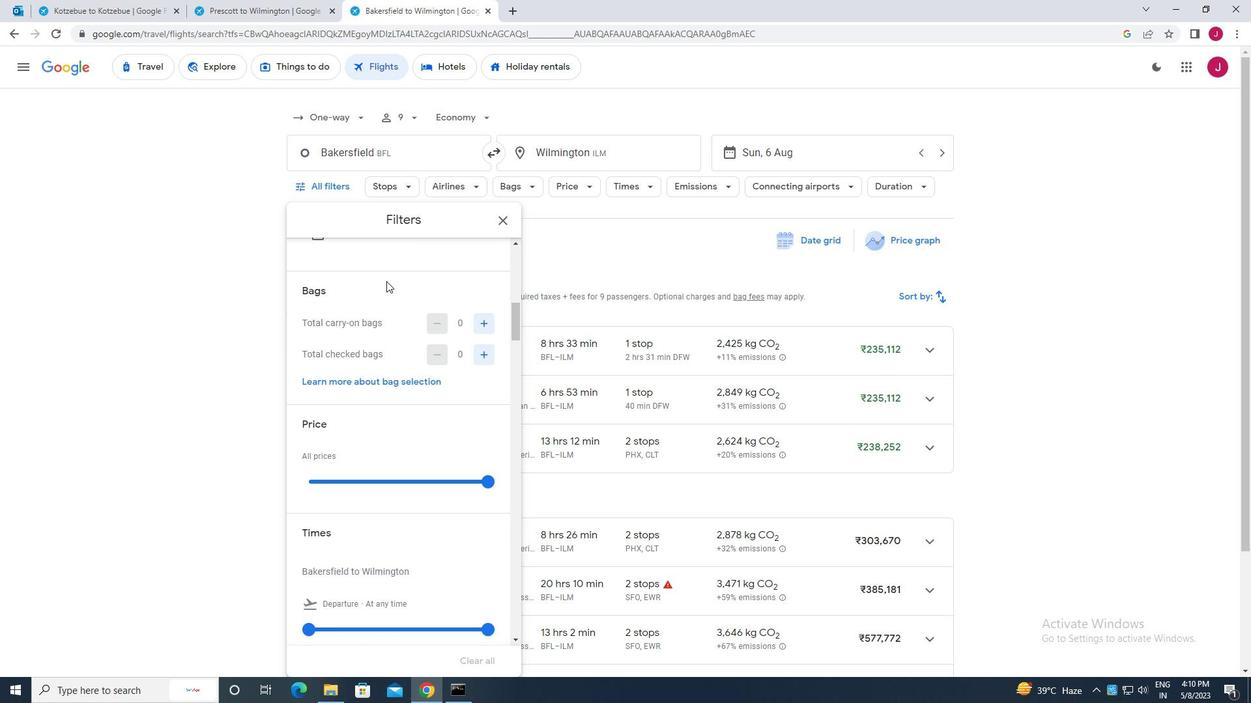 
Action: Mouse scrolled (386, 280) with delta (0, 0)
Screenshot: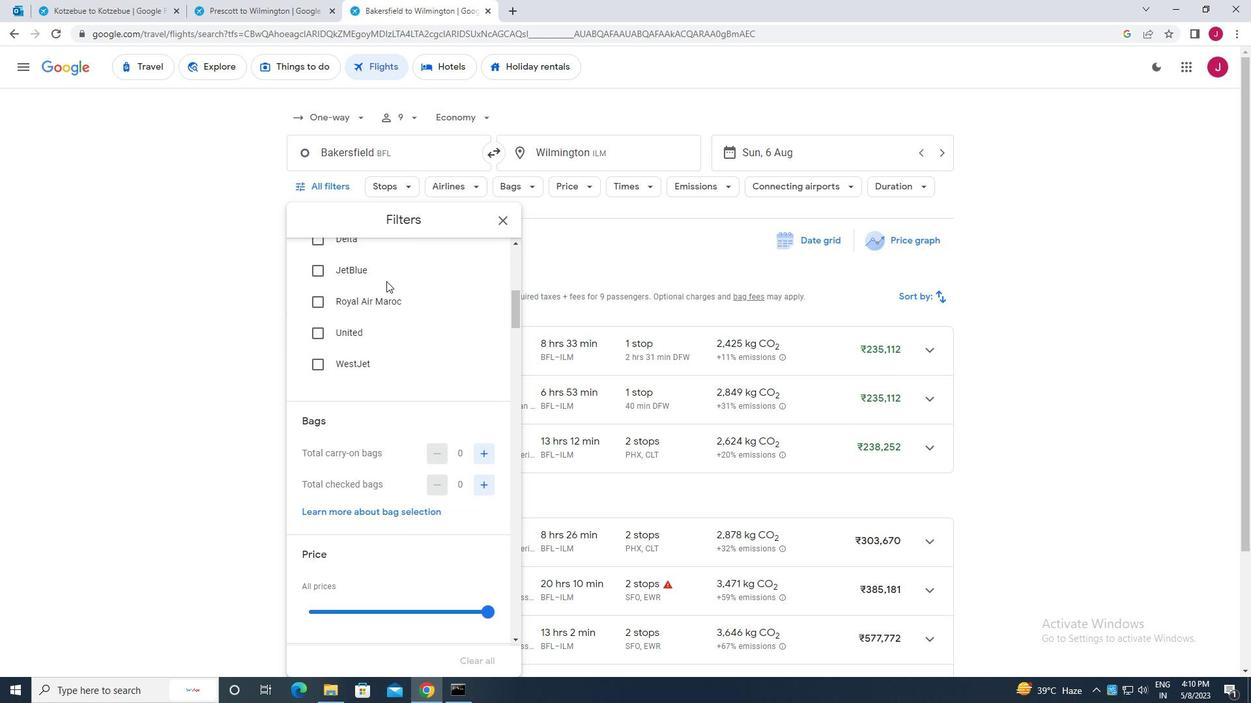 
Action: Mouse scrolled (386, 280) with delta (0, 0)
Screenshot: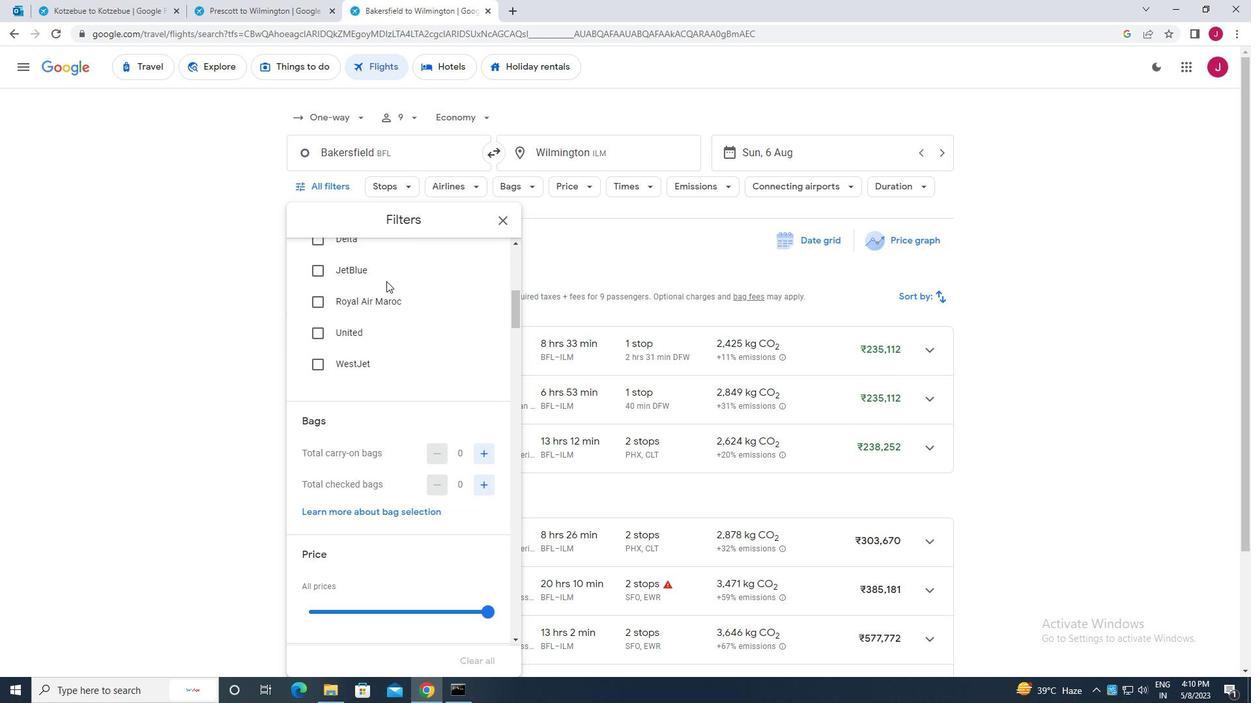 
Action: Mouse scrolled (386, 280) with delta (0, 0)
Screenshot: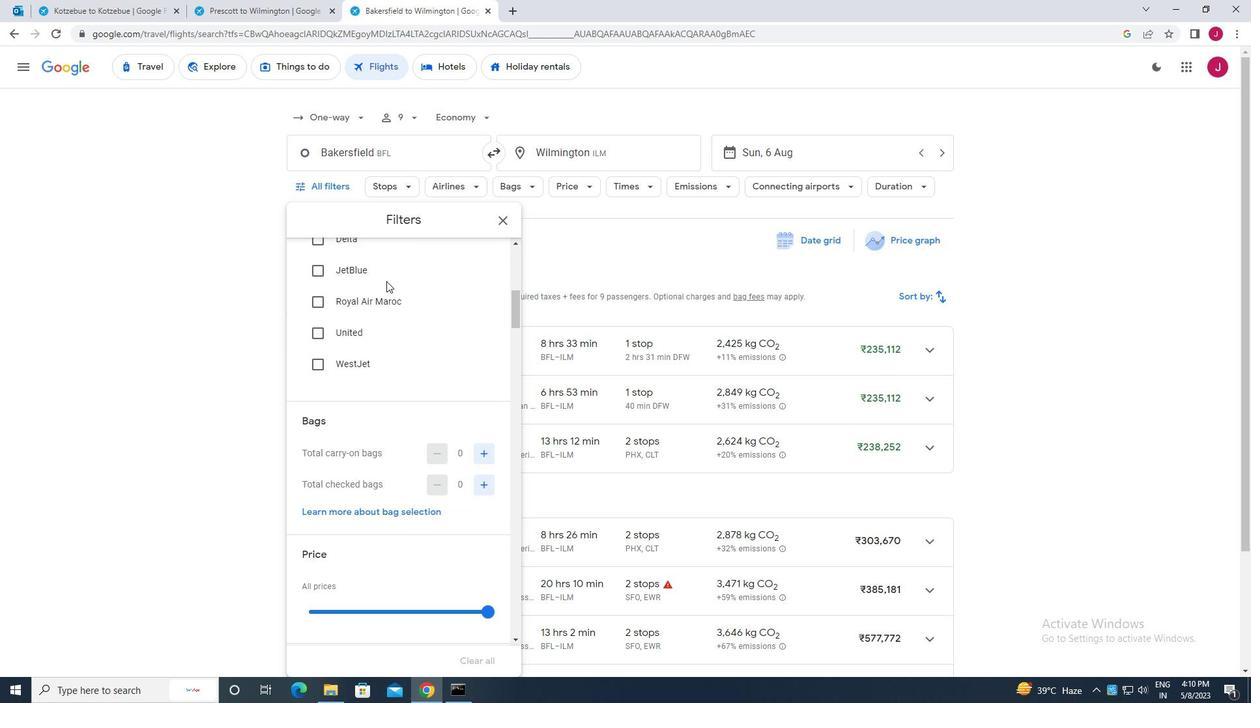 
Action: Mouse moved to (479, 289)
Screenshot: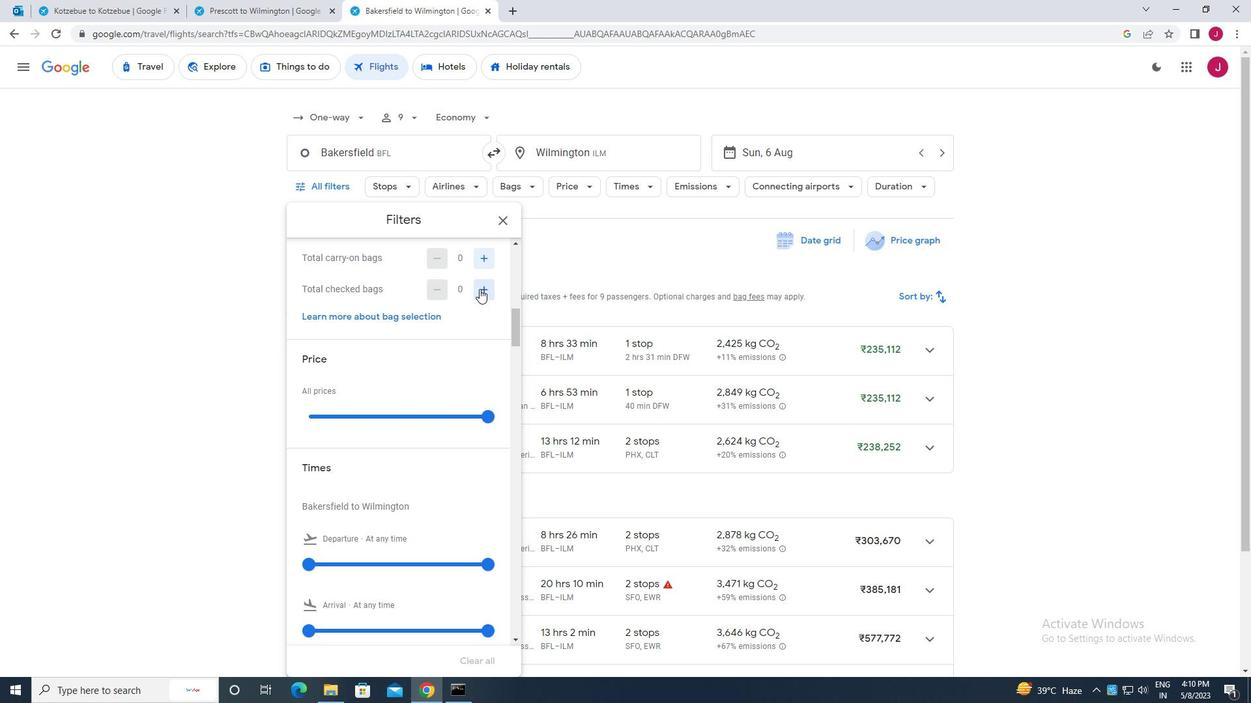 
Action: Mouse pressed left at (479, 289)
Screenshot: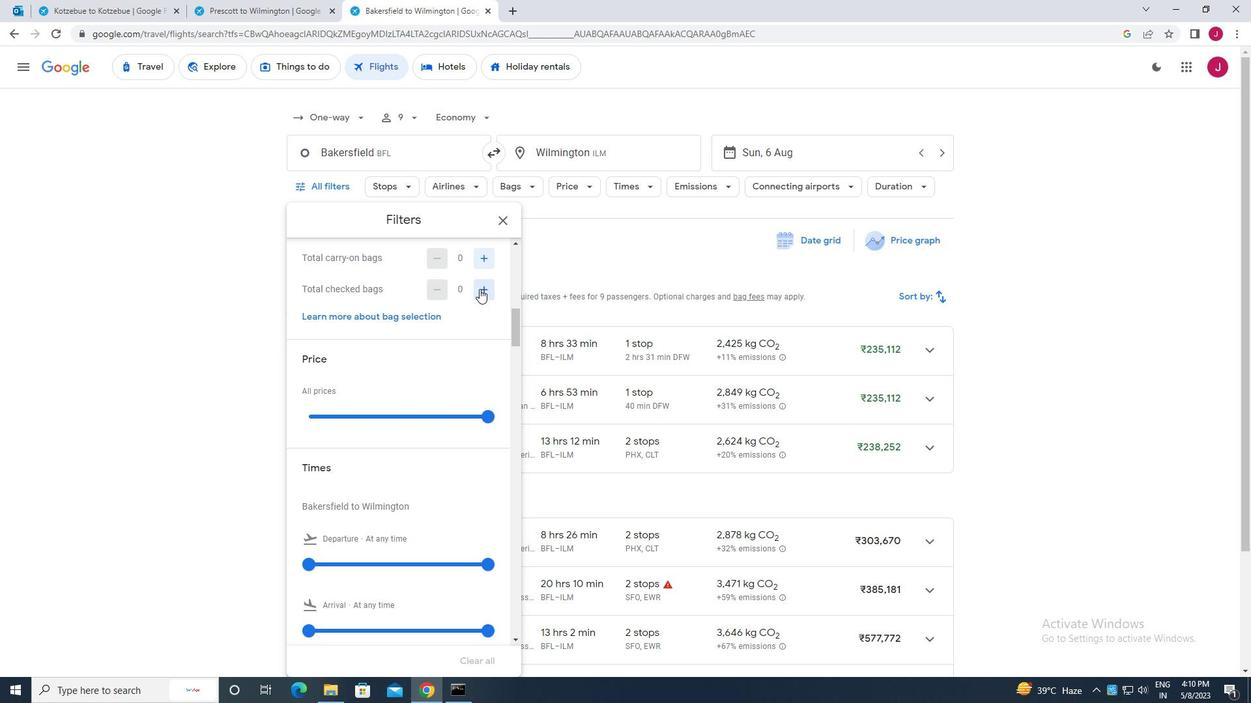 
Action: Mouse moved to (481, 289)
Screenshot: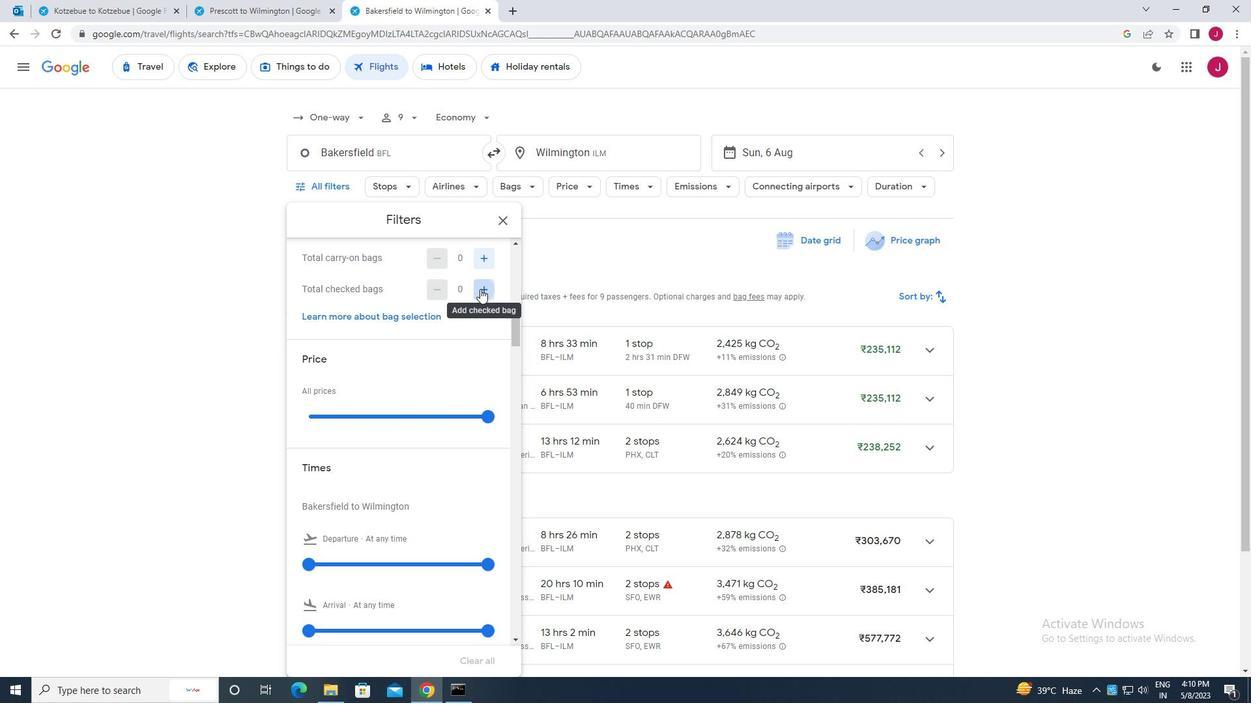 
Action: Mouse pressed left at (481, 289)
Screenshot: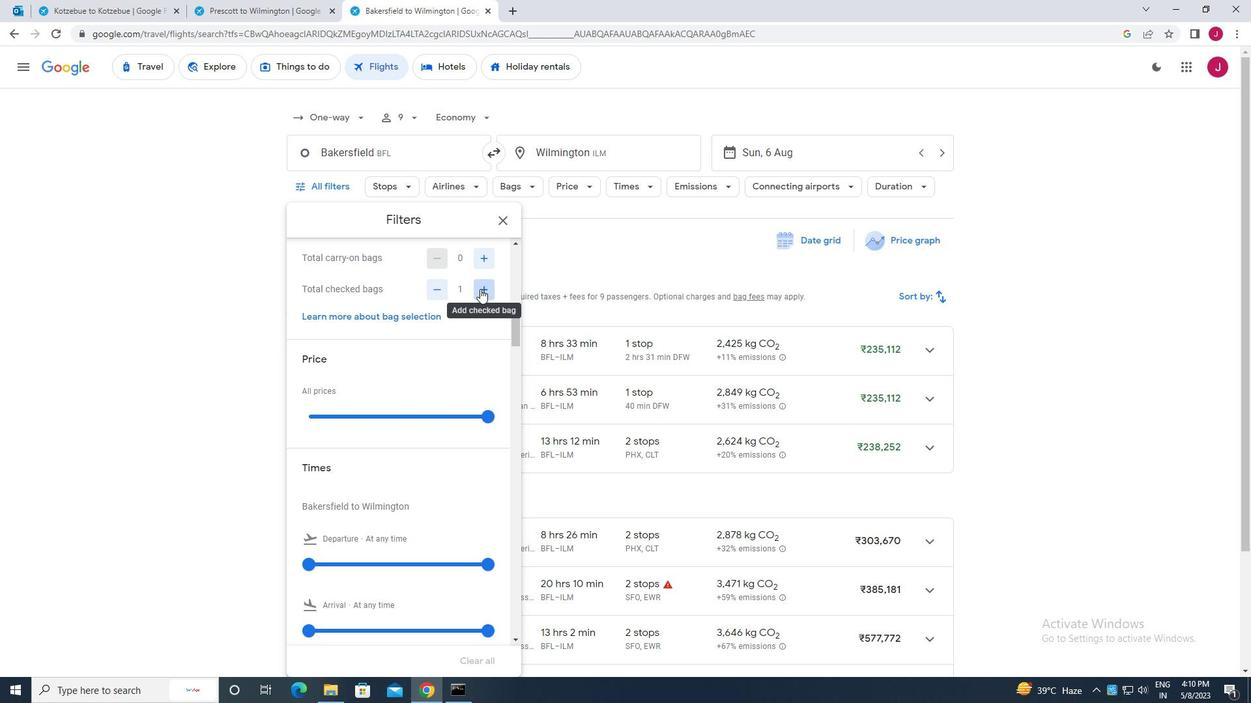
Action: Mouse moved to (481, 289)
Screenshot: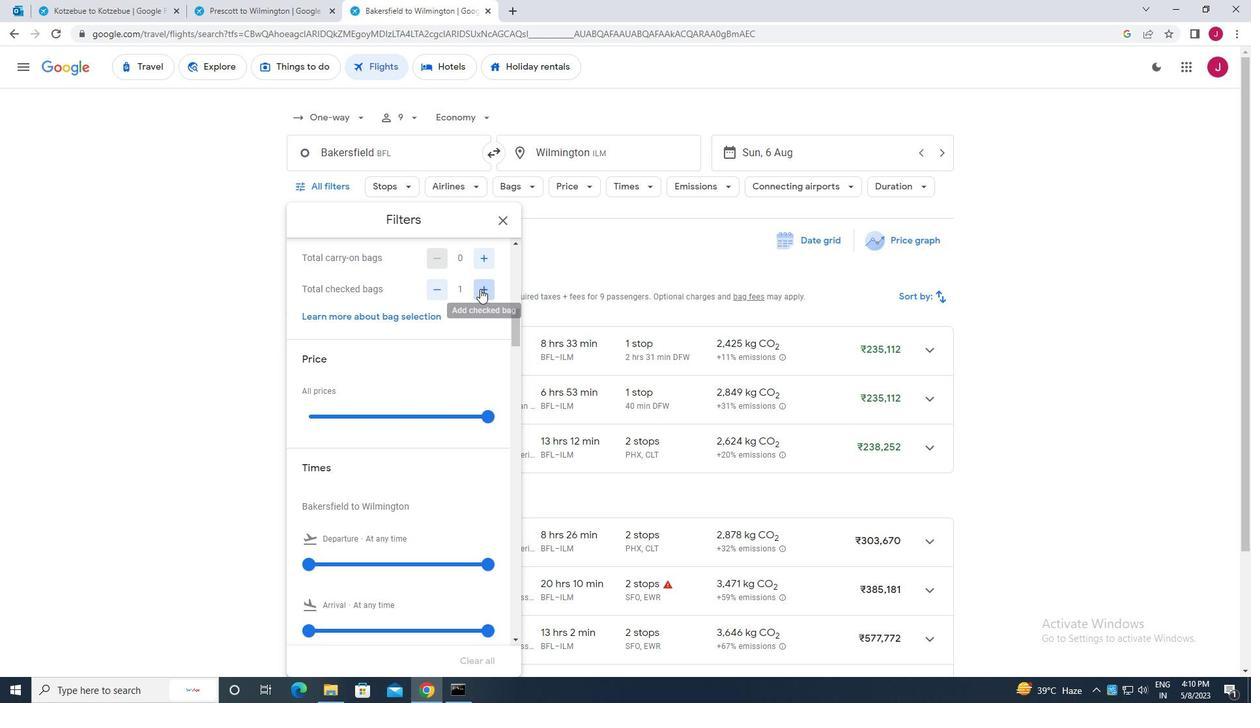 
Action: Mouse pressed left at (481, 289)
Screenshot: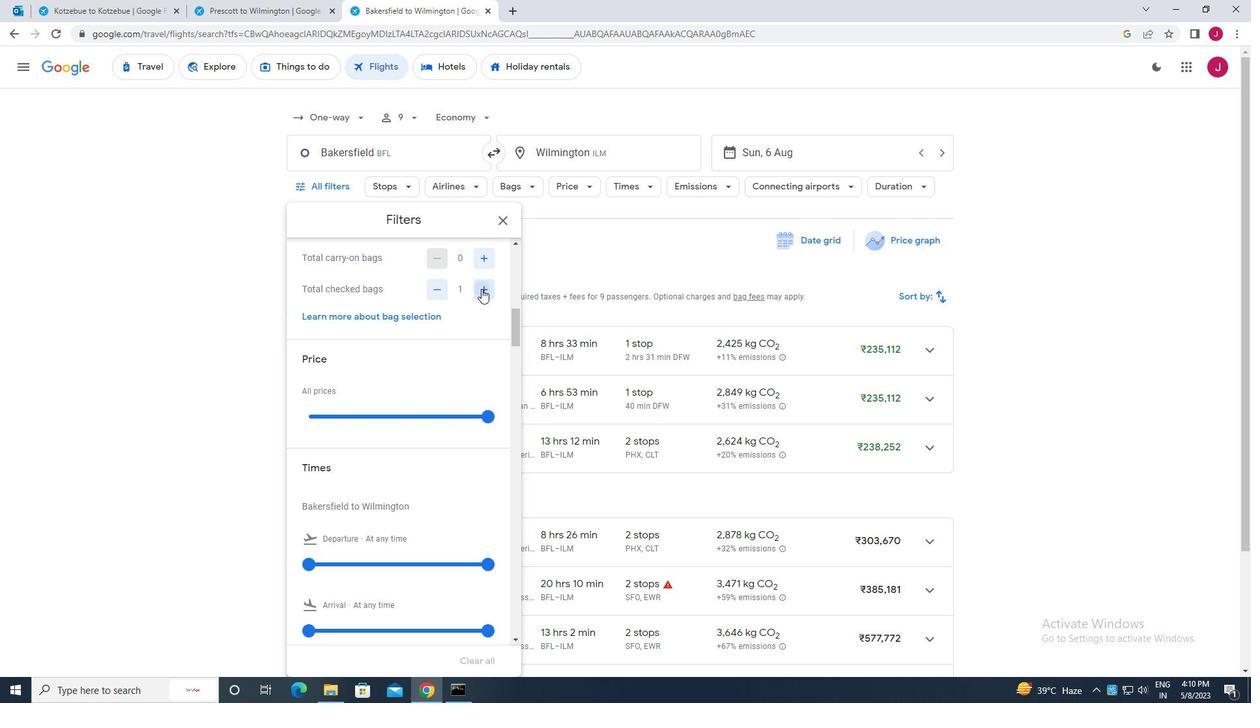 
Action: Mouse pressed left at (481, 289)
Screenshot: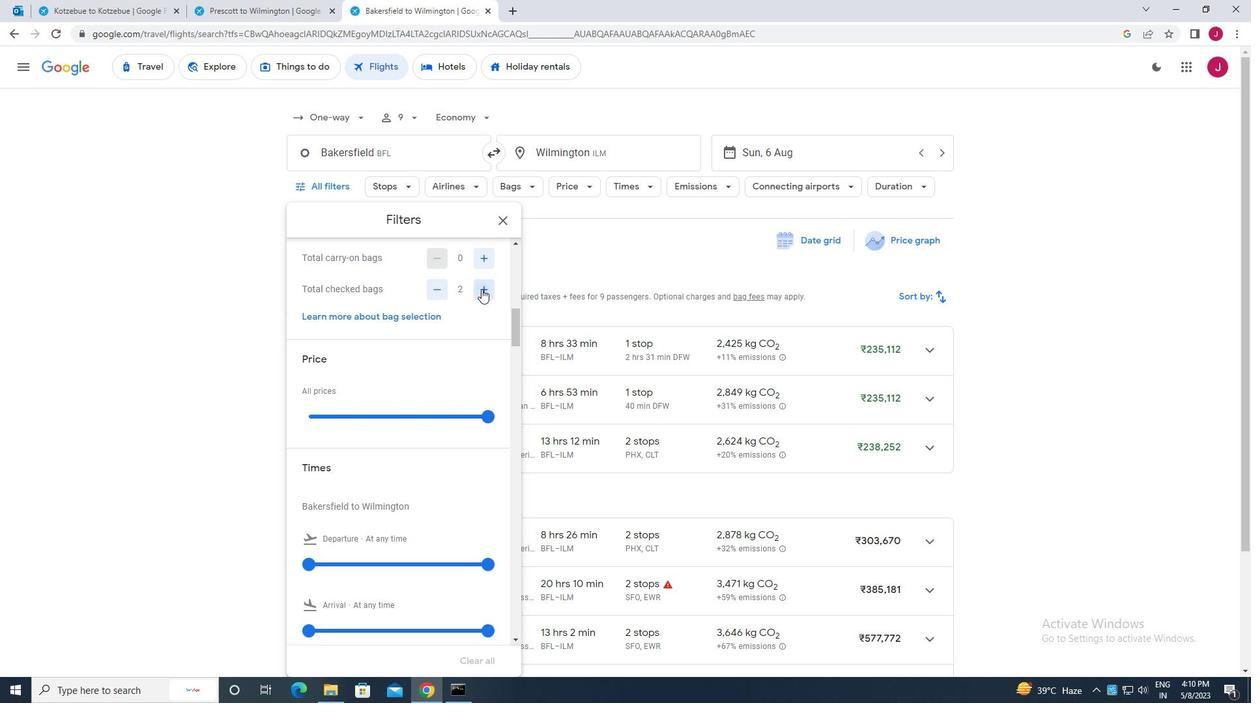 
Action: Mouse pressed left at (481, 289)
Screenshot: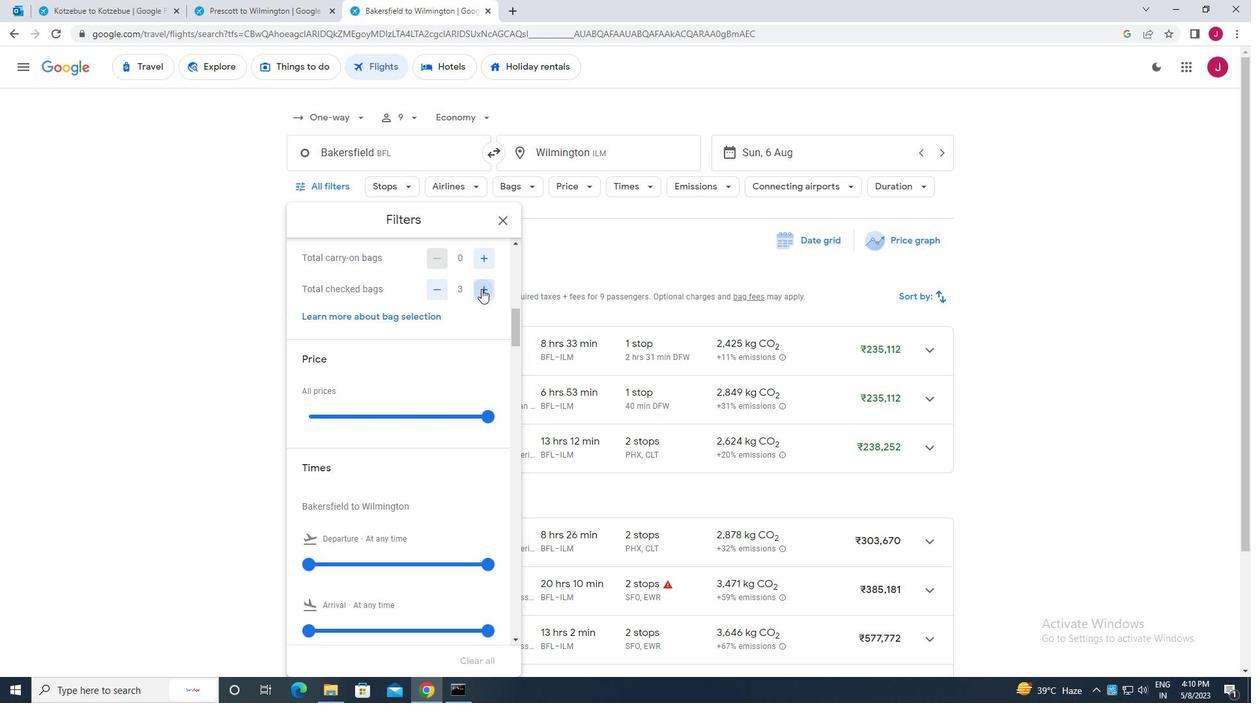 
Action: Mouse pressed left at (481, 289)
Screenshot: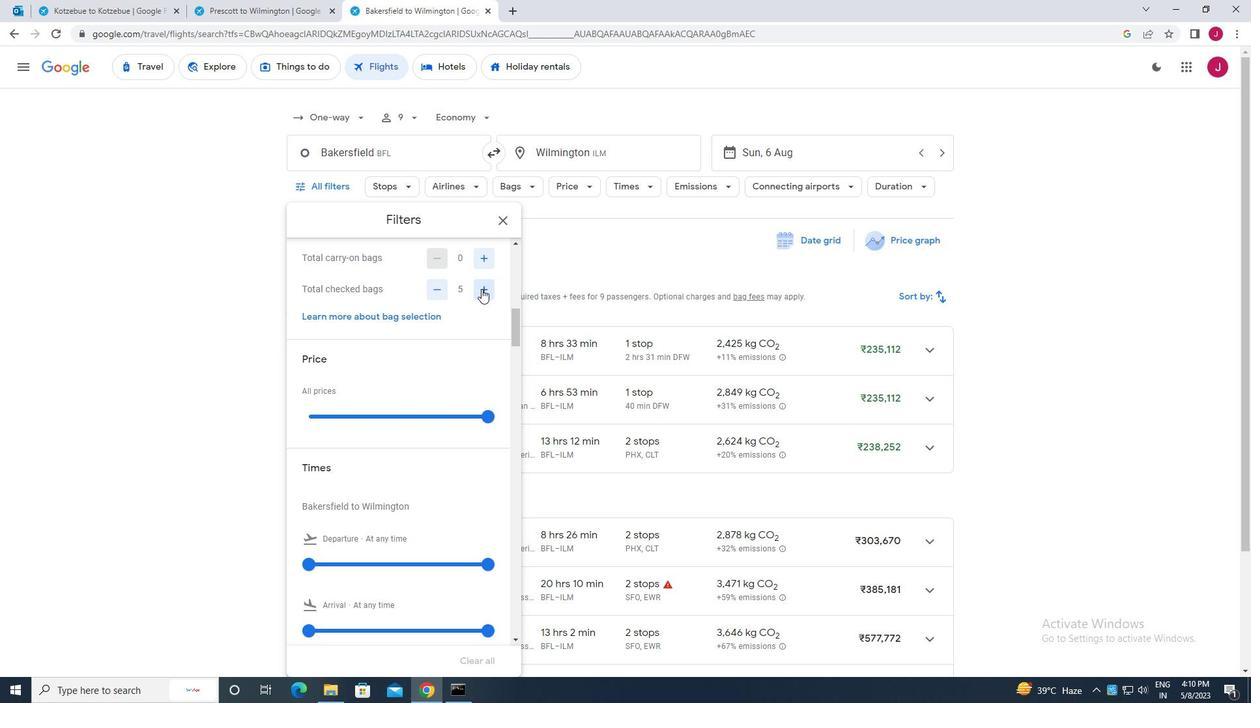 
Action: Mouse moved to (486, 419)
Screenshot: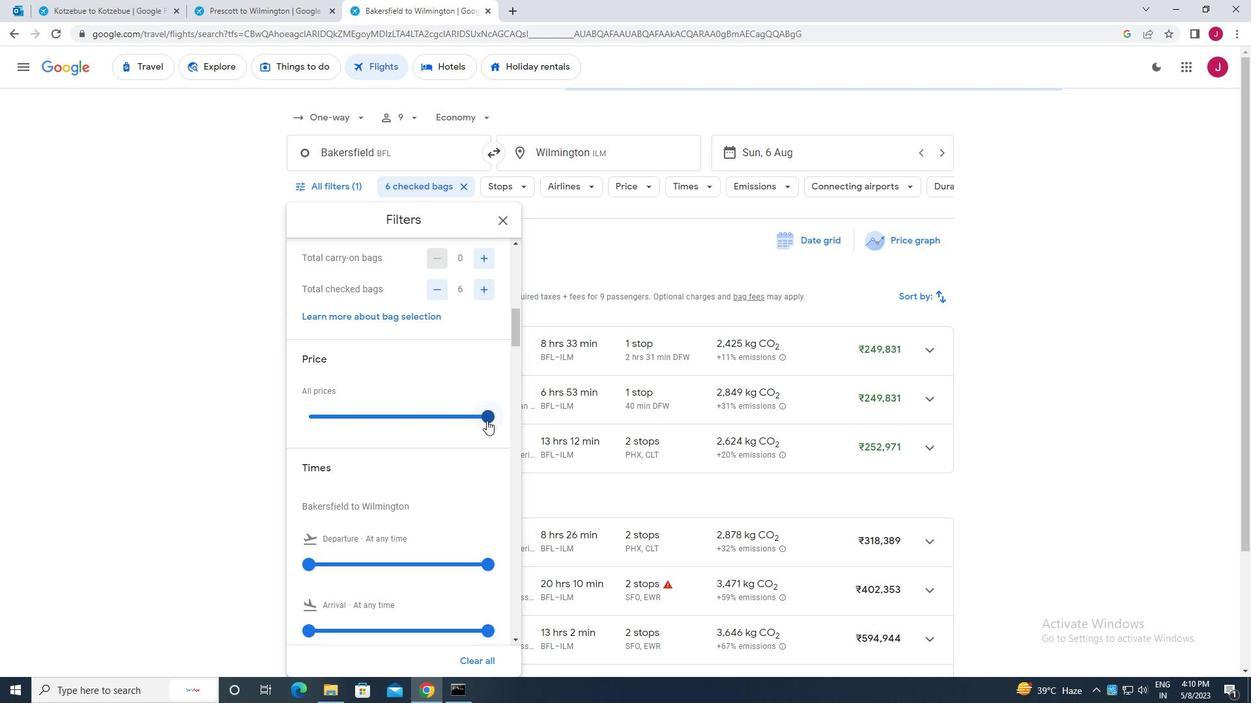 
Action: Mouse pressed left at (486, 419)
Screenshot: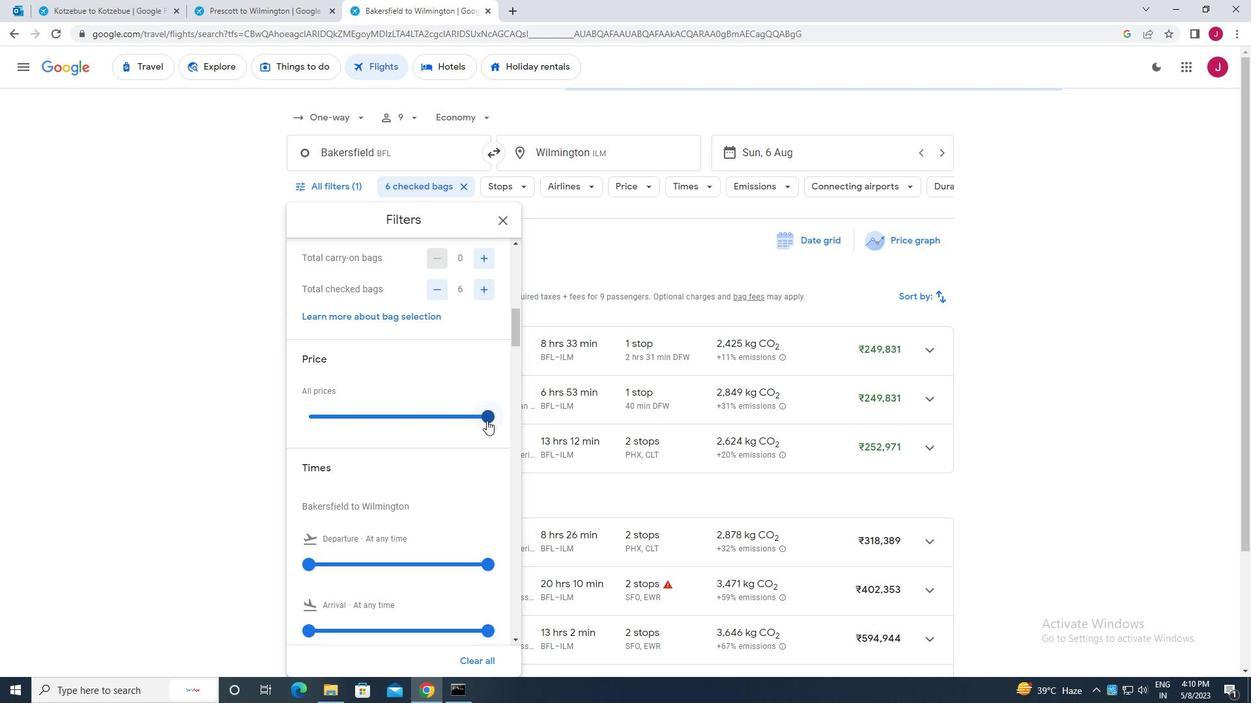 
Action: Mouse moved to (370, 405)
Screenshot: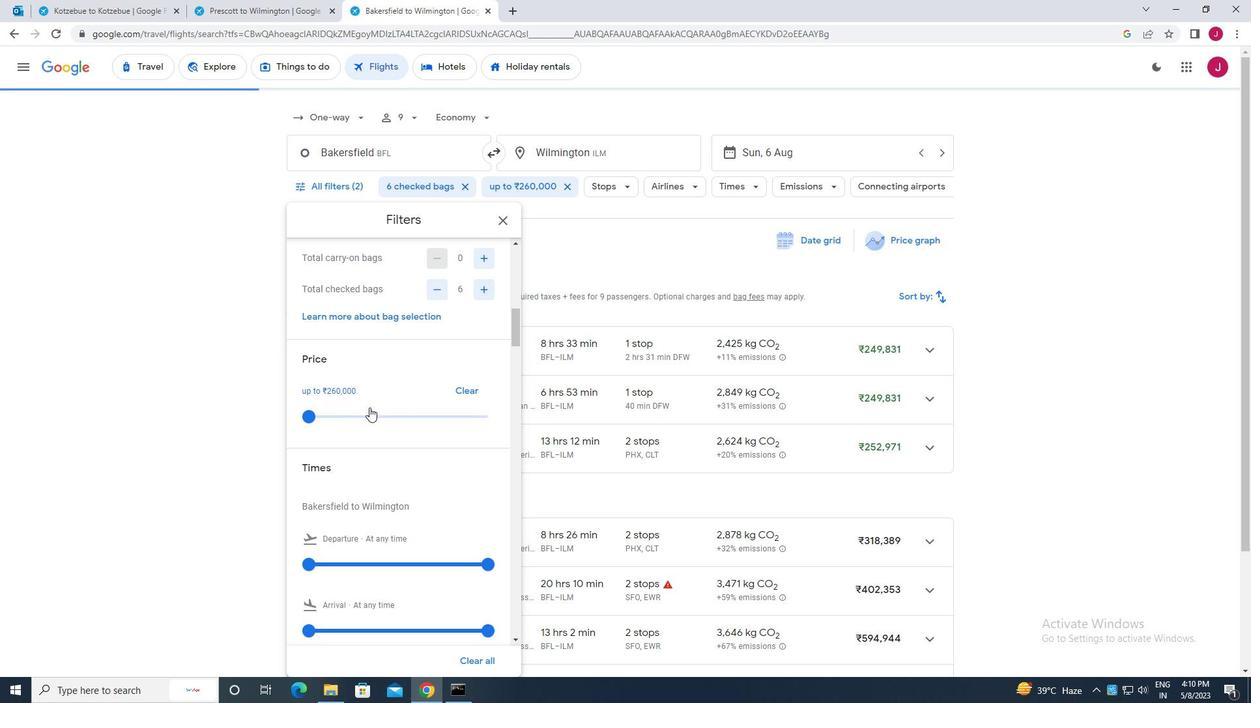 
Action: Mouse scrolled (370, 405) with delta (0, 0)
Screenshot: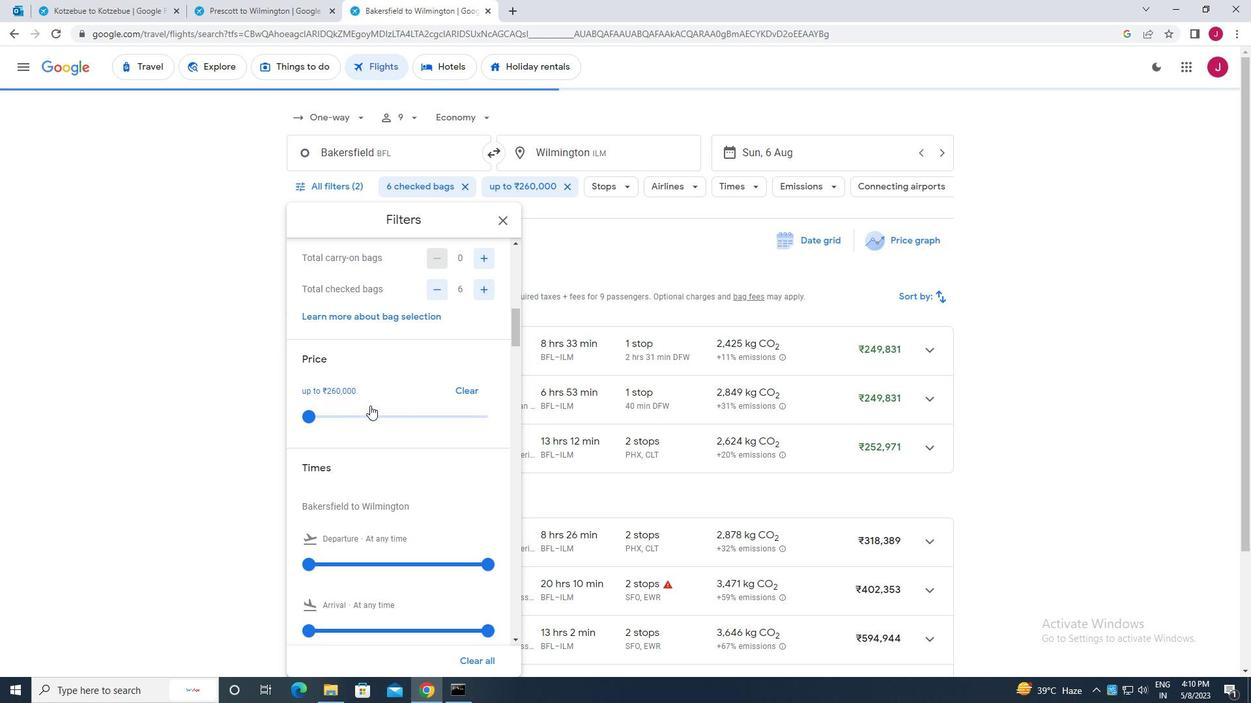 
Action: Mouse scrolled (370, 405) with delta (0, 0)
Screenshot: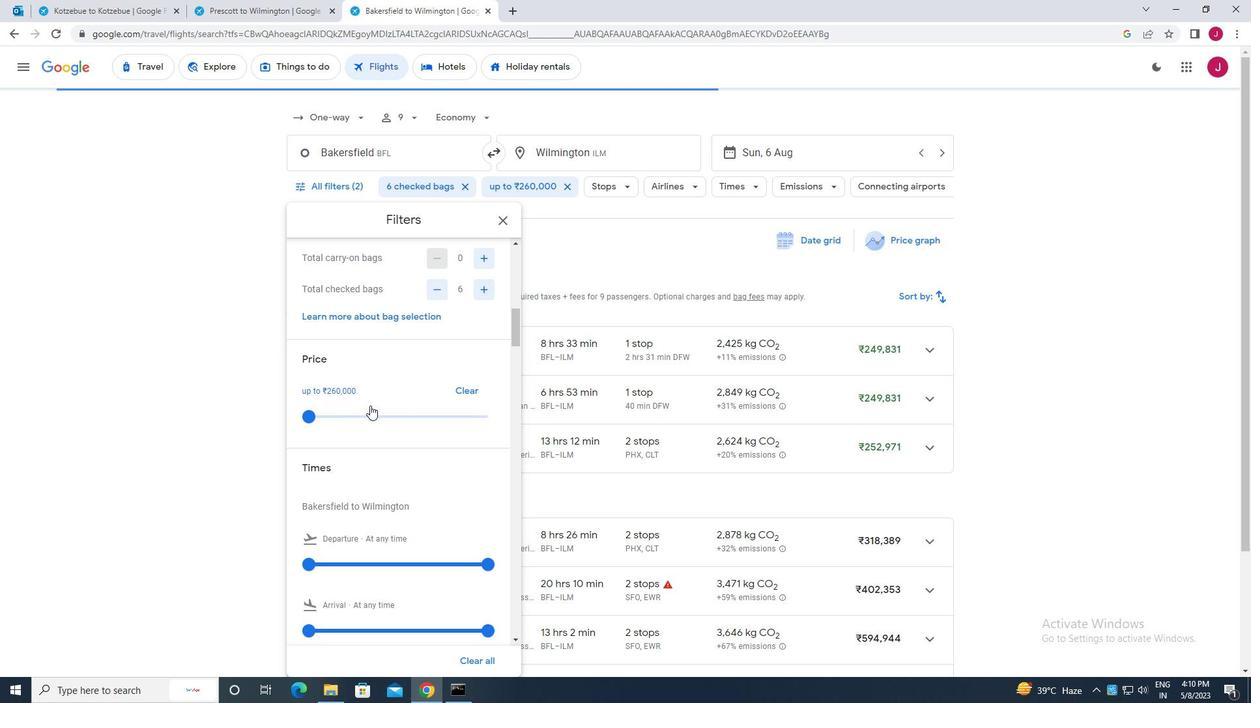 
Action: Mouse moved to (312, 433)
Screenshot: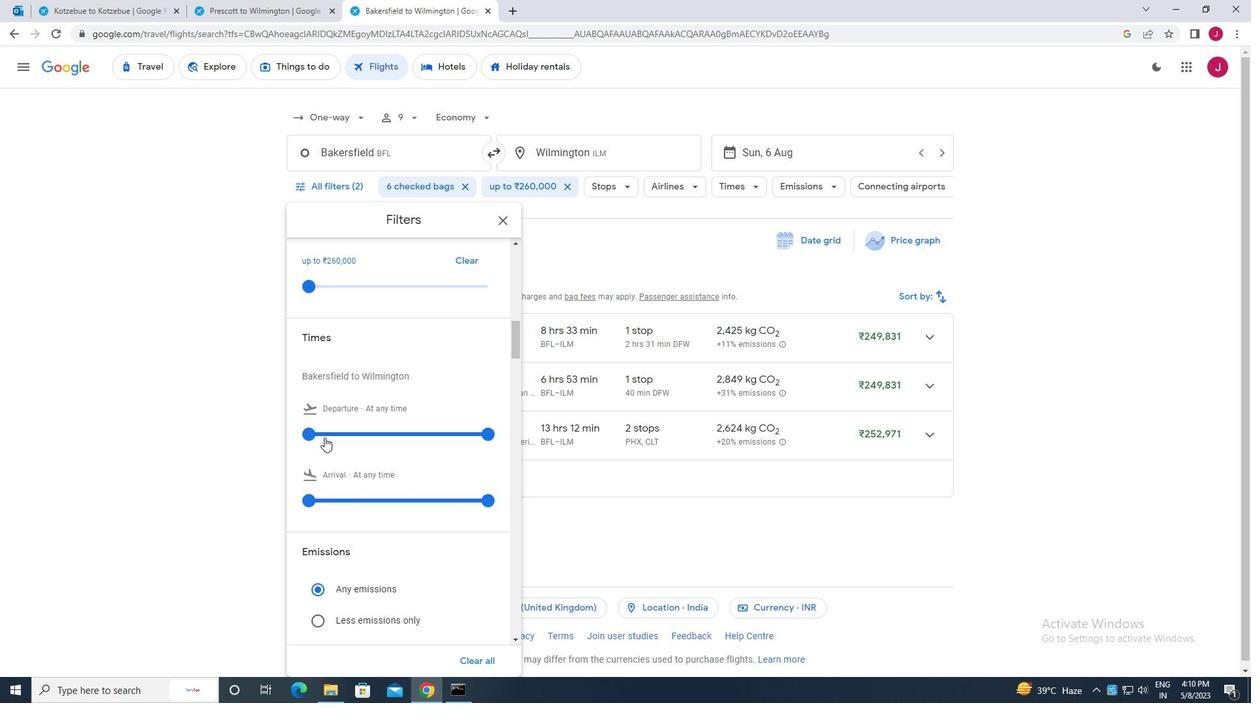 
Action: Mouse pressed left at (312, 433)
Screenshot: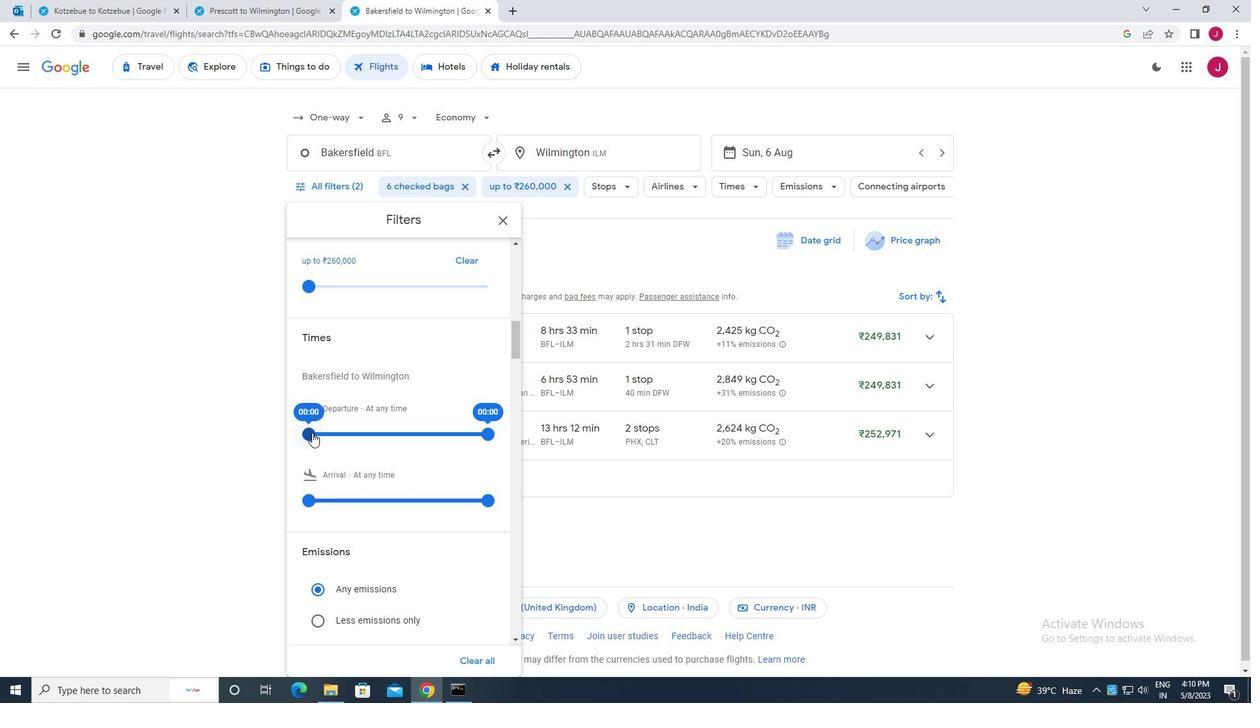 
Action: Mouse moved to (503, 215)
Screenshot: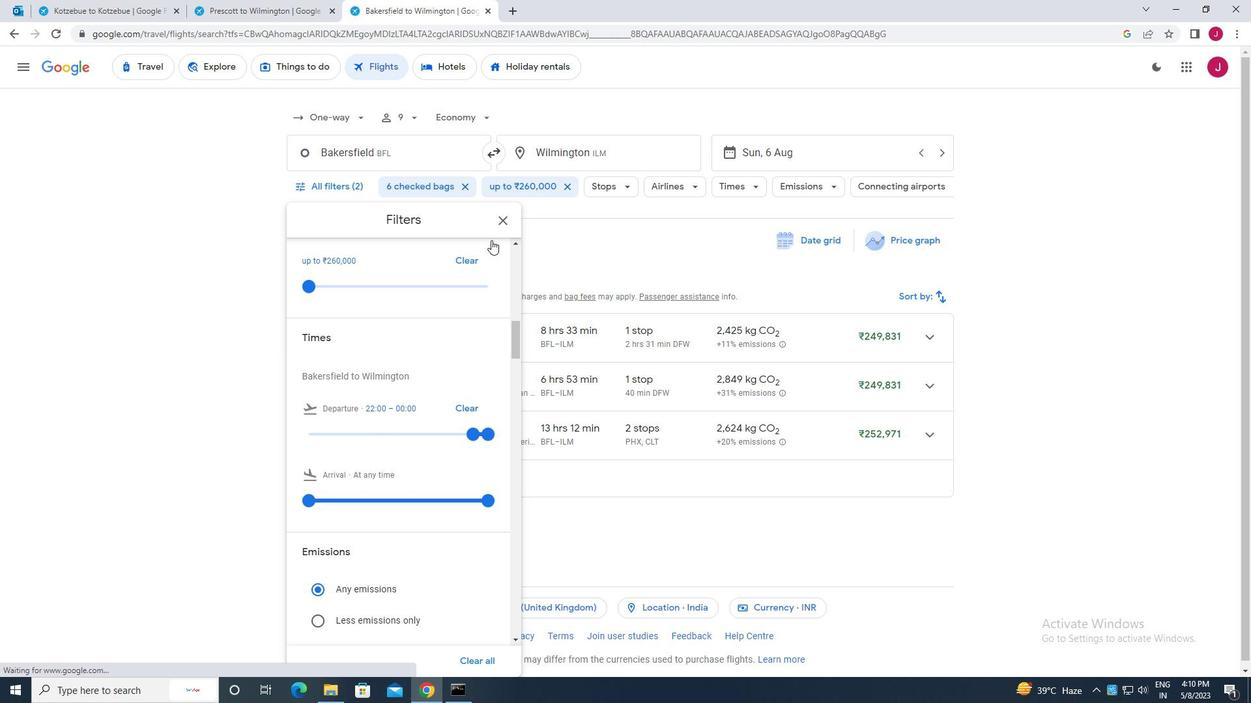
Action: Mouse pressed left at (503, 215)
Screenshot: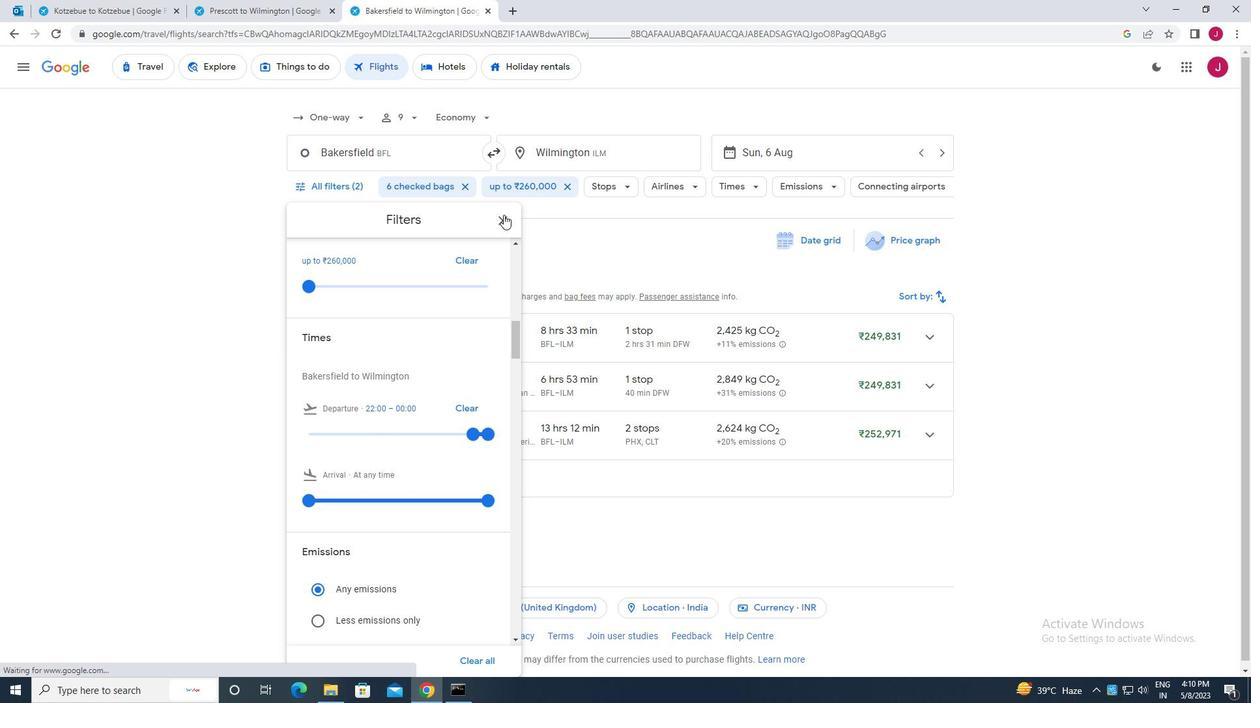 
Action: Mouse moved to (503, 215)
Screenshot: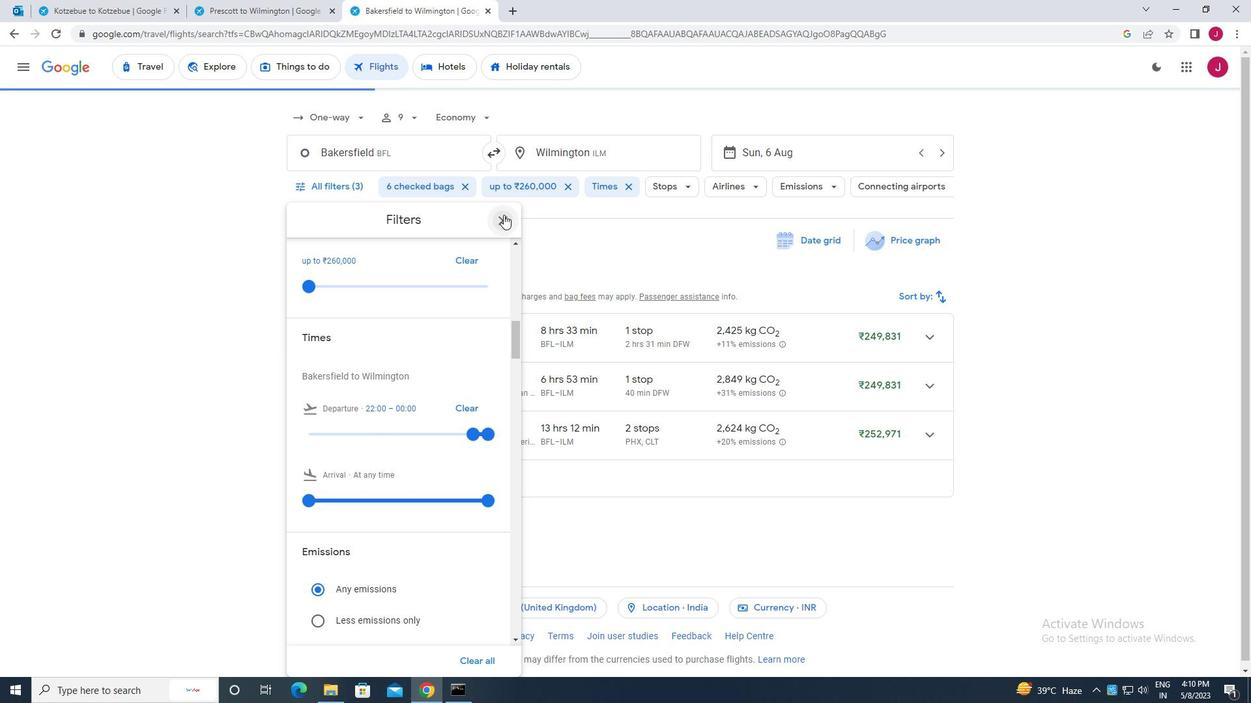 
